 Task: Find connections with filter location Schwalmtal with filter topic #Indiawith filter profile language English with filter current company GRUNDFOS with filter school K.Ramakrishnan College of Technology with filter industry Fruit and Vegetable Preserves Manufacturing with filter service category Video Editing with filter keywords title Marketing Specialist
Action: Mouse moved to (209, 269)
Screenshot: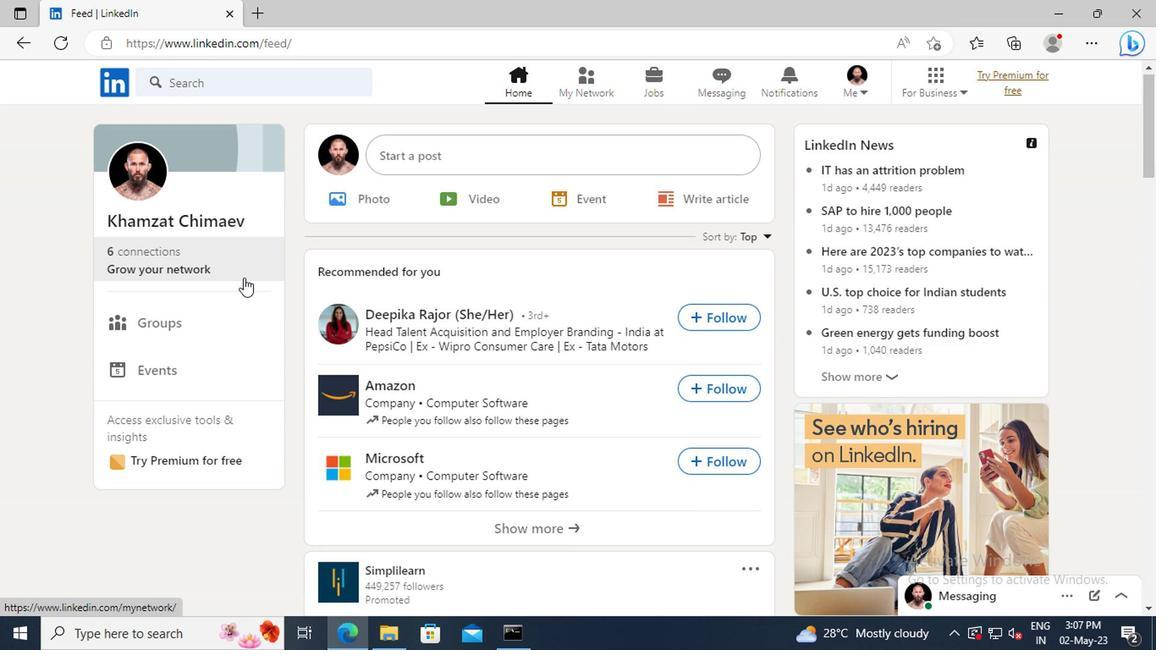 
Action: Mouse pressed left at (209, 269)
Screenshot: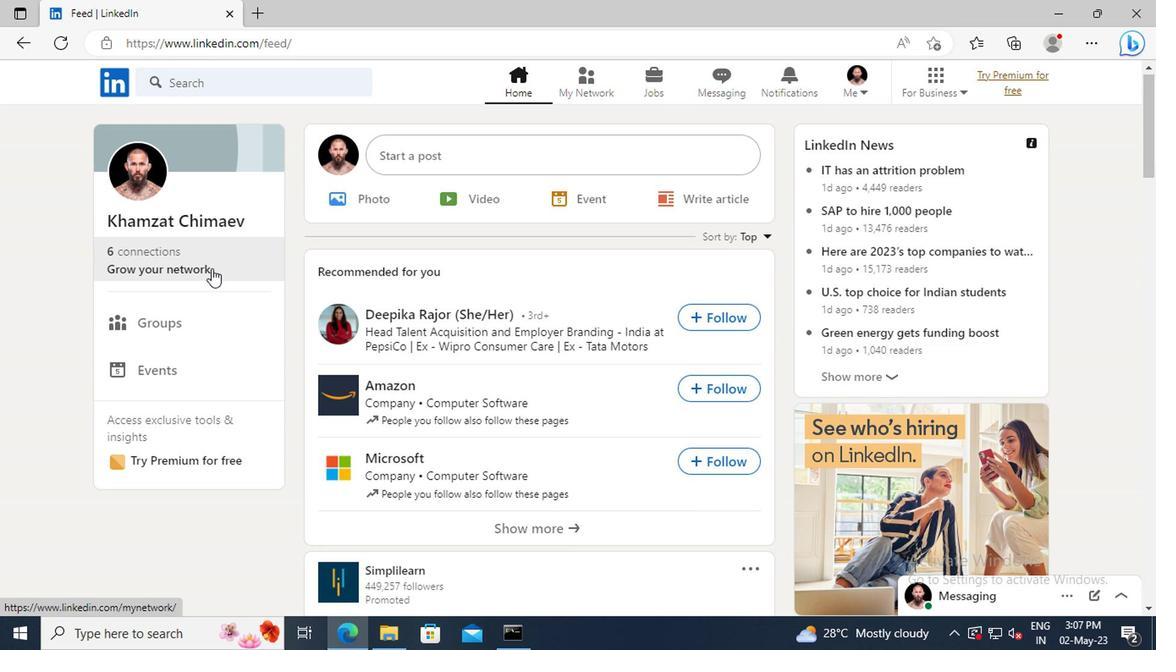 
Action: Mouse moved to (193, 183)
Screenshot: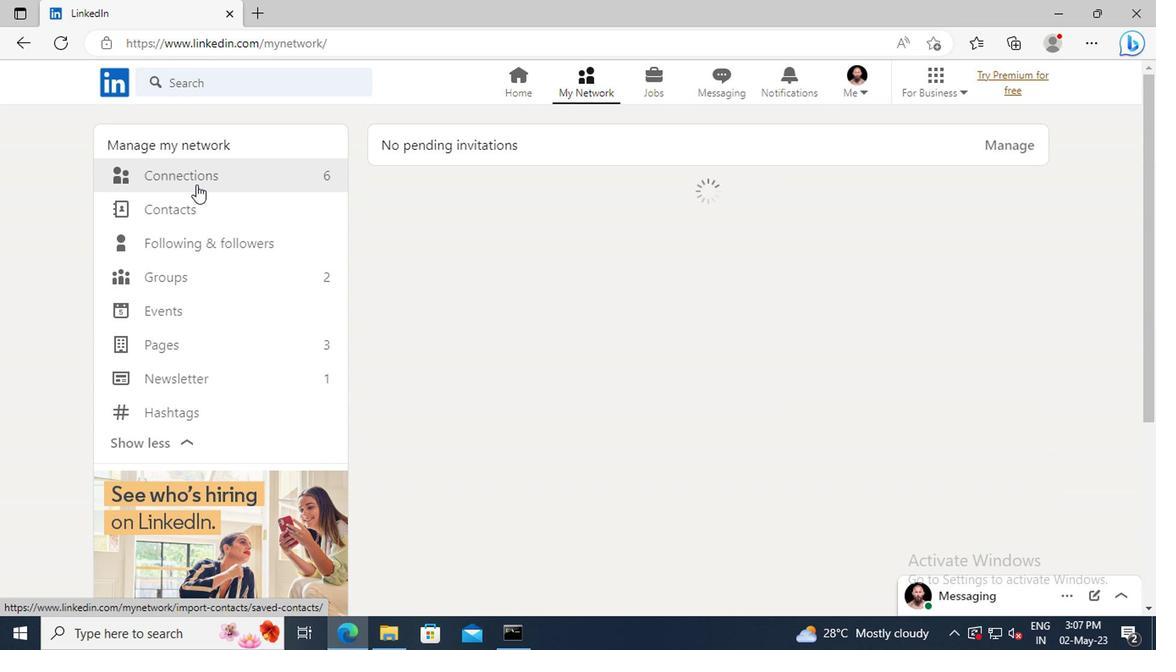 
Action: Mouse pressed left at (193, 183)
Screenshot: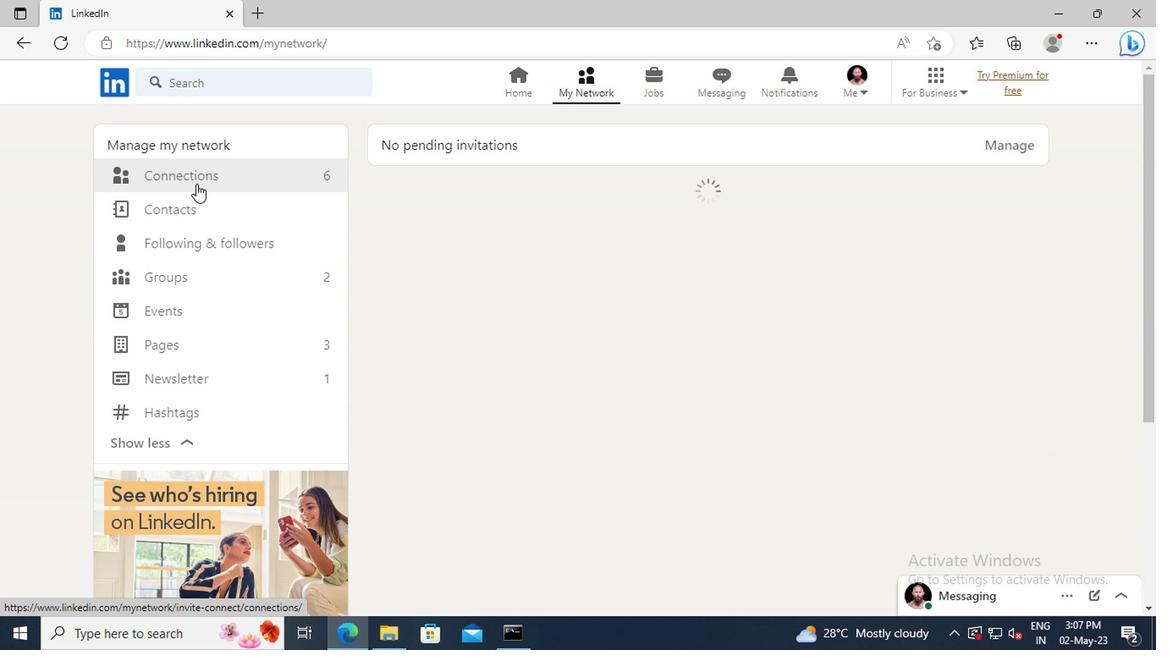 
Action: Mouse moved to (671, 183)
Screenshot: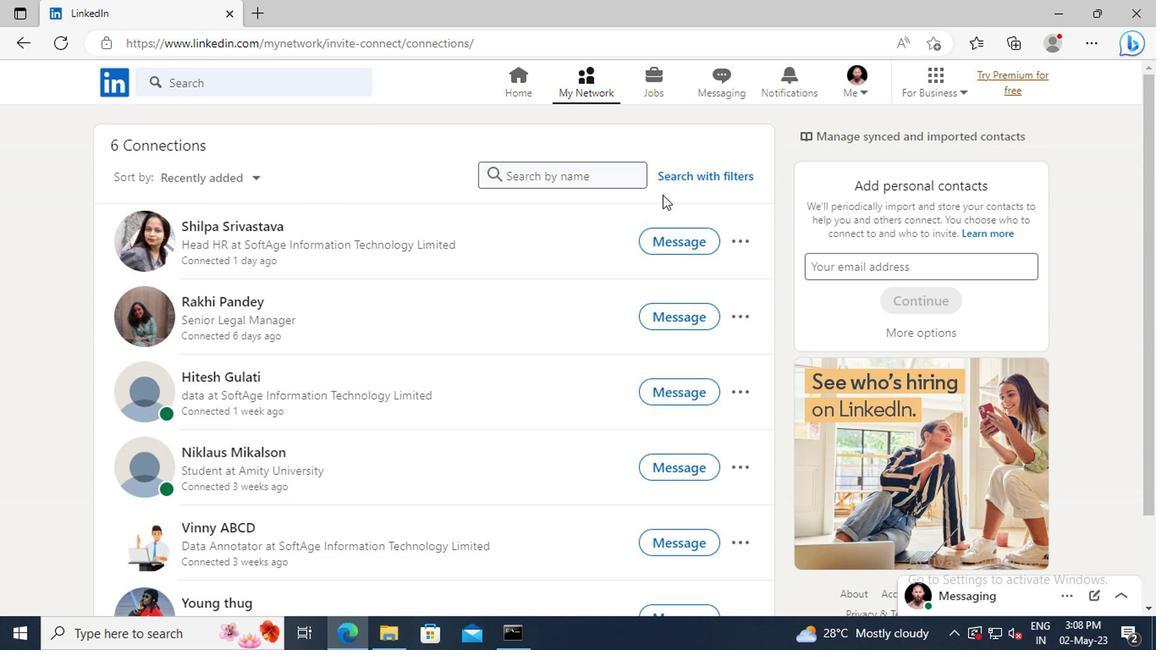 
Action: Mouse pressed left at (671, 183)
Screenshot: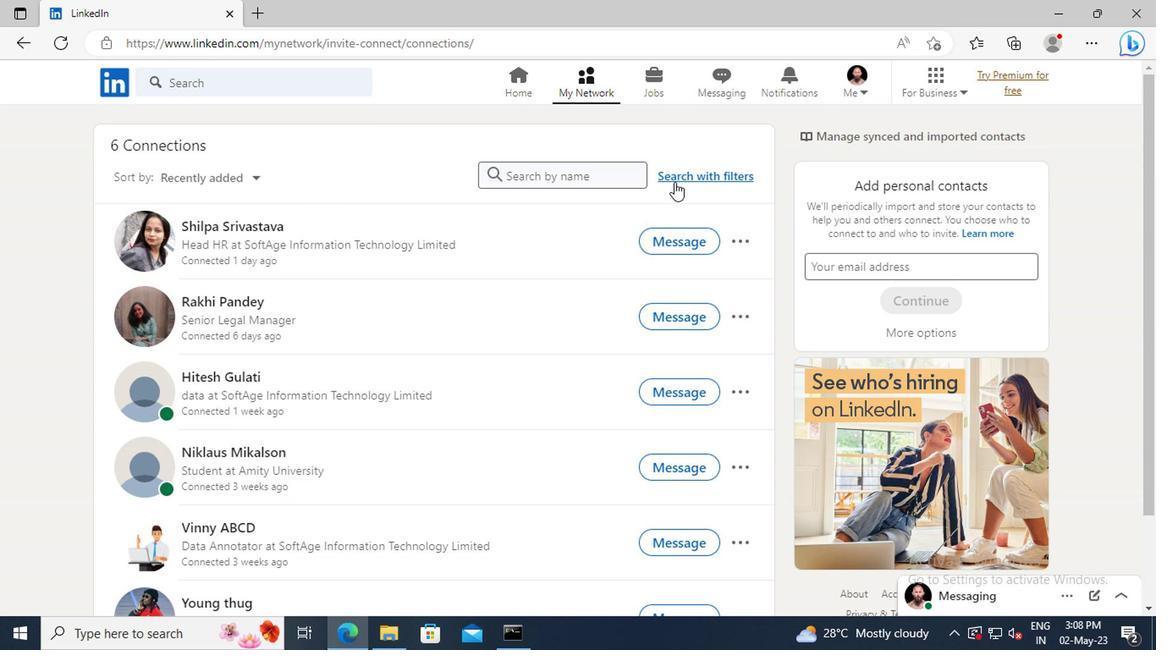 
Action: Mouse moved to (643, 137)
Screenshot: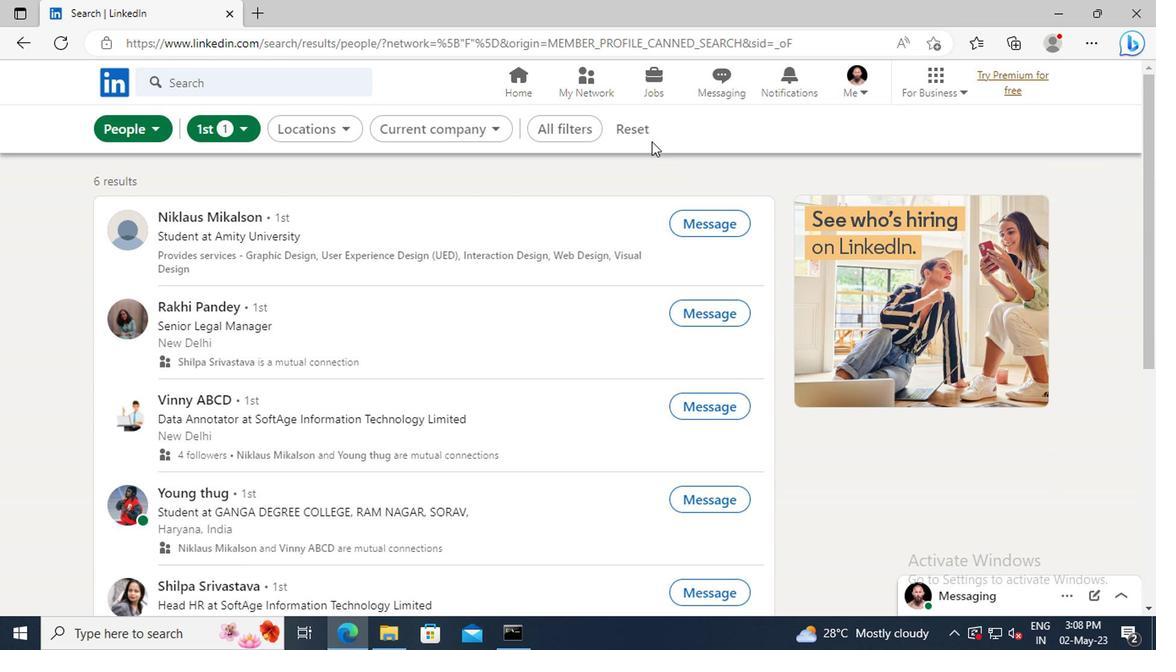
Action: Mouse pressed left at (643, 137)
Screenshot: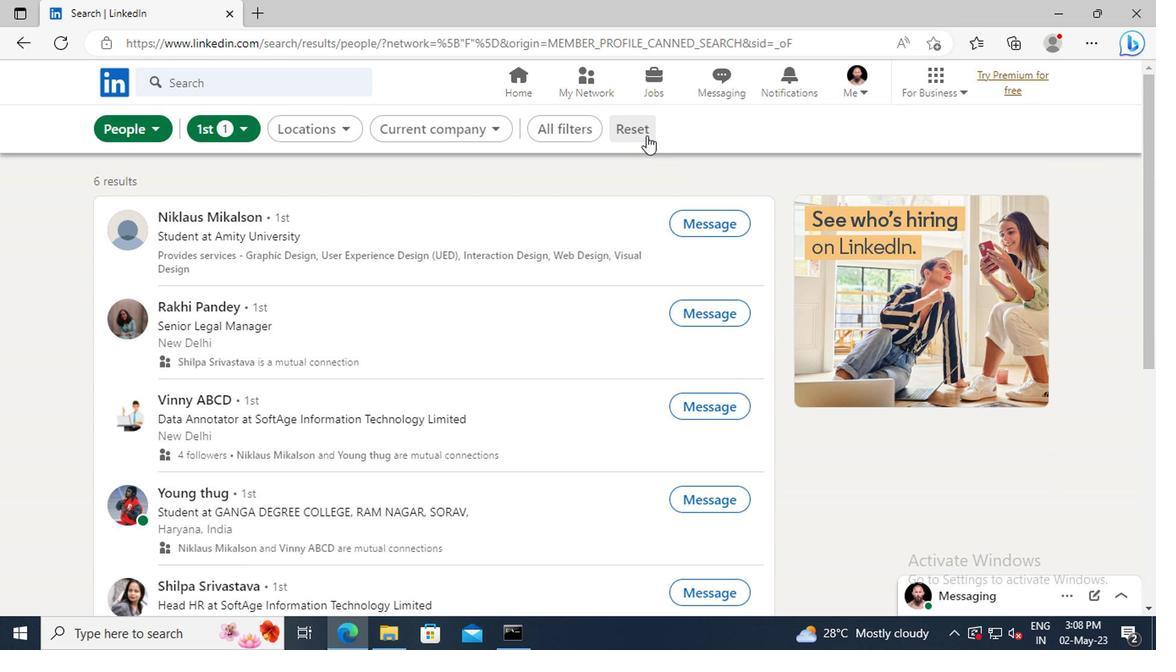 
Action: Mouse moved to (613, 135)
Screenshot: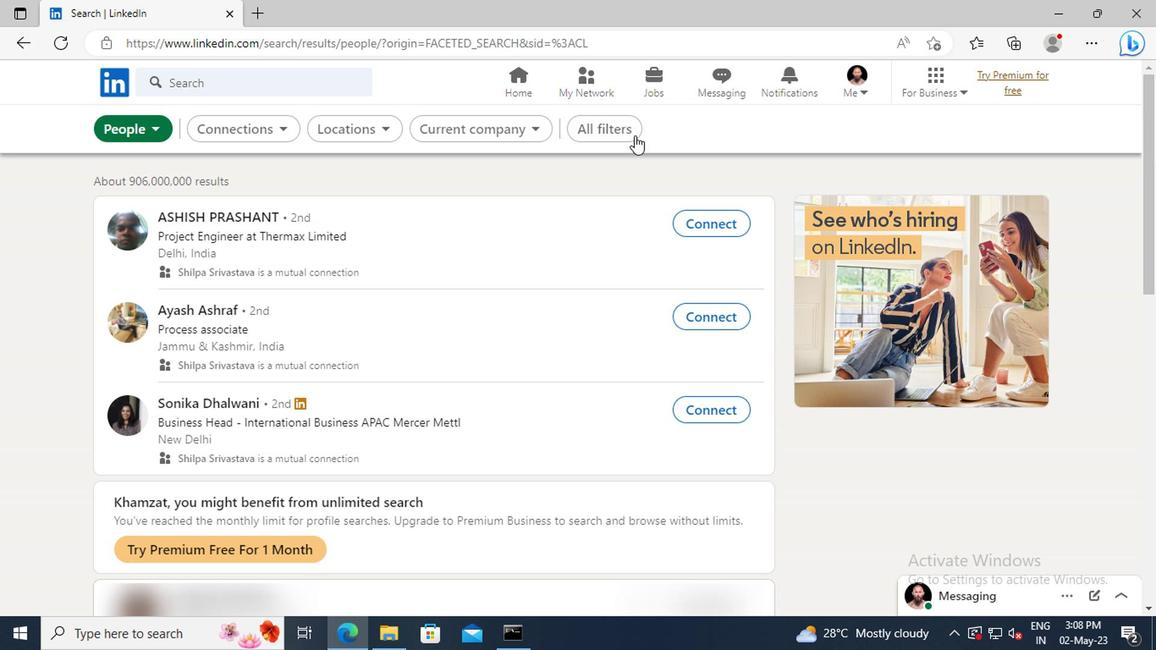 
Action: Mouse pressed left at (613, 135)
Screenshot: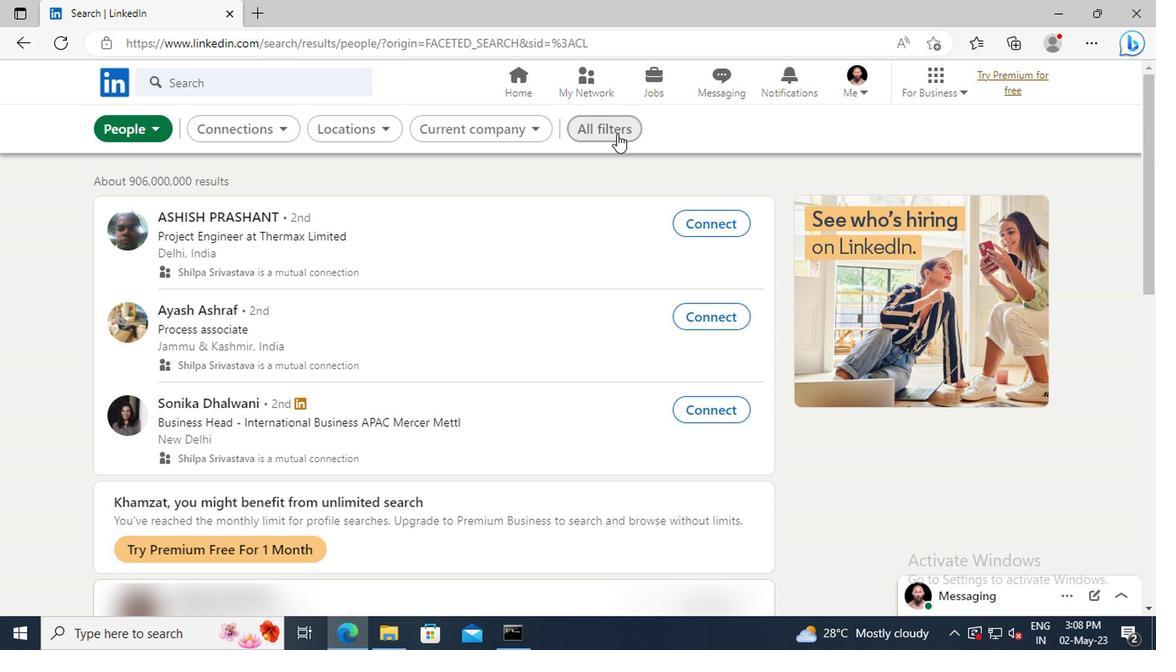 
Action: Mouse moved to (891, 279)
Screenshot: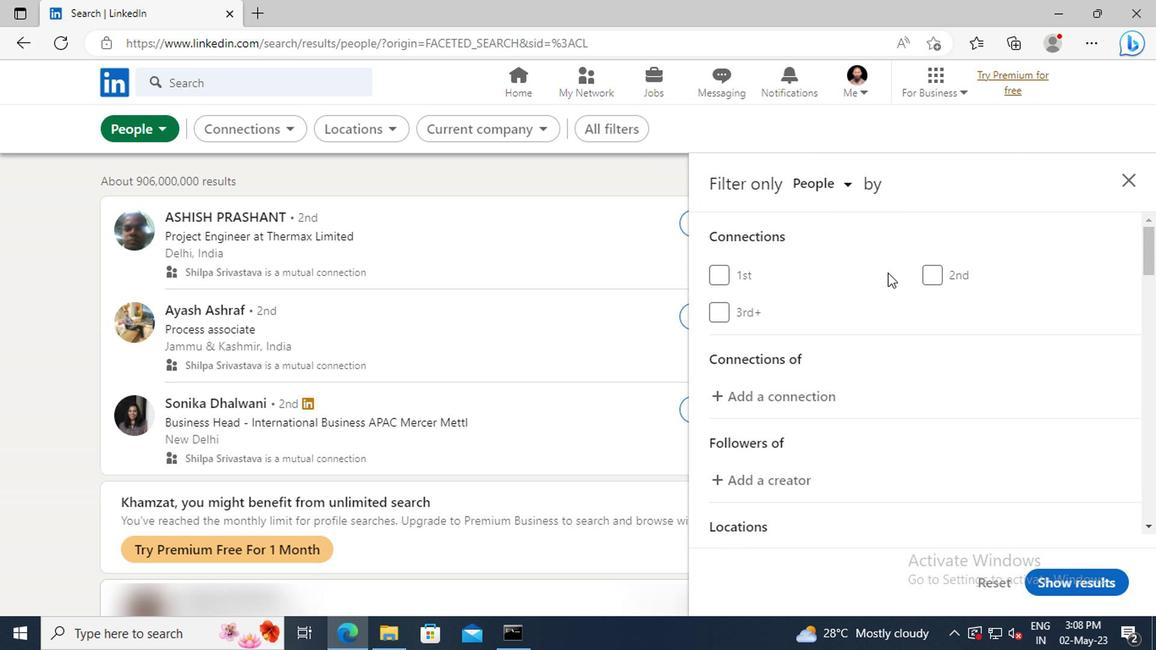 
Action: Mouse scrolled (891, 278) with delta (0, -1)
Screenshot: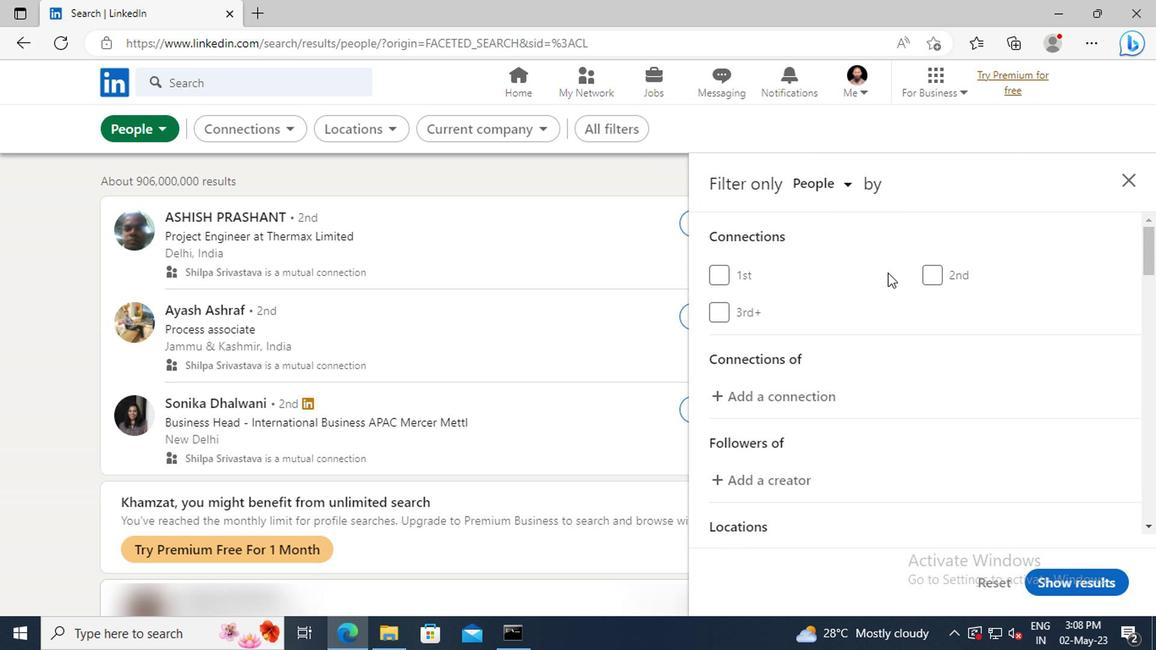
Action: Mouse scrolled (891, 278) with delta (0, -1)
Screenshot: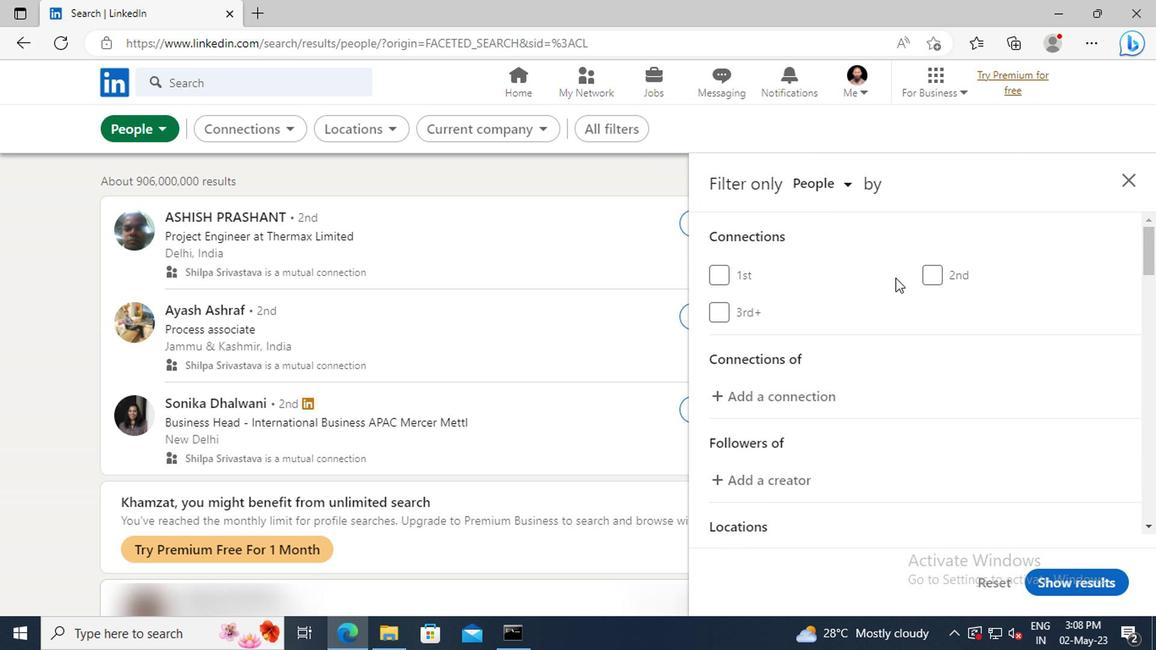 
Action: Mouse moved to (892, 280)
Screenshot: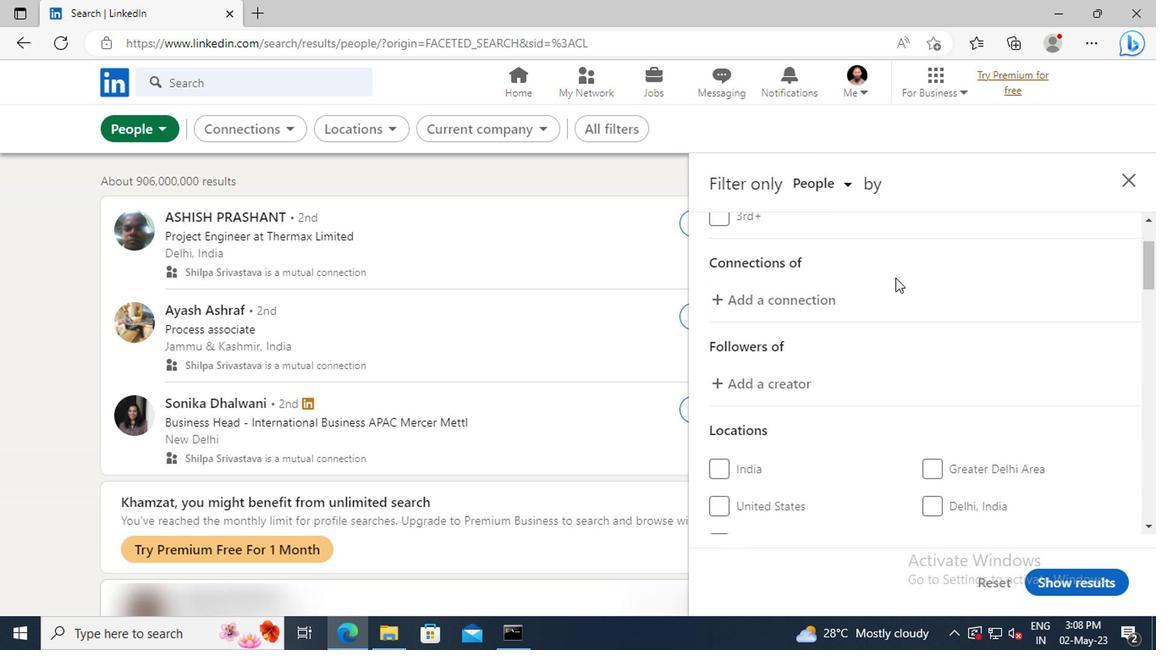 
Action: Mouse scrolled (892, 279) with delta (0, 0)
Screenshot: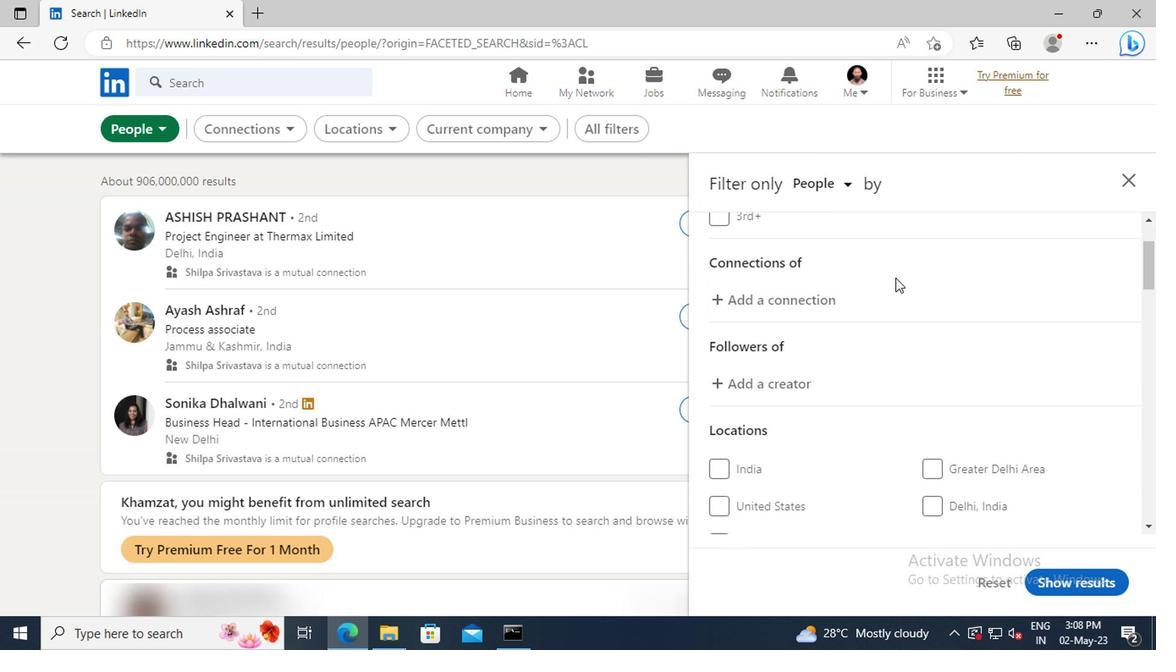 
Action: Mouse scrolled (892, 279) with delta (0, 0)
Screenshot: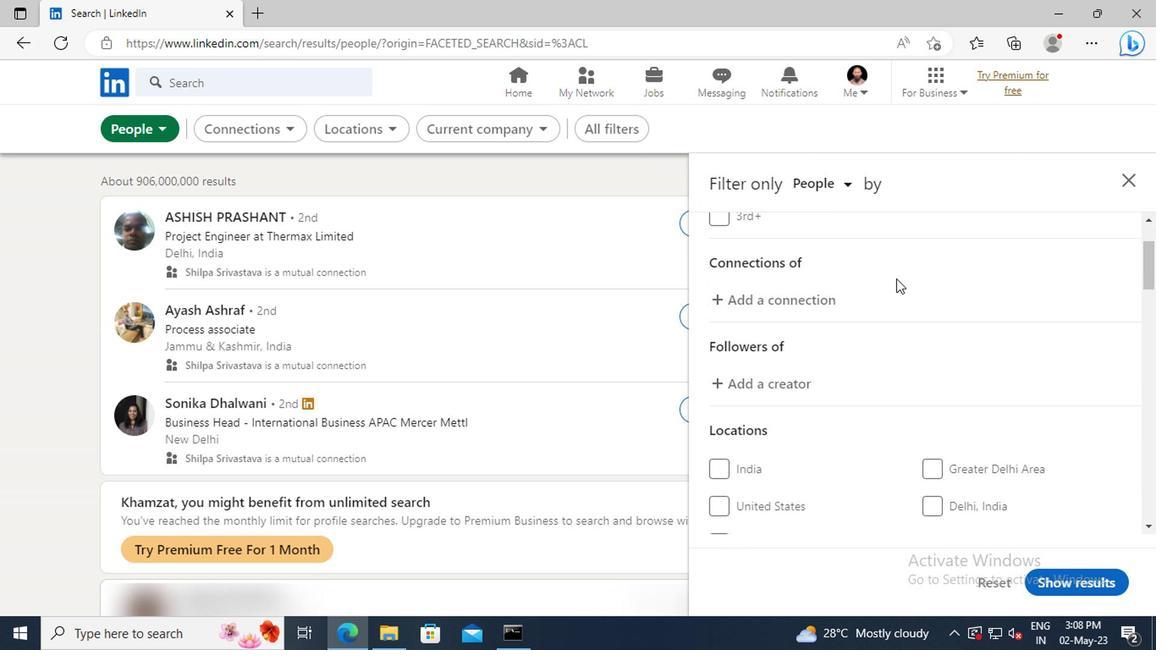 
Action: Mouse moved to (893, 280)
Screenshot: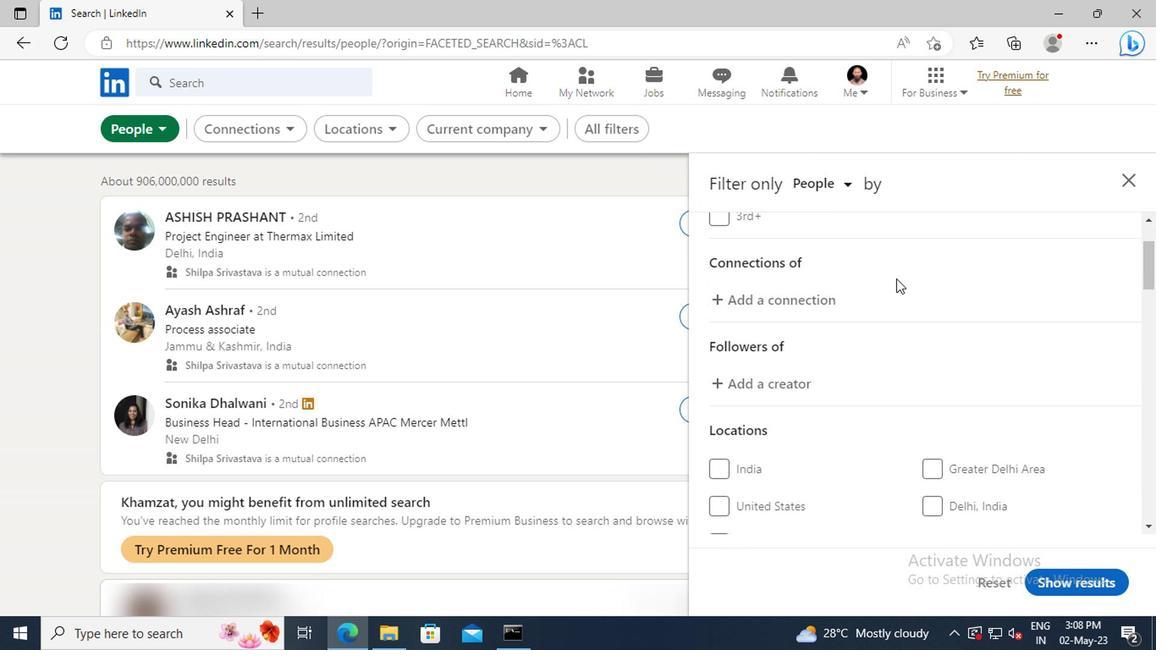 
Action: Mouse scrolled (893, 280) with delta (0, 0)
Screenshot: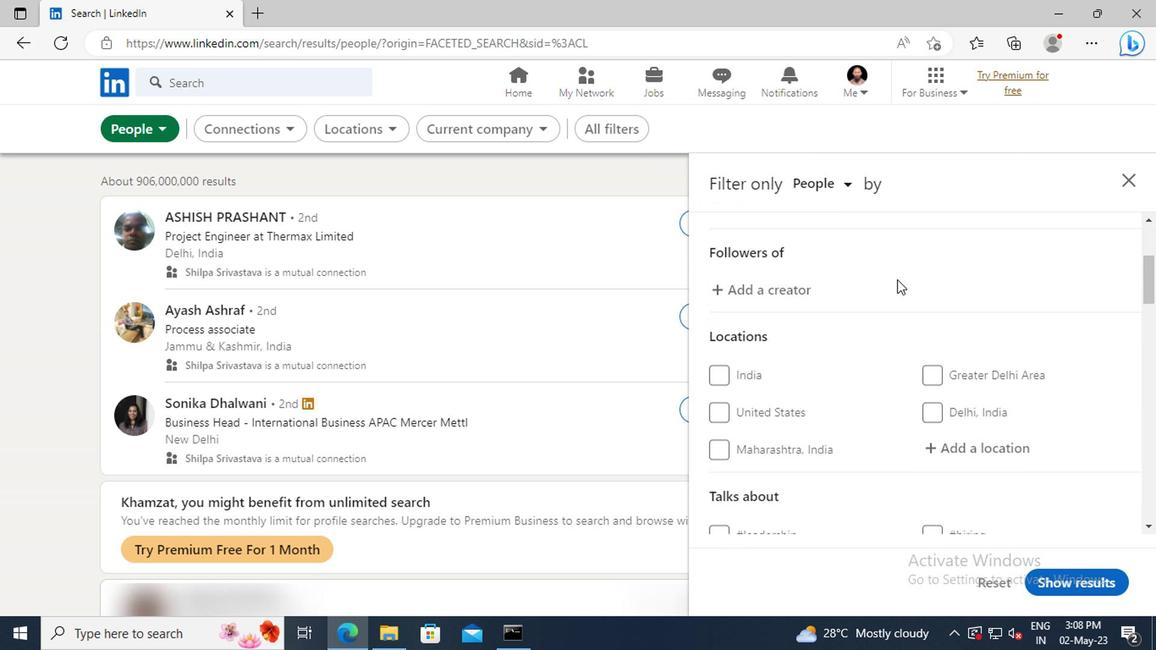 
Action: Mouse scrolled (893, 280) with delta (0, 0)
Screenshot: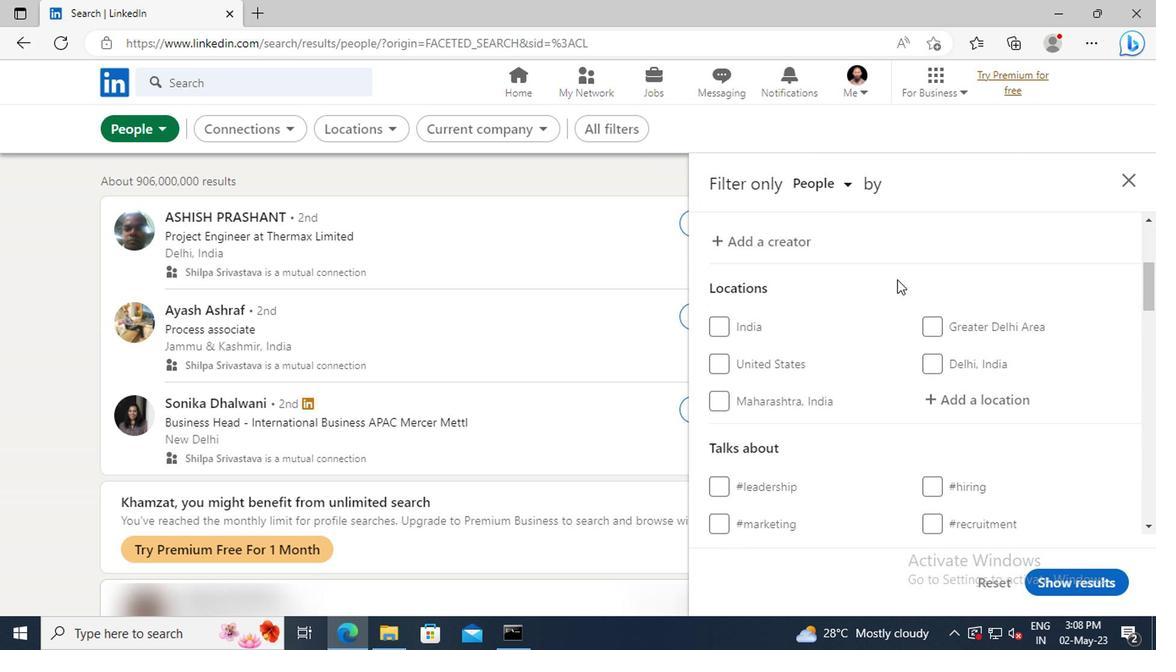 
Action: Mouse moved to (938, 345)
Screenshot: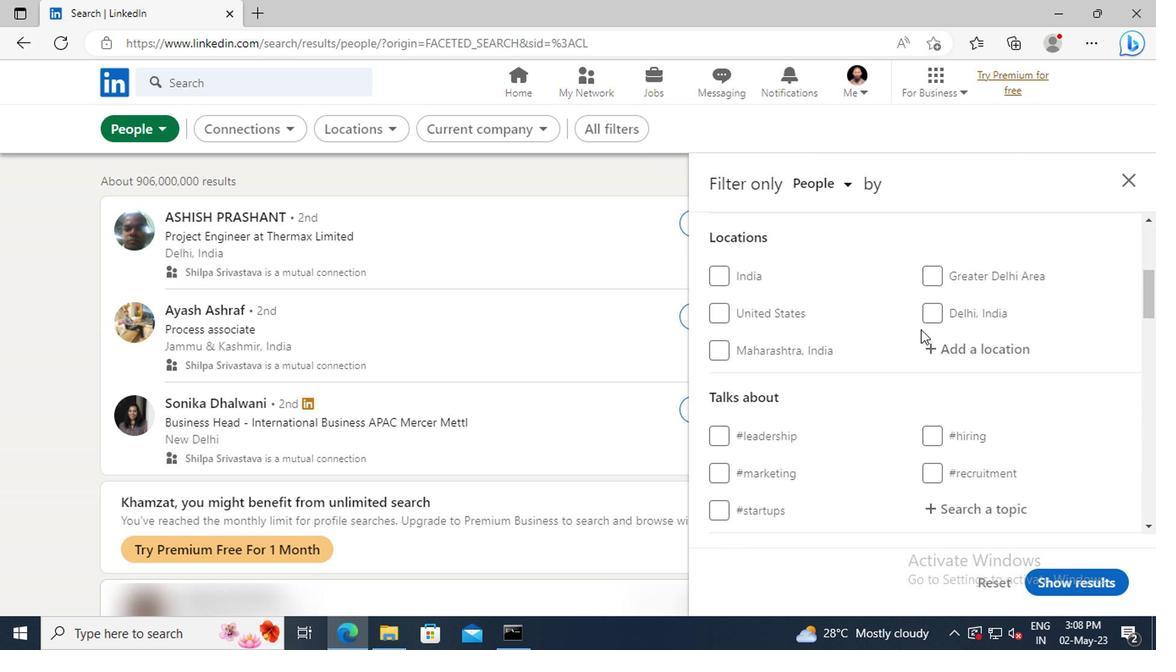 
Action: Mouse pressed left at (938, 345)
Screenshot: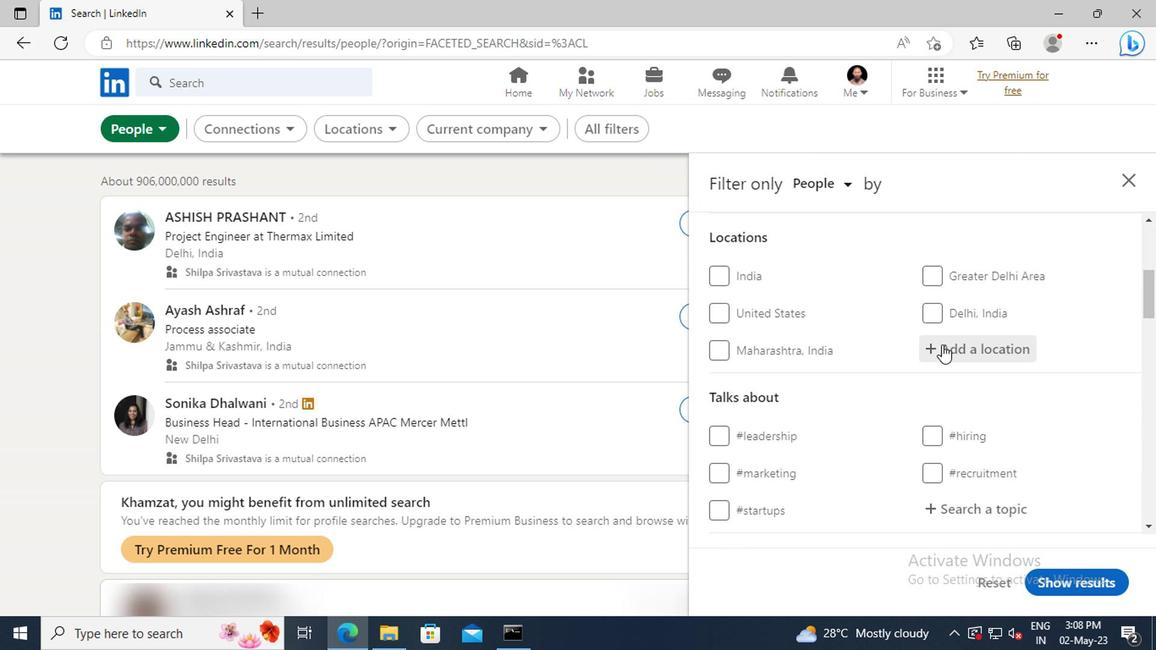 
Action: Key pressed <Key.shift>SCHWALMT
Screenshot: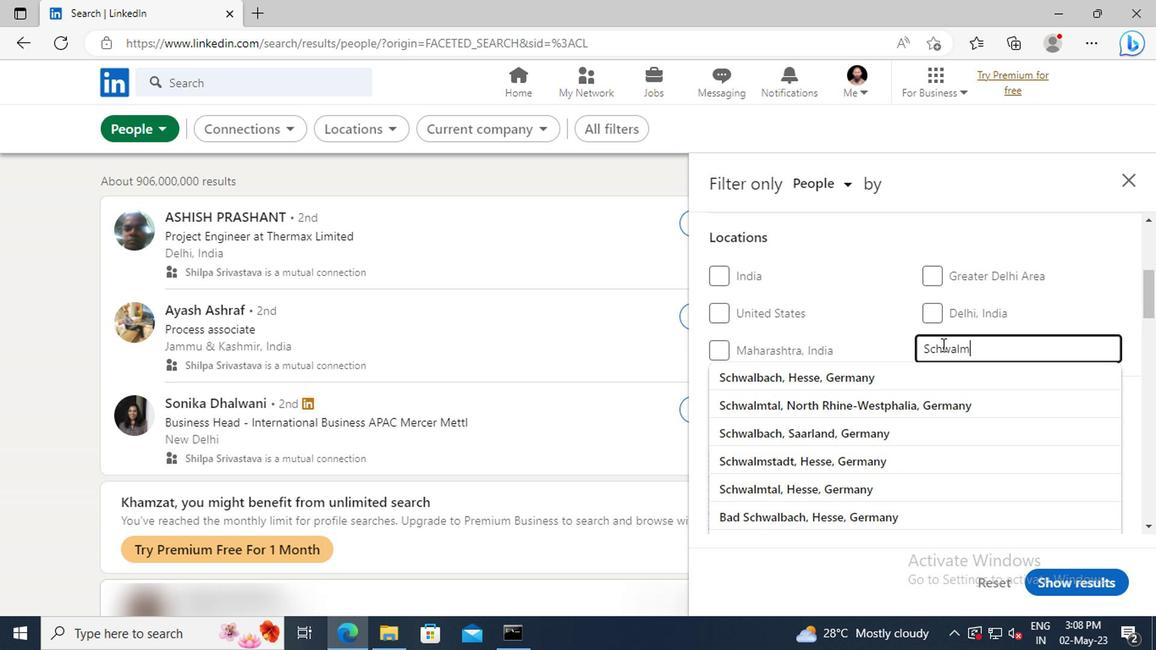 
Action: Mouse moved to (940, 375)
Screenshot: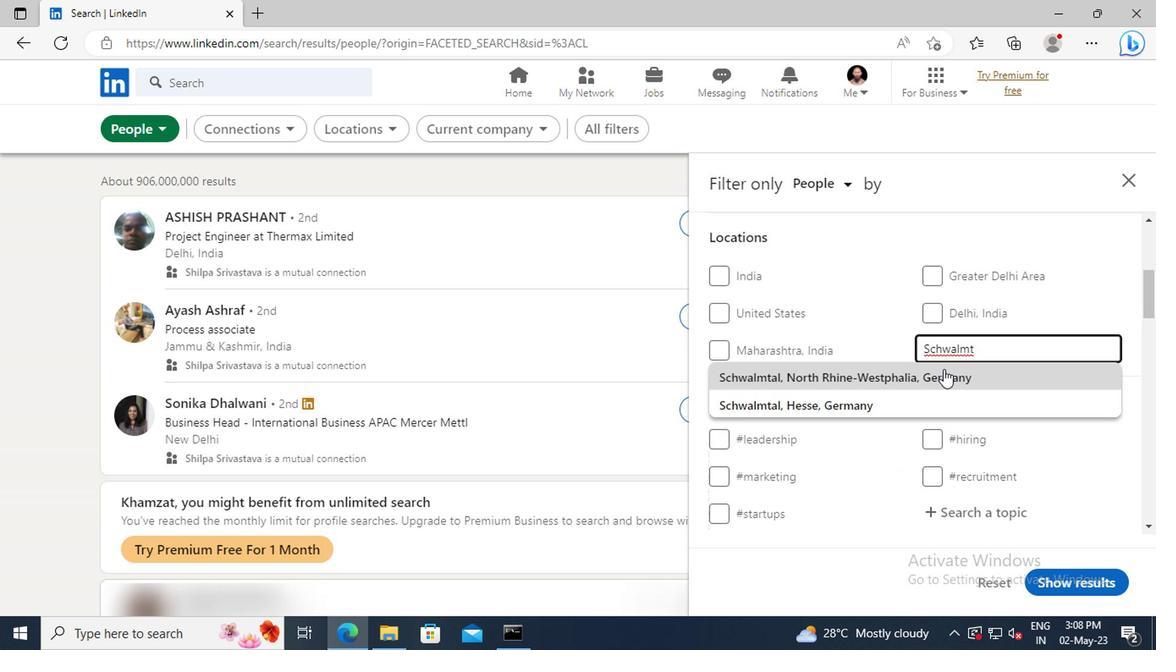 
Action: Mouse pressed left at (940, 375)
Screenshot: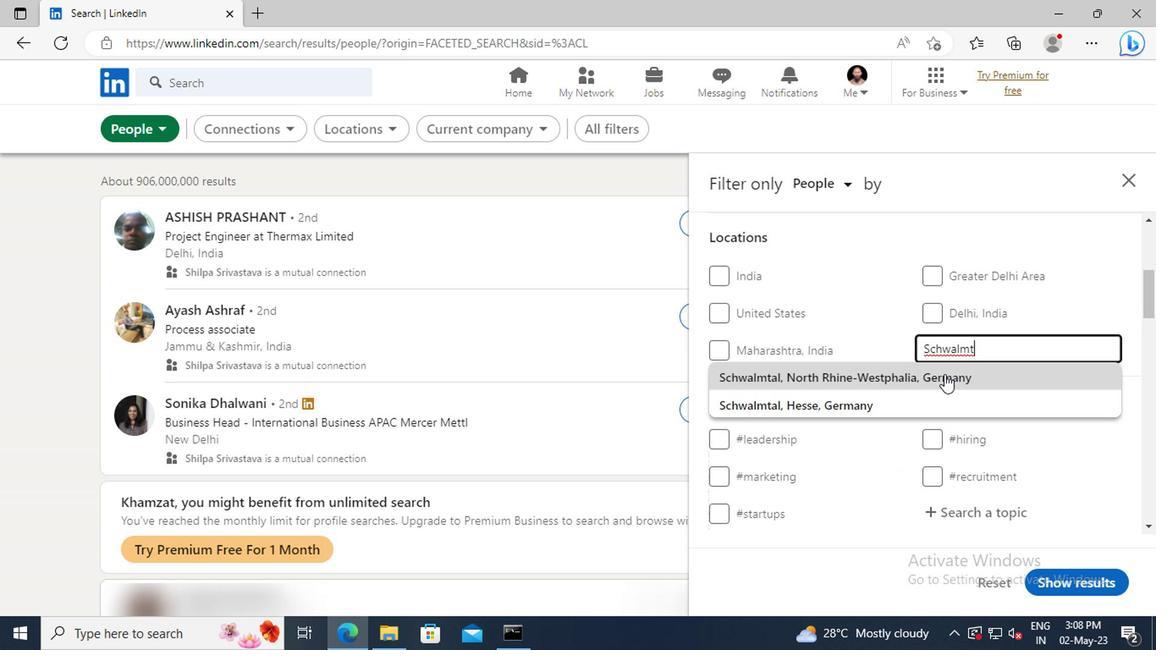
Action: Mouse scrolled (940, 374) with delta (0, -1)
Screenshot: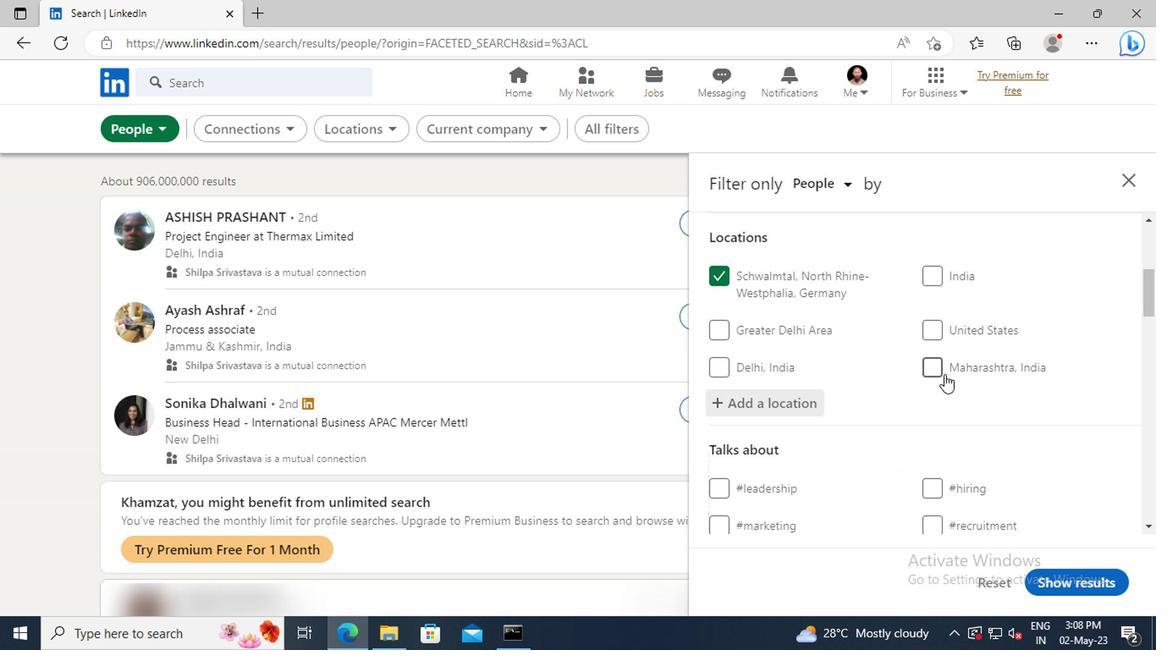 
Action: Mouse scrolled (940, 374) with delta (0, -1)
Screenshot: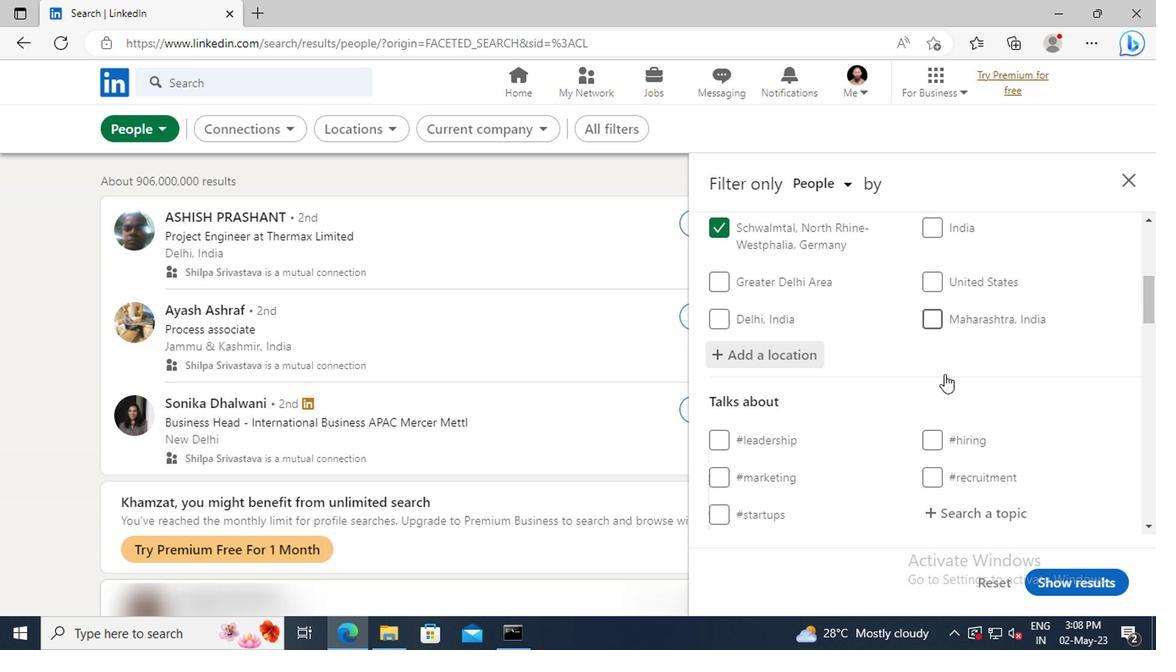 
Action: Mouse scrolled (940, 374) with delta (0, -1)
Screenshot: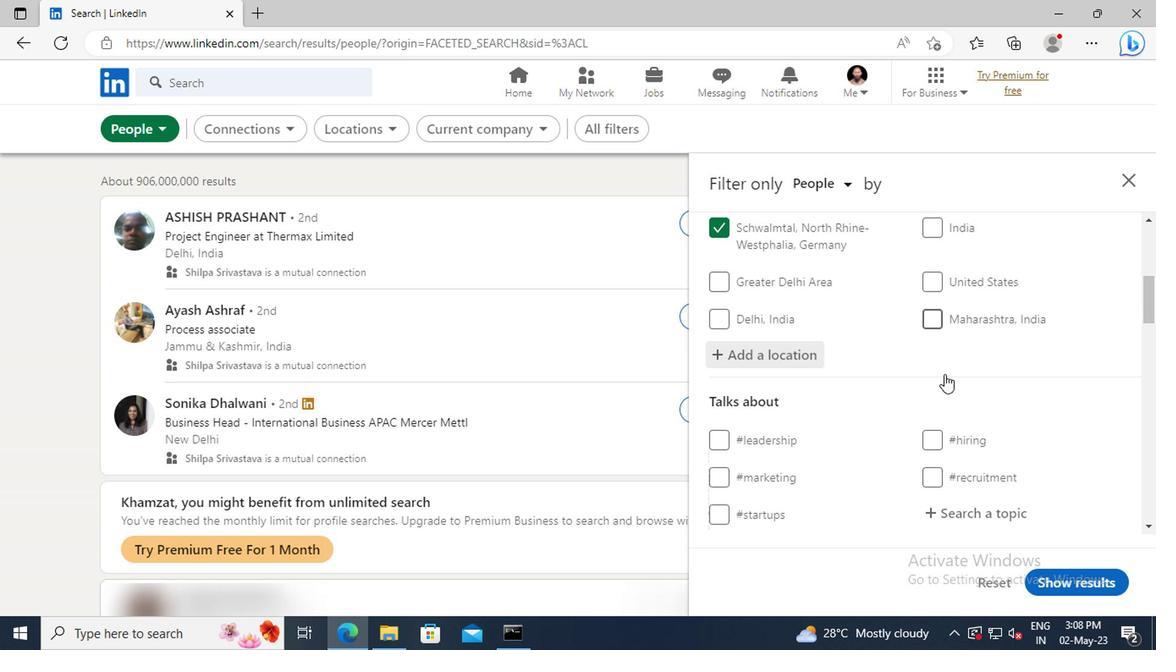 
Action: Mouse moved to (947, 418)
Screenshot: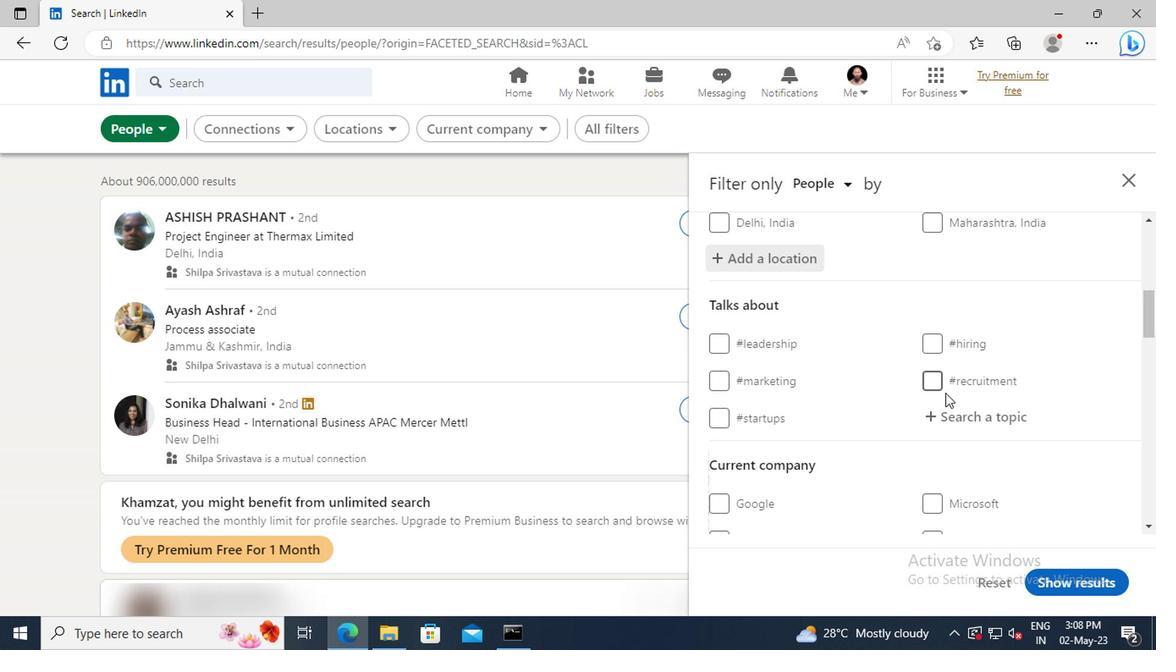 
Action: Mouse pressed left at (947, 418)
Screenshot: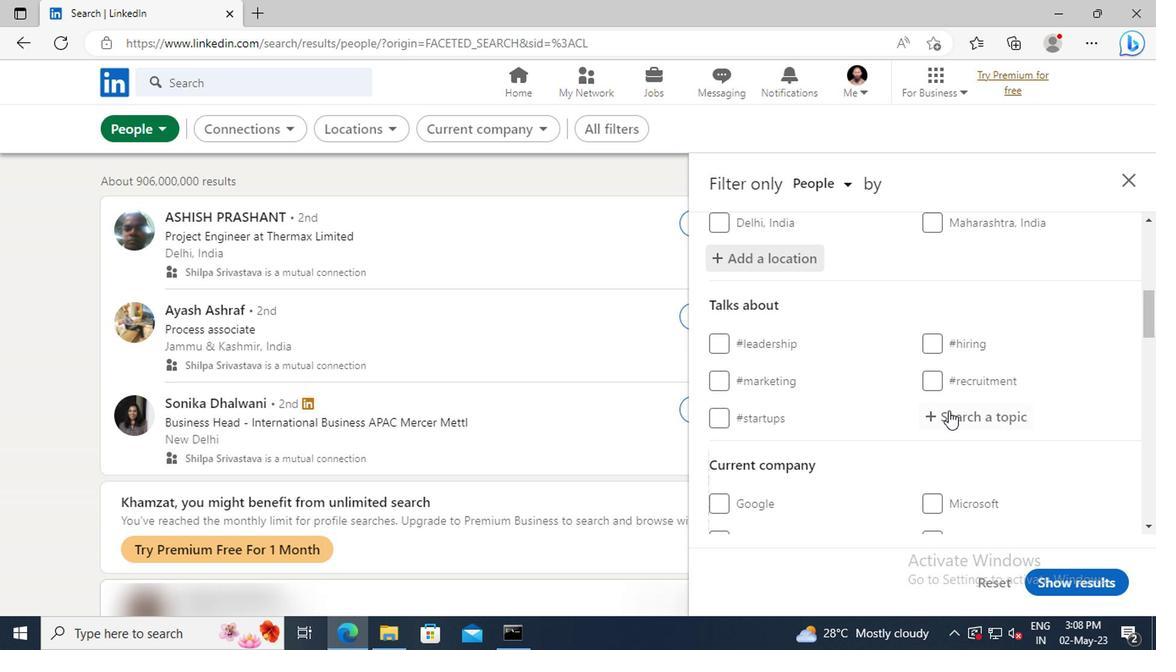 
Action: Key pressed <Key.shift>INDIA
Screenshot: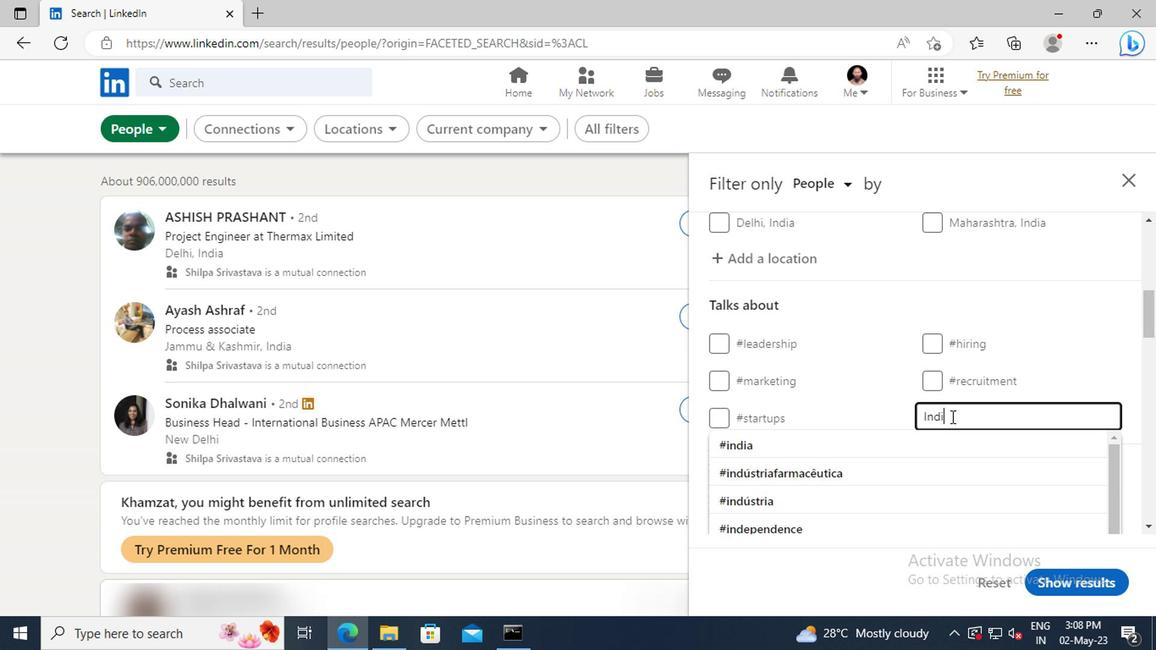 
Action: Mouse moved to (938, 441)
Screenshot: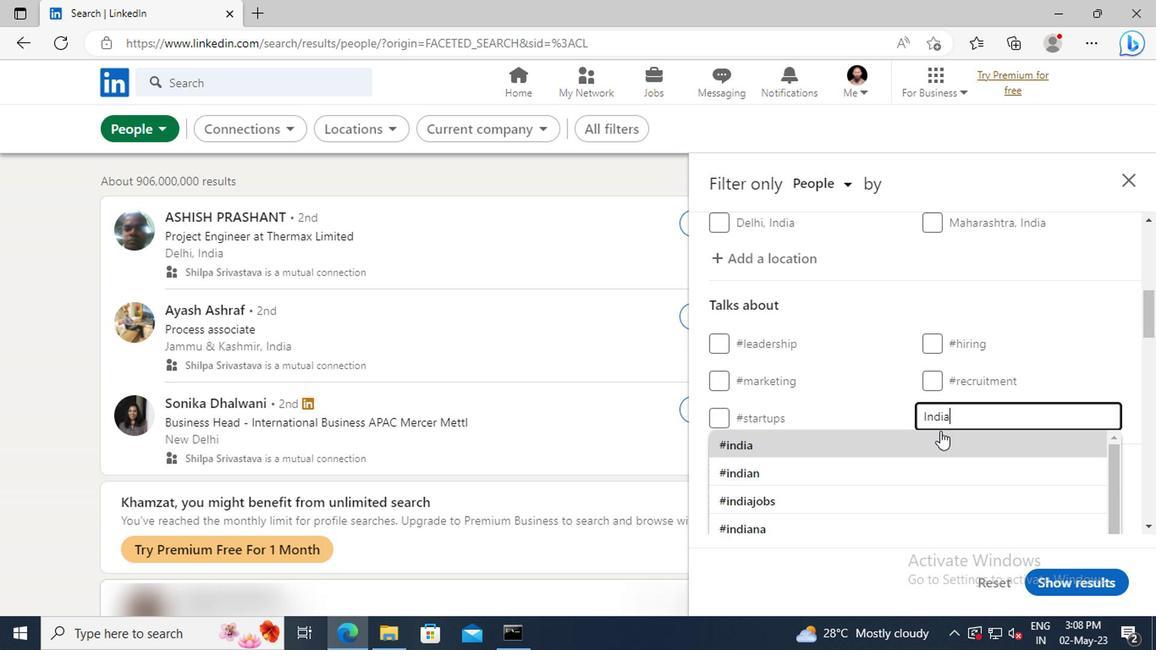 
Action: Mouse pressed left at (938, 441)
Screenshot: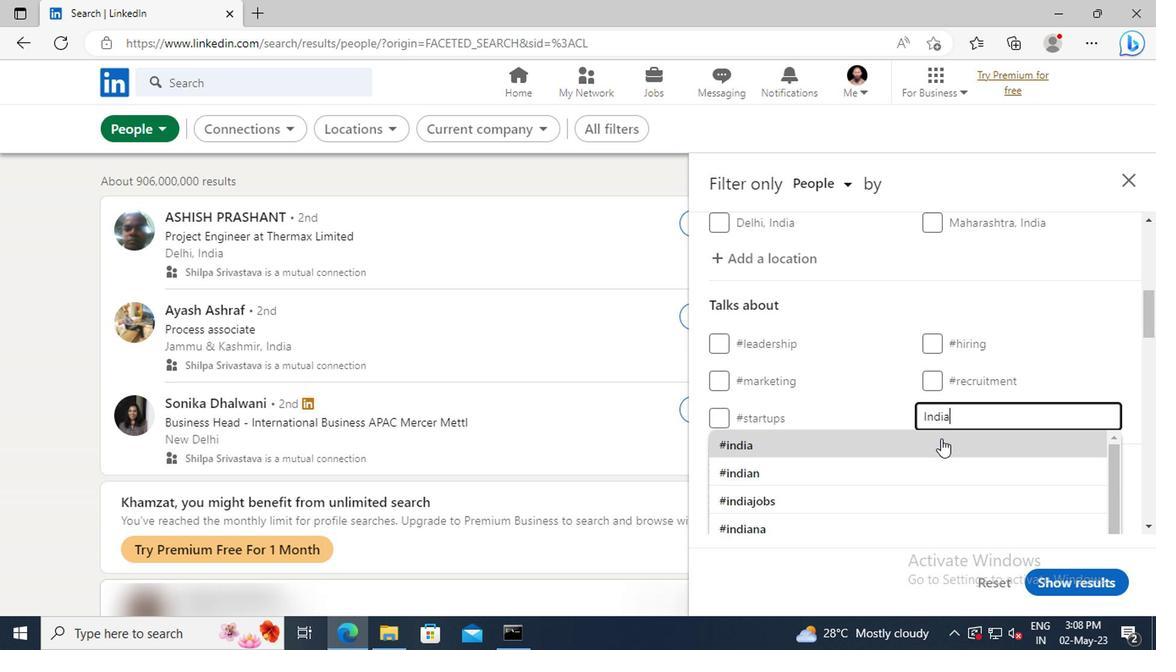 
Action: Mouse scrolled (938, 439) with delta (0, -1)
Screenshot: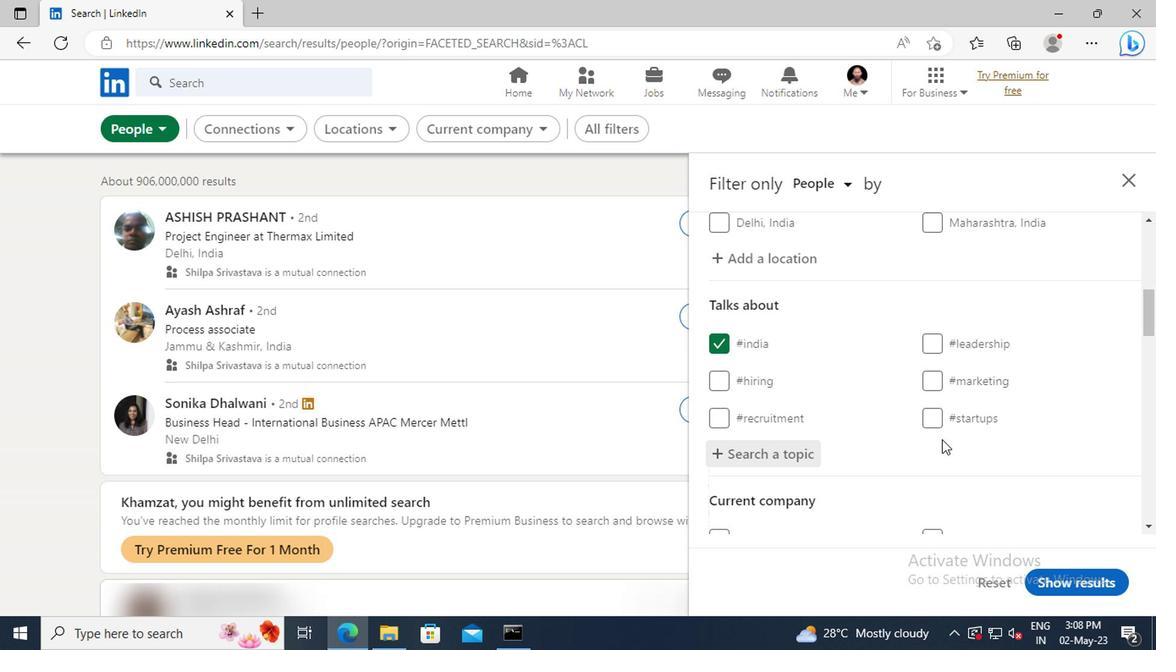 
Action: Mouse scrolled (938, 439) with delta (0, -1)
Screenshot: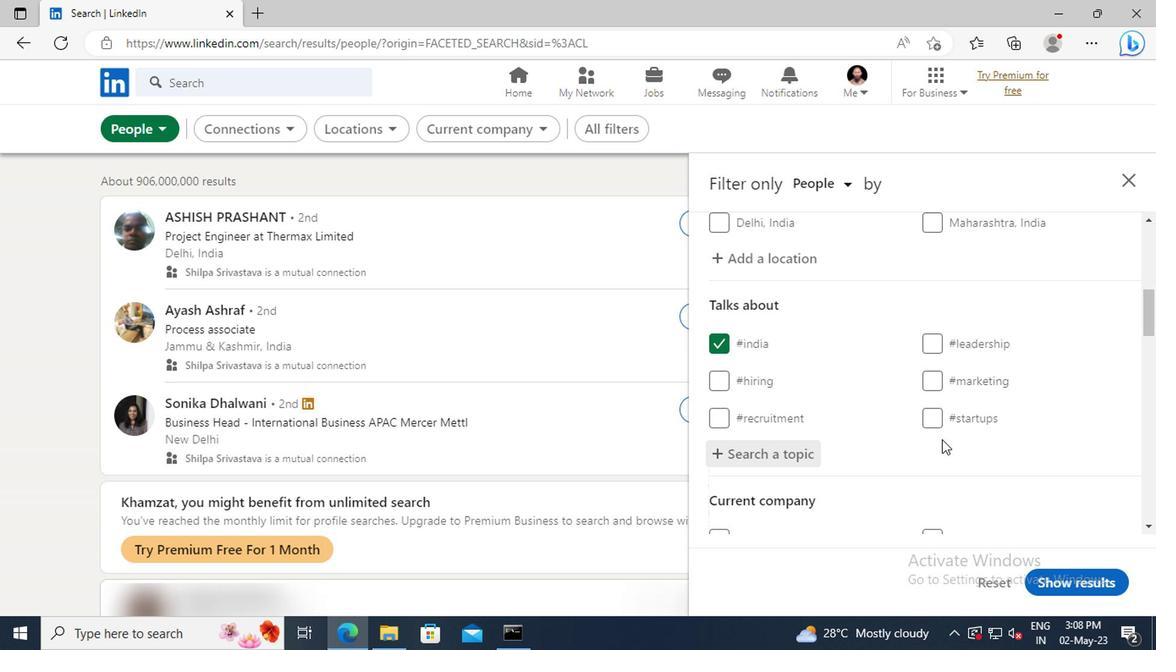 
Action: Mouse moved to (938, 441)
Screenshot: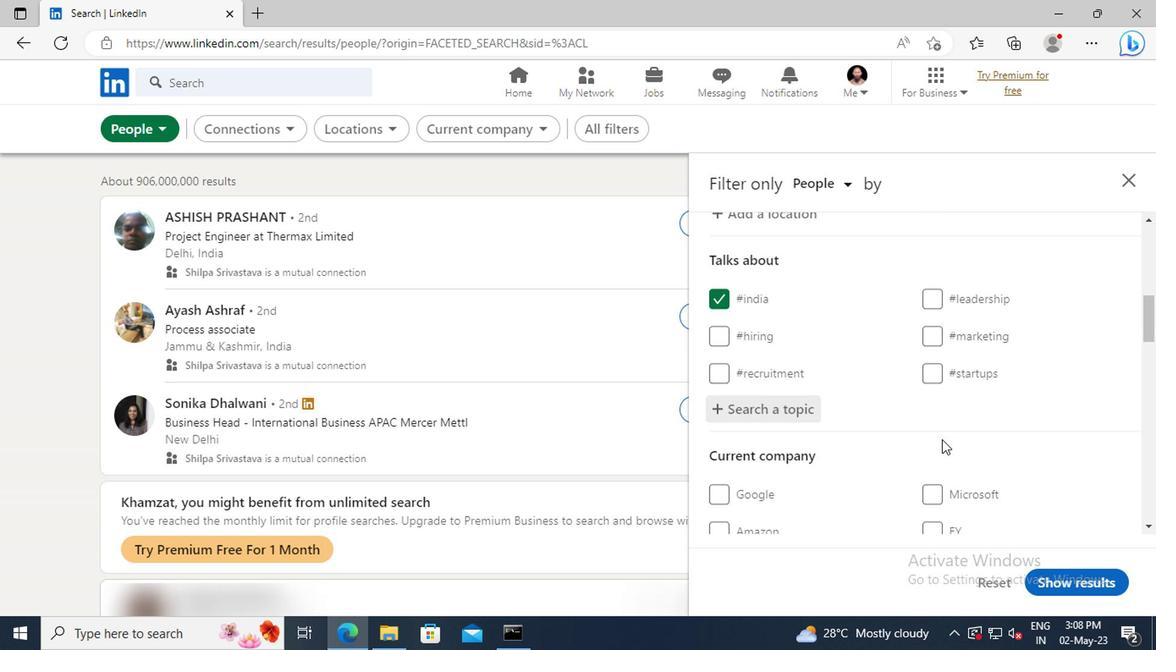 
Action: Mouse scrolled (938, 441) with delta (0, 0)
Screenshot: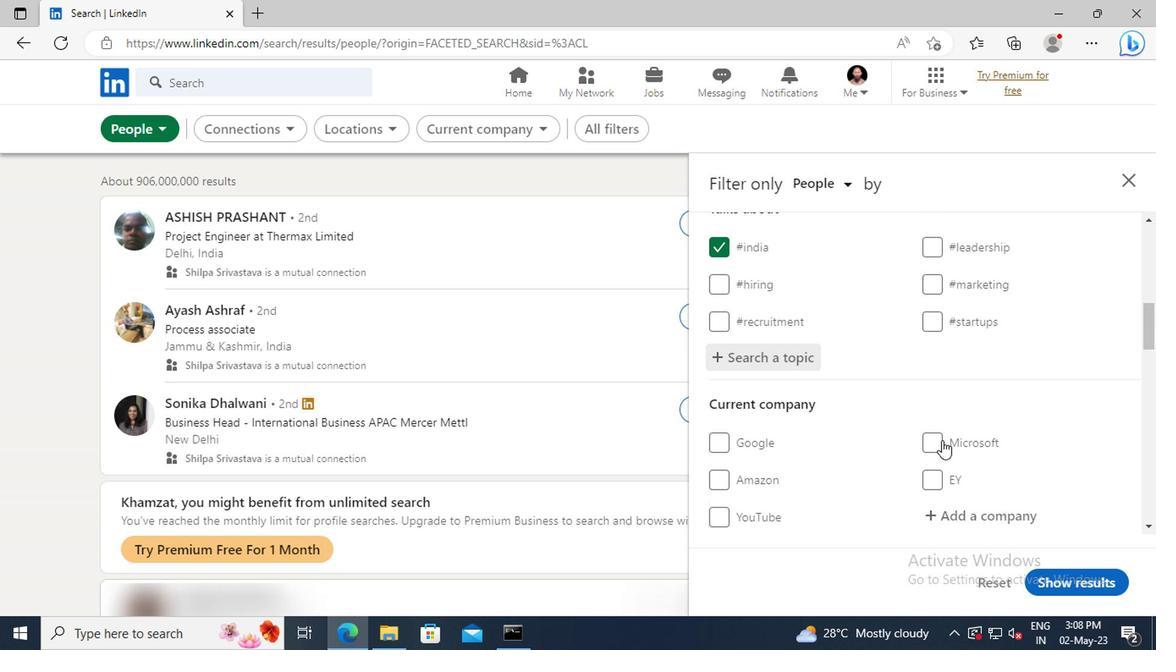 
Action: Mouse scrolled (938, 441) with delta (0, 0)
Screenshot: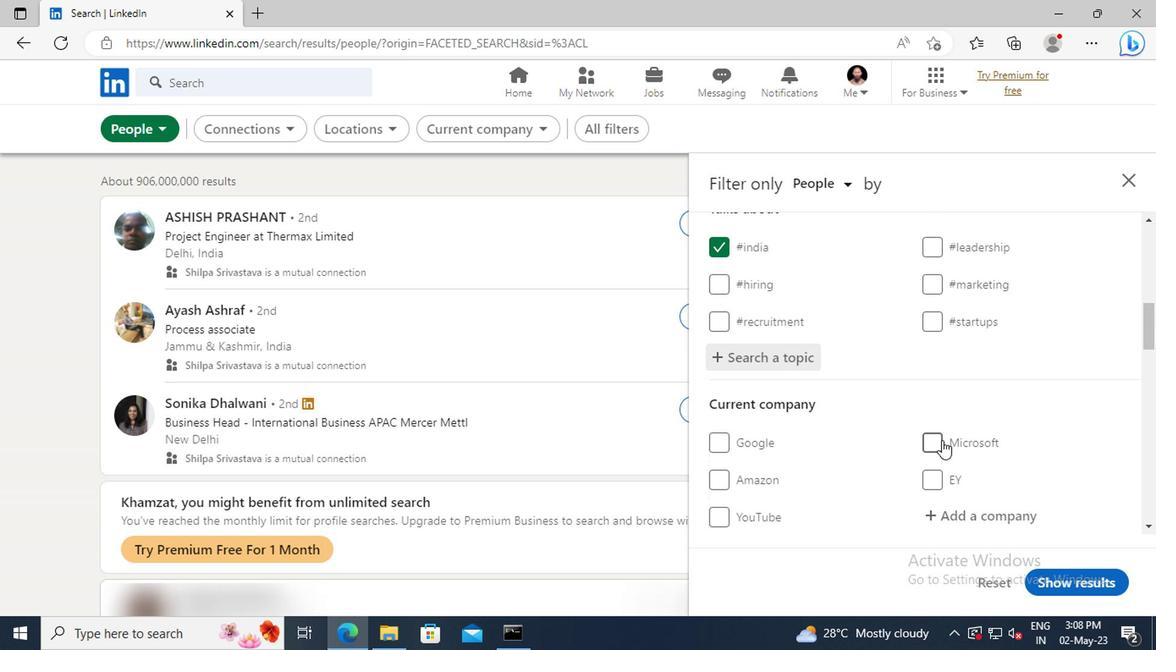 
Action: Mouse scrolled (938, 441) with delta (0, 0)
Screenshot: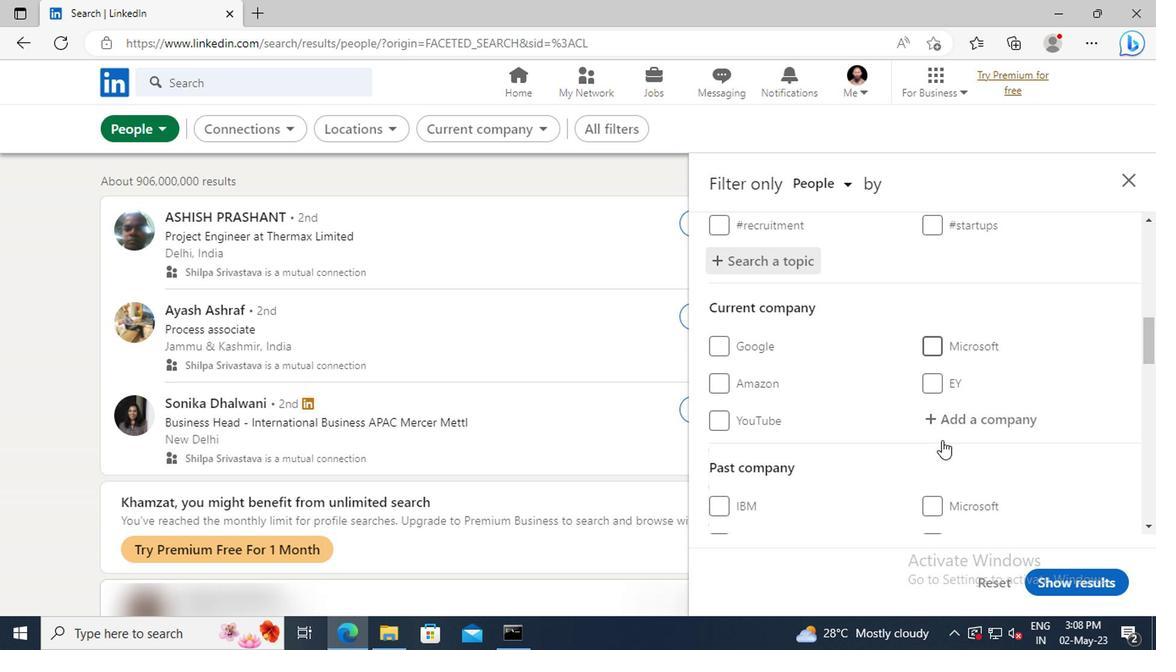 
Action: Mouse scrolled (938, 441) with delta (0, 0)
Screenshot: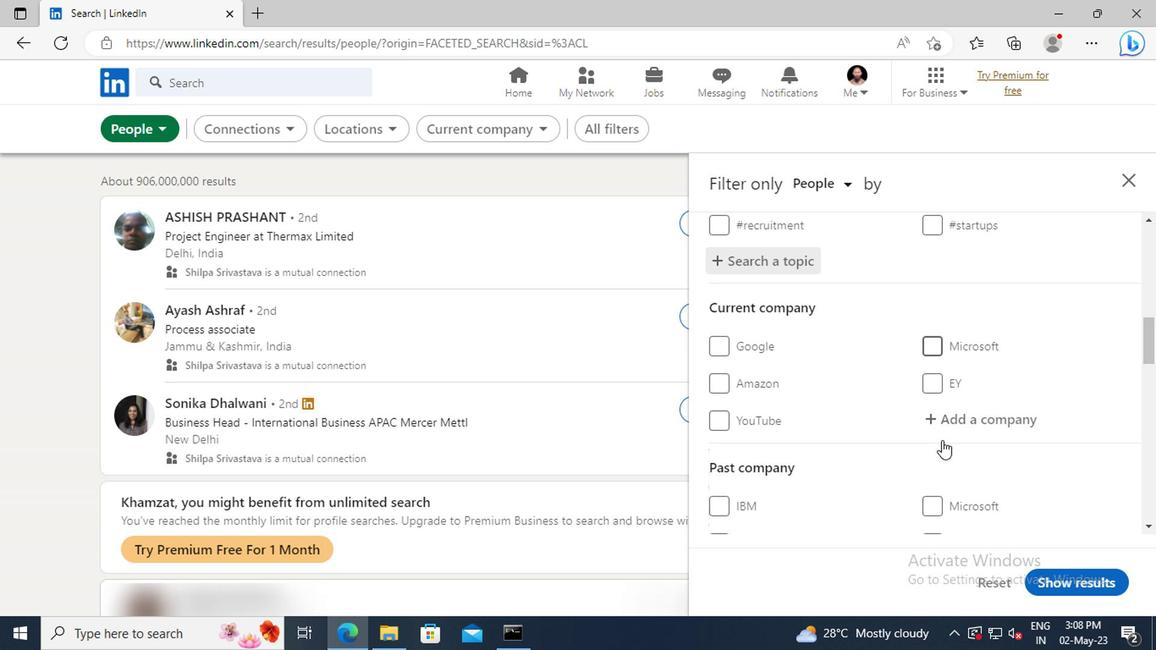 
Action: Mouse scrolled (938, 441) with delta (0, 0)
Screenshot: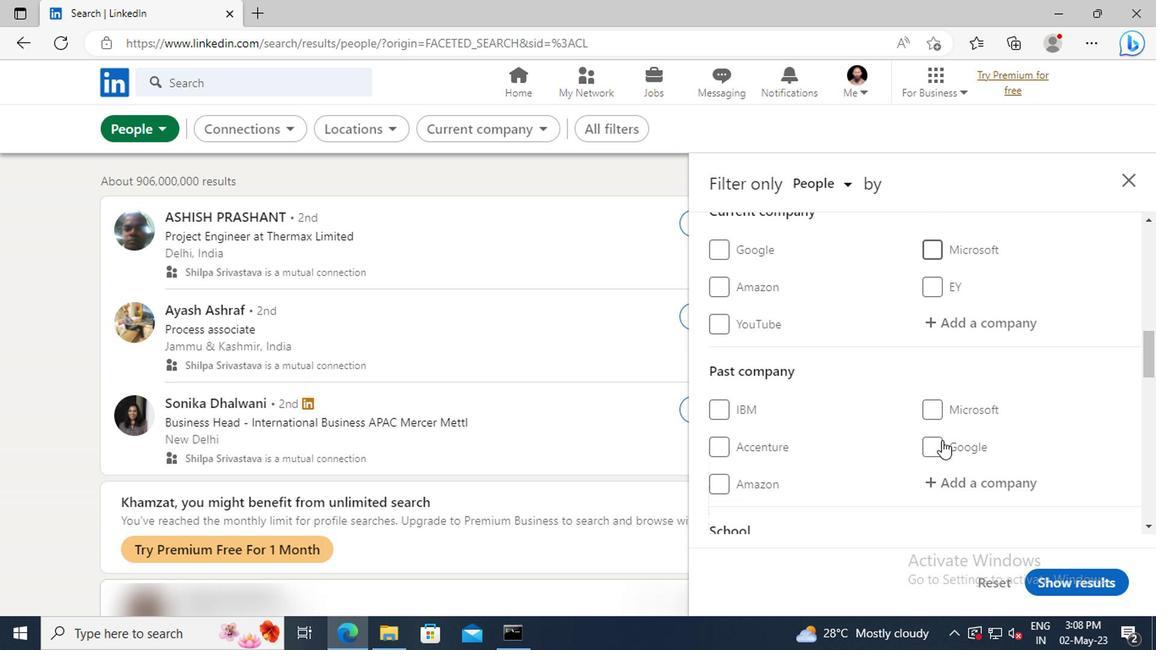 
Action: Mouse scrolled (938, 441) with delta (0, 0)
Screenshot: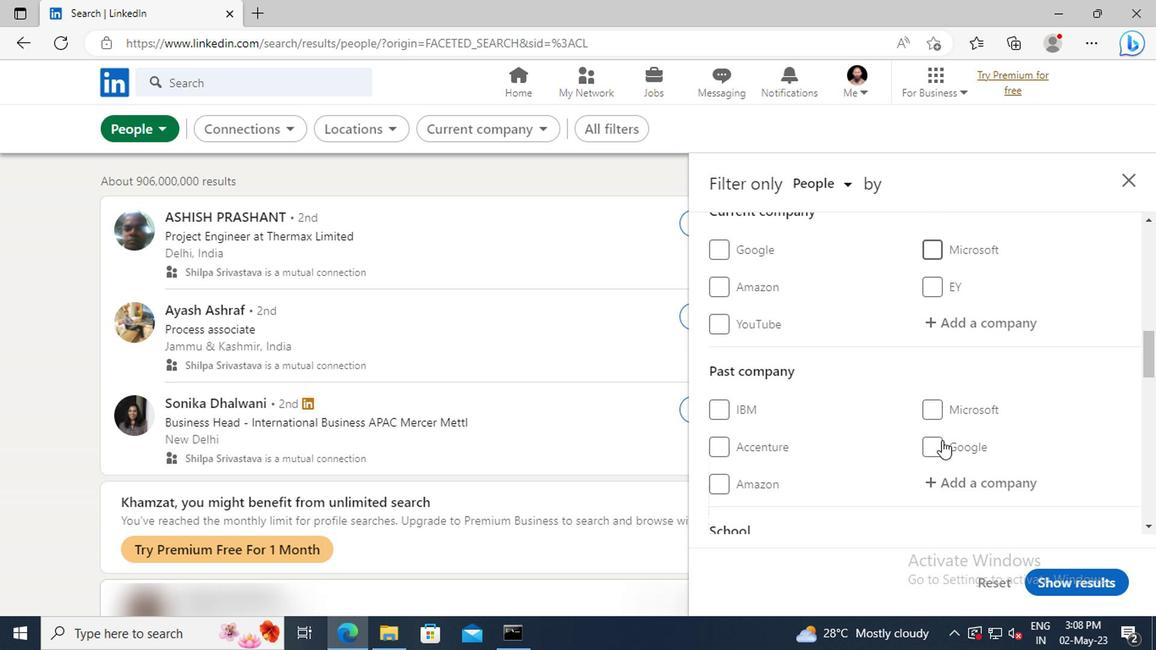 
Action: Mouse scrolled (938, 441) with delta (0, 0)
Screenshot: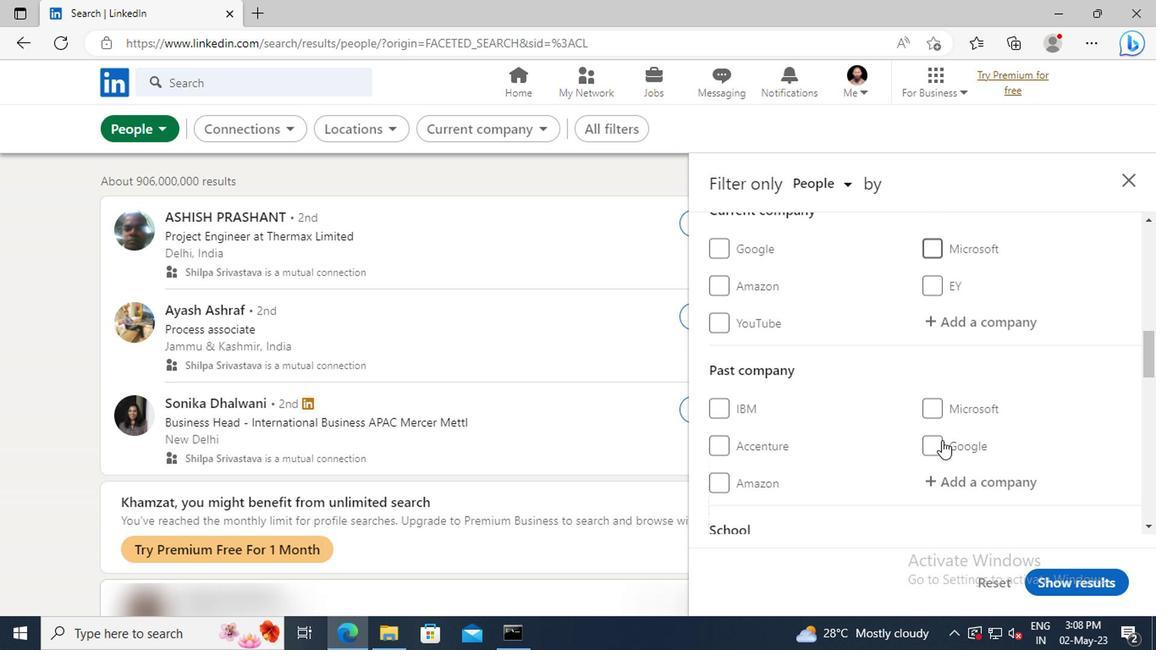 
Action: Mouse scrolled (938, 441) with delta (0, 0)
Screenshot: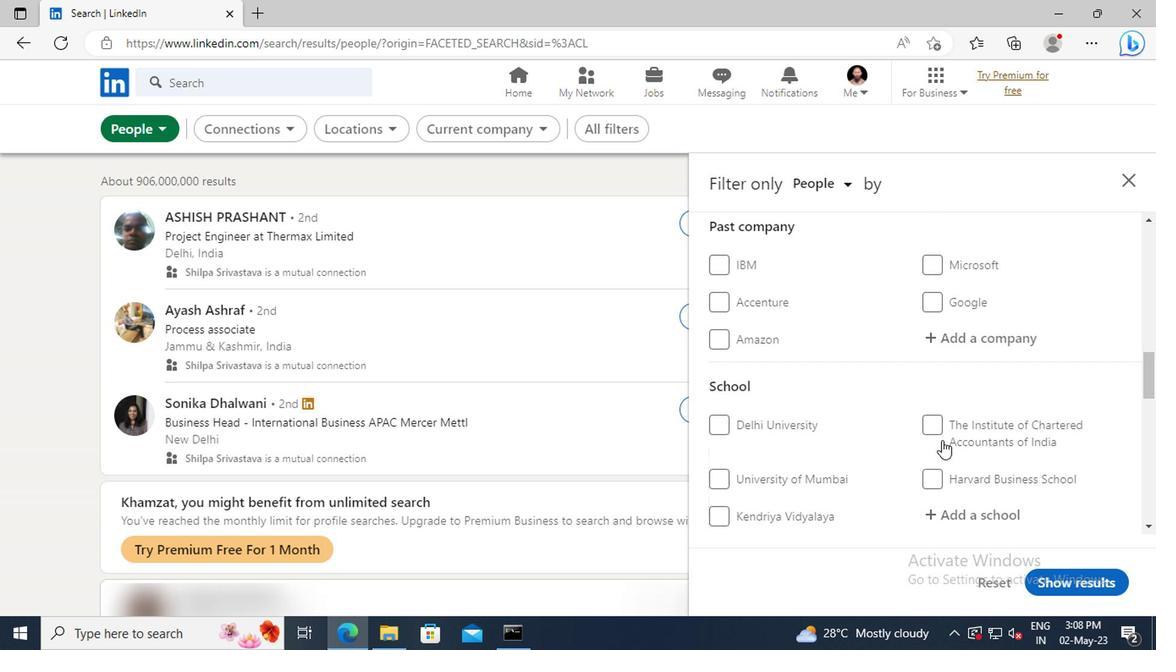 
Action: Mouse scrolled (938, 441) with delta (0, 0)
Screenshot: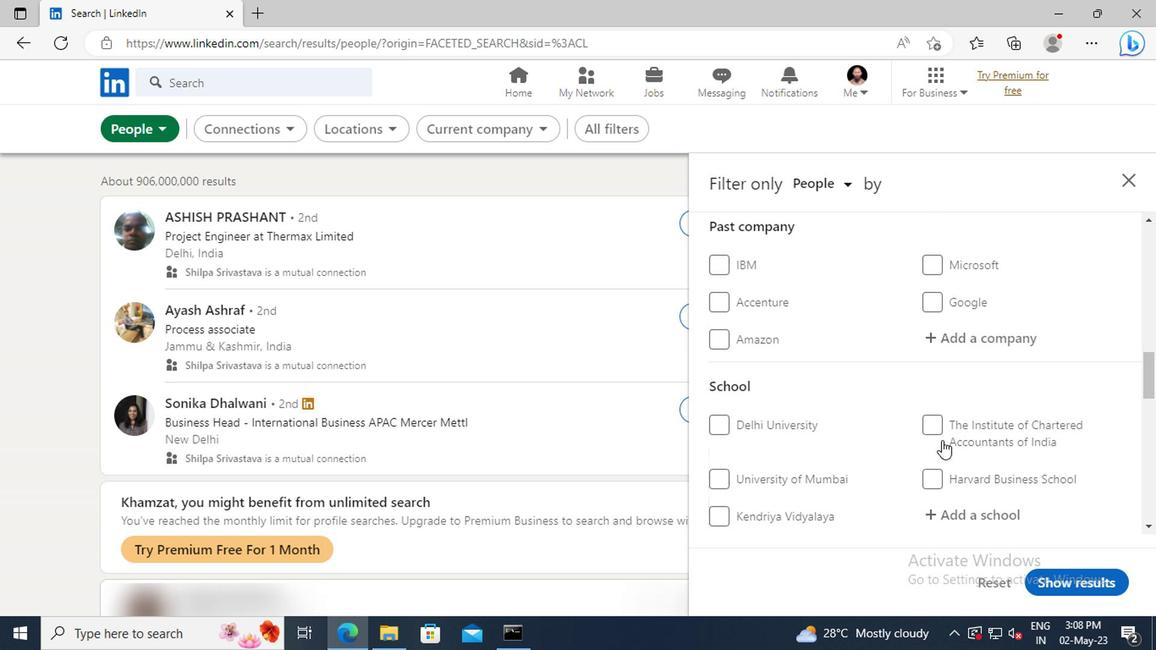 
Action: Mouse scrolled (938, 441) with delta (0, 0)
Screenshot: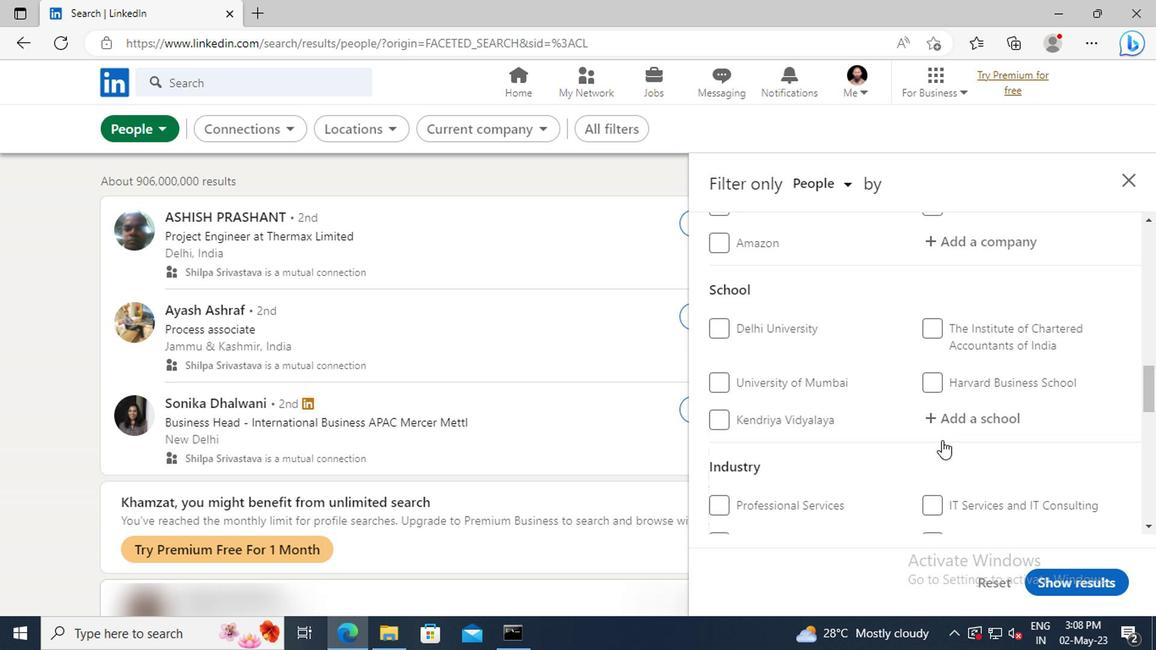 
Action: Mouse scrolled (938, 441) with delta (0, 0)
Screenshot: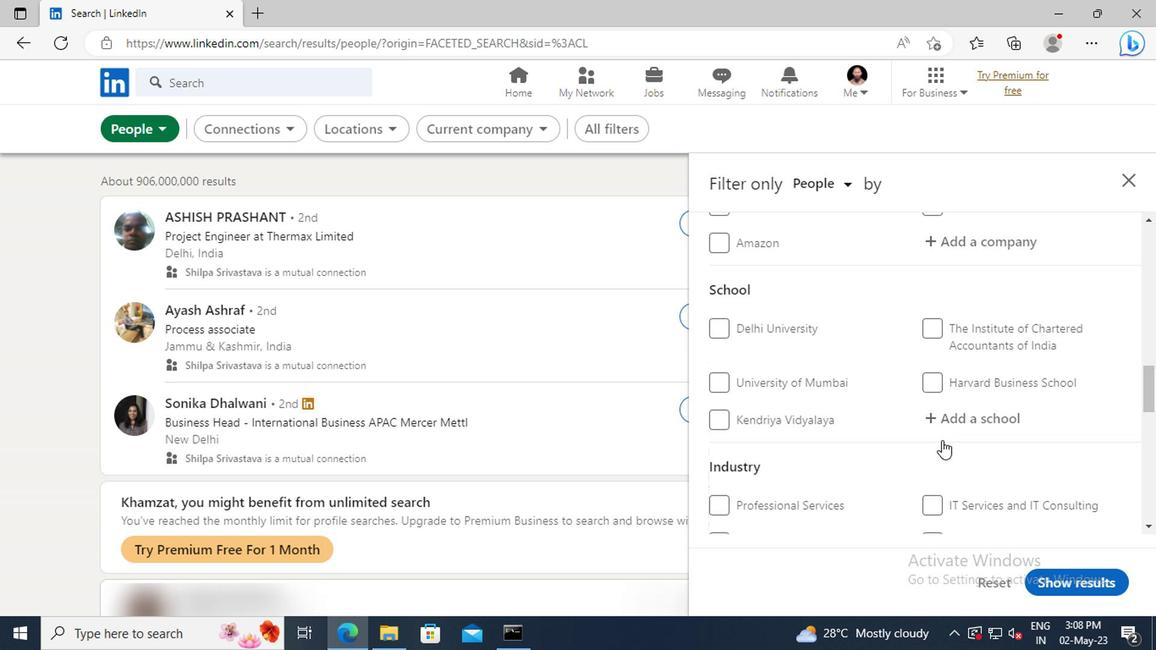 
Action: Mouse scrolled (938, 441) with delta (0, 0)
Screenshot: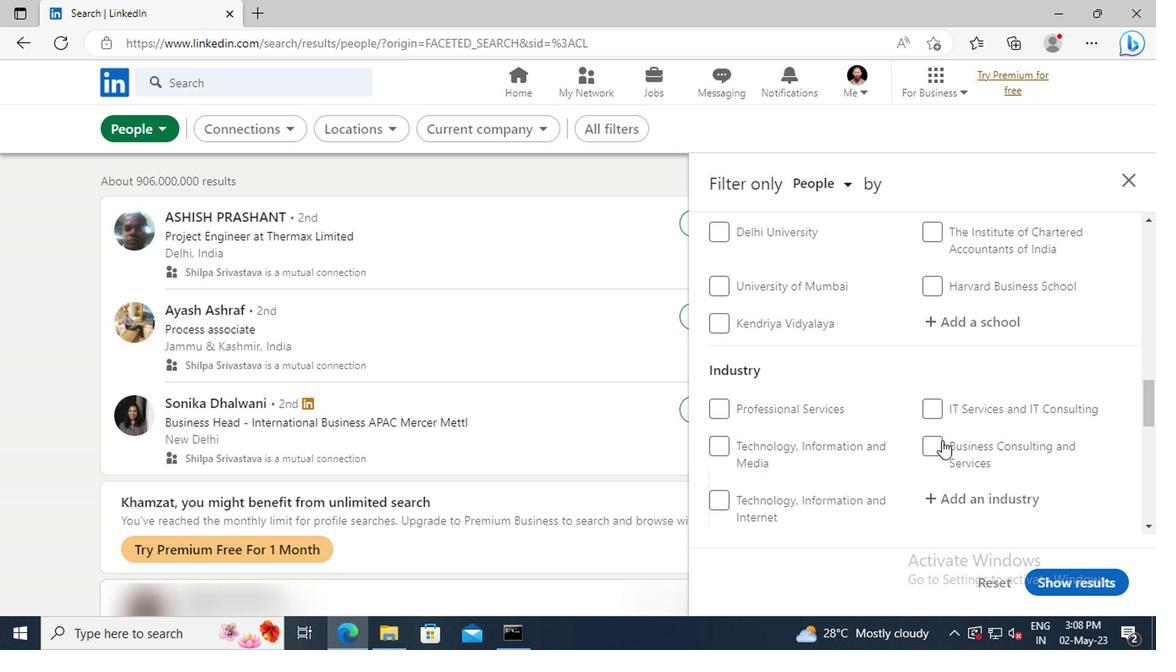
Action: Mouse scrolled (938, 441) with delta (0, 0)
Screenshot: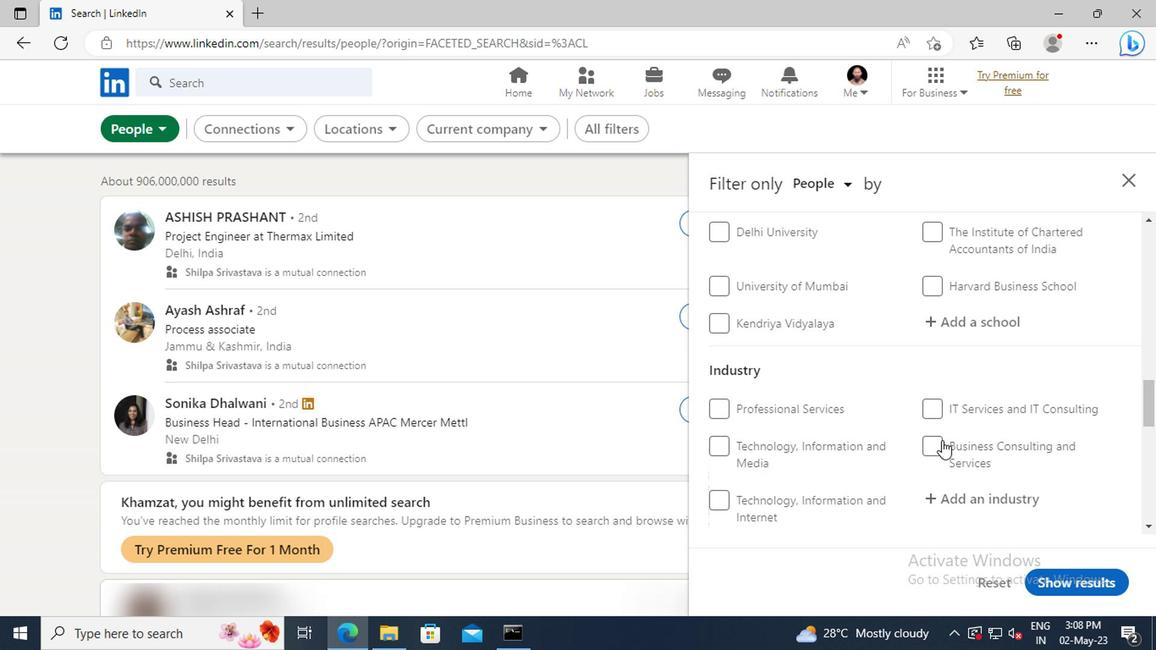 
Action: Mouse scrolled (938, 441) with delta (0, 0)
Screenshot: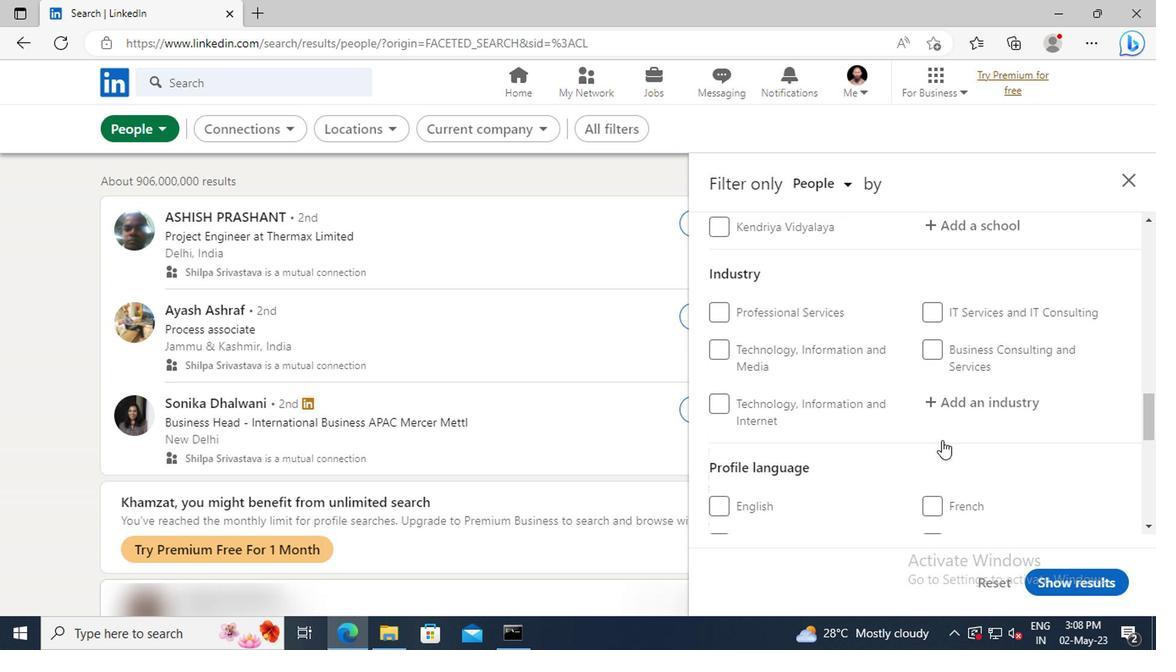 
Action: Mouse scrolled (938, 441) with delta (0, 0)
Screenshot: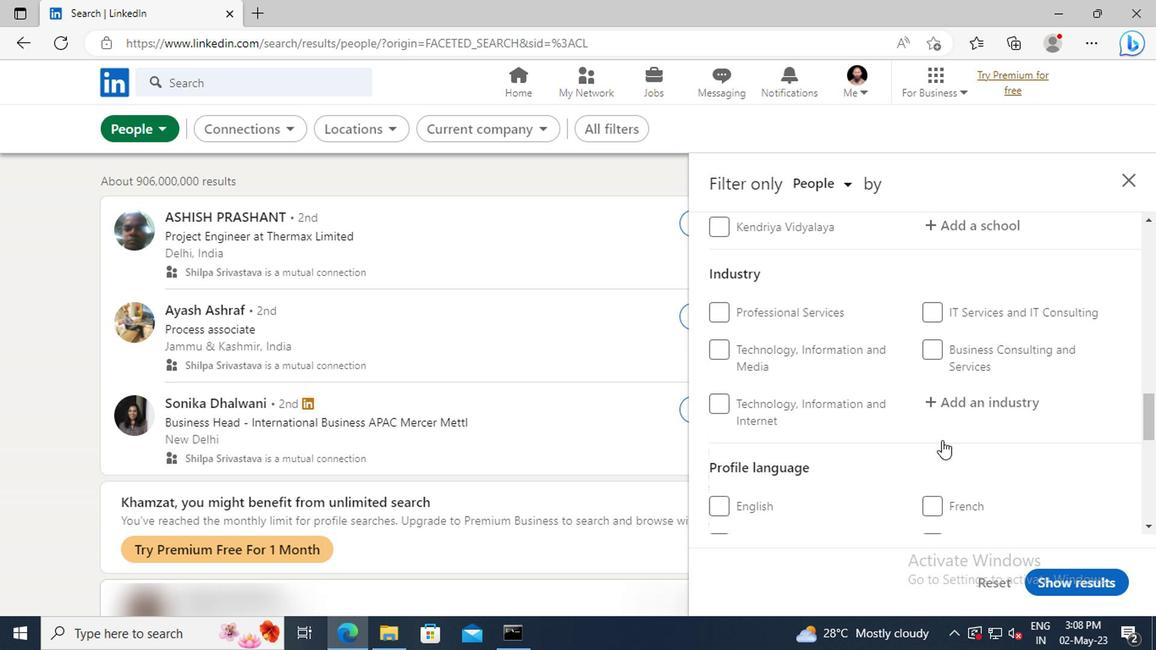 
Action: Mouse moved to (719, 416)
Screenshot: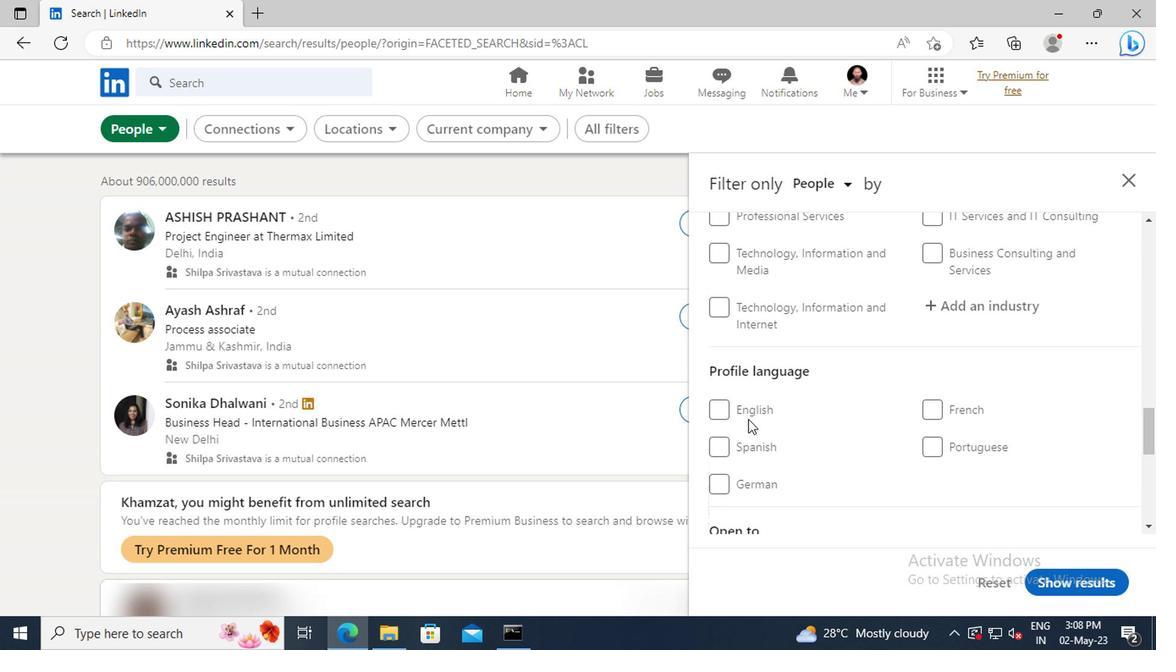 
Action: Mouse pressed left at (719, 416)
Screenshot: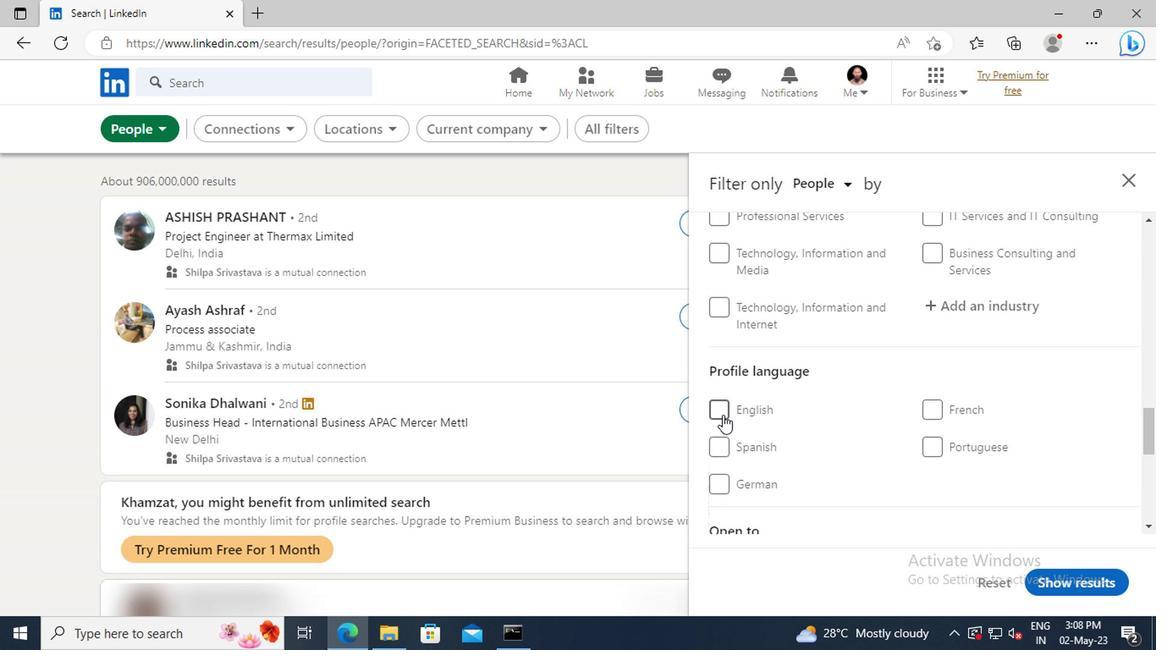 
Action: Mouse moved to (968, 387)
Screenshot: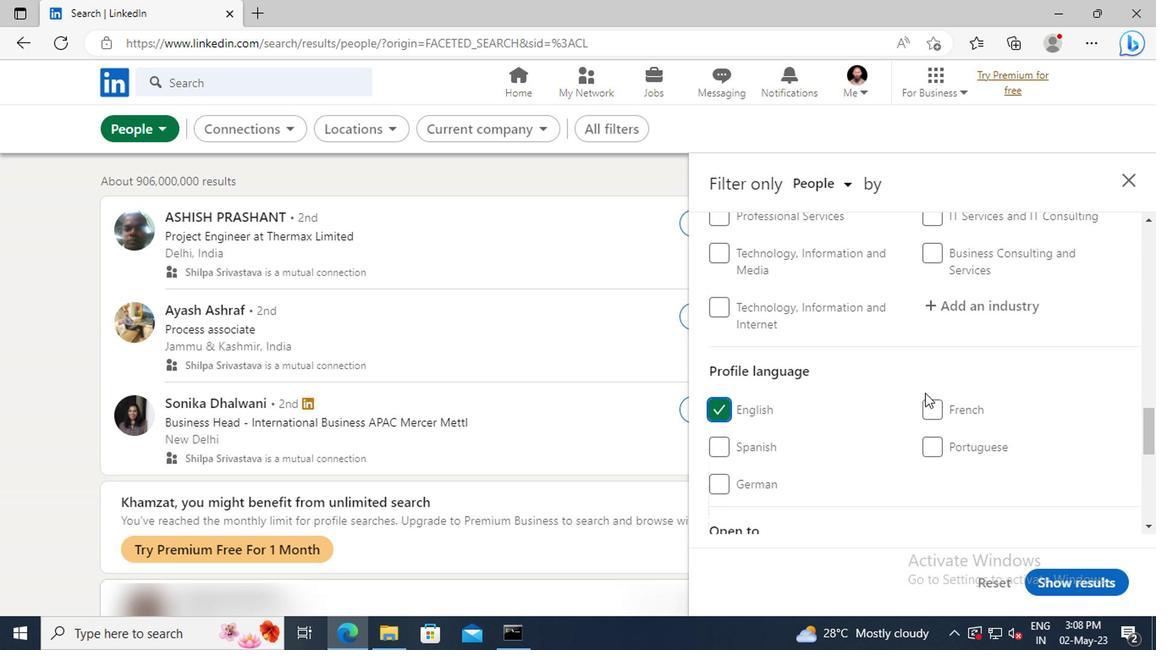 
Action: Mouse scrolled (968, 388) with delta (0, 1)
Screenshot: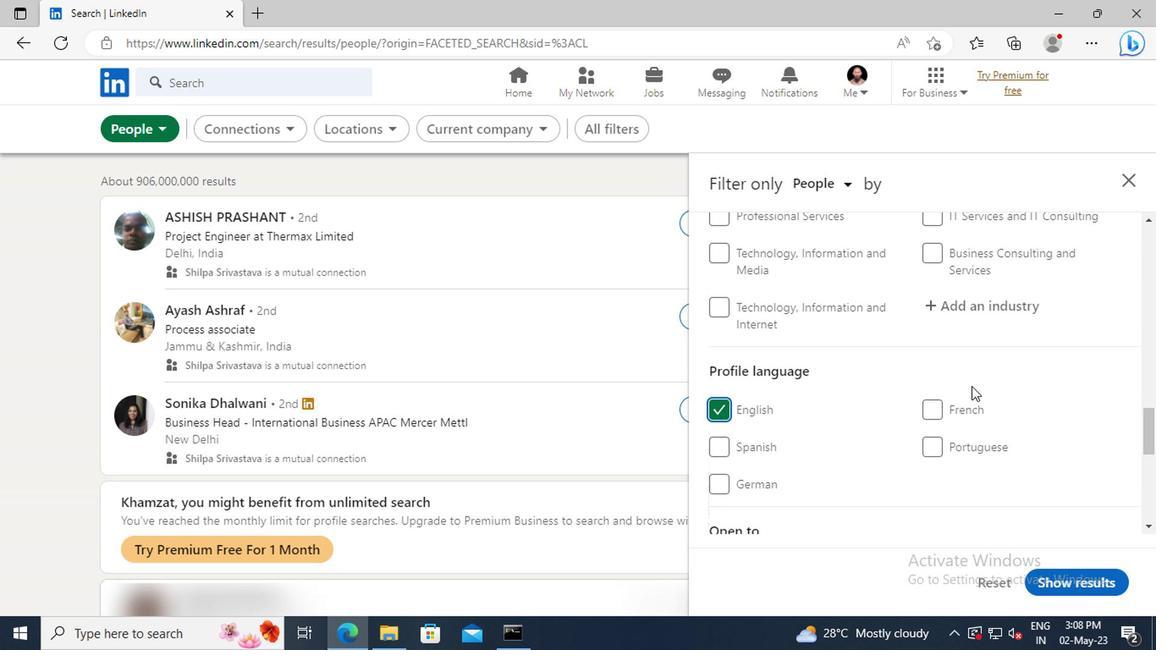 
Action: Mouse scrolled (968, 388) with delta (0, 1)
Screenshot: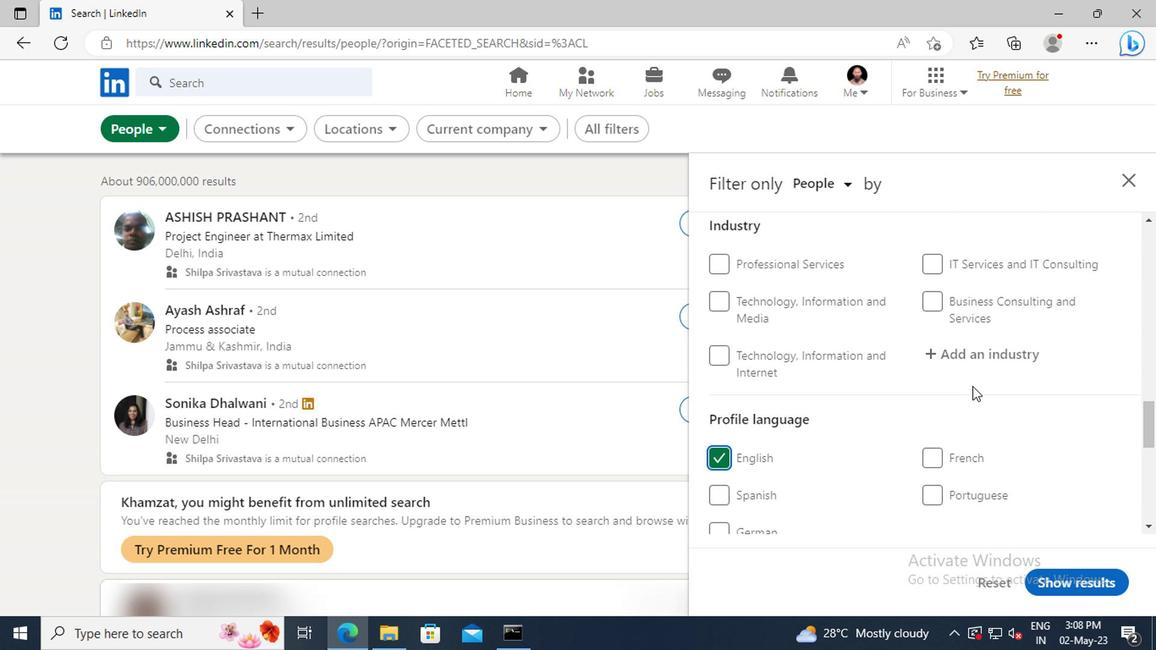 
Action: Mouse scrolled (968, 388) with delta (0, 1)
Screenshot: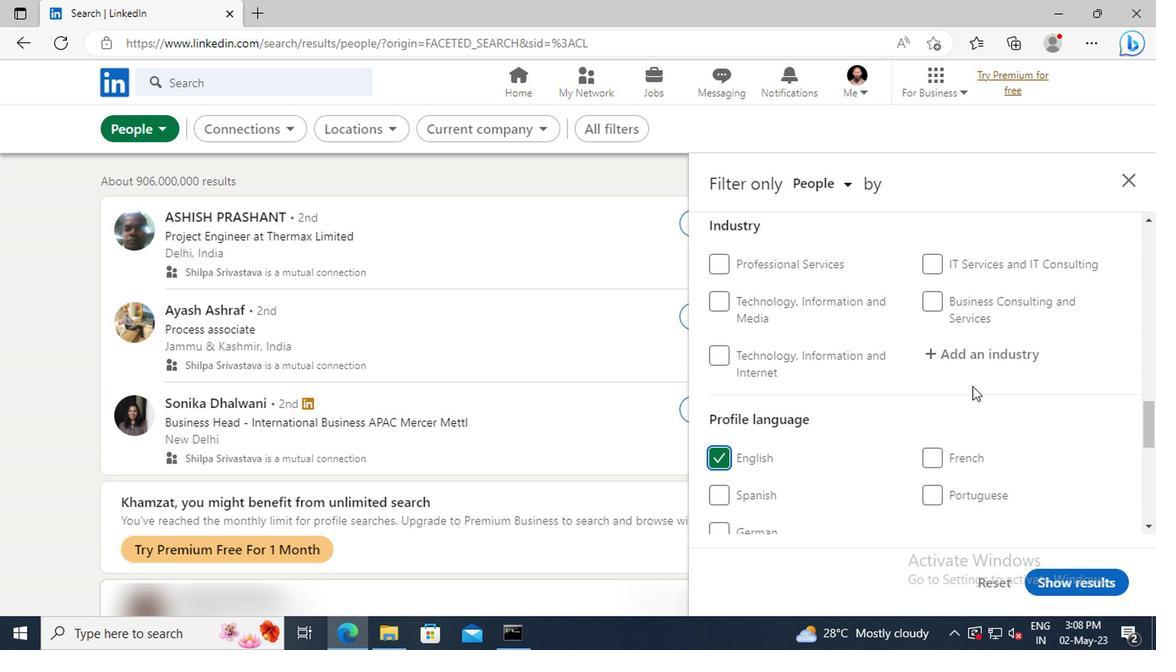 
Action: Mouse scrolled (968, 388) with delta (0, 1)
Screenshot: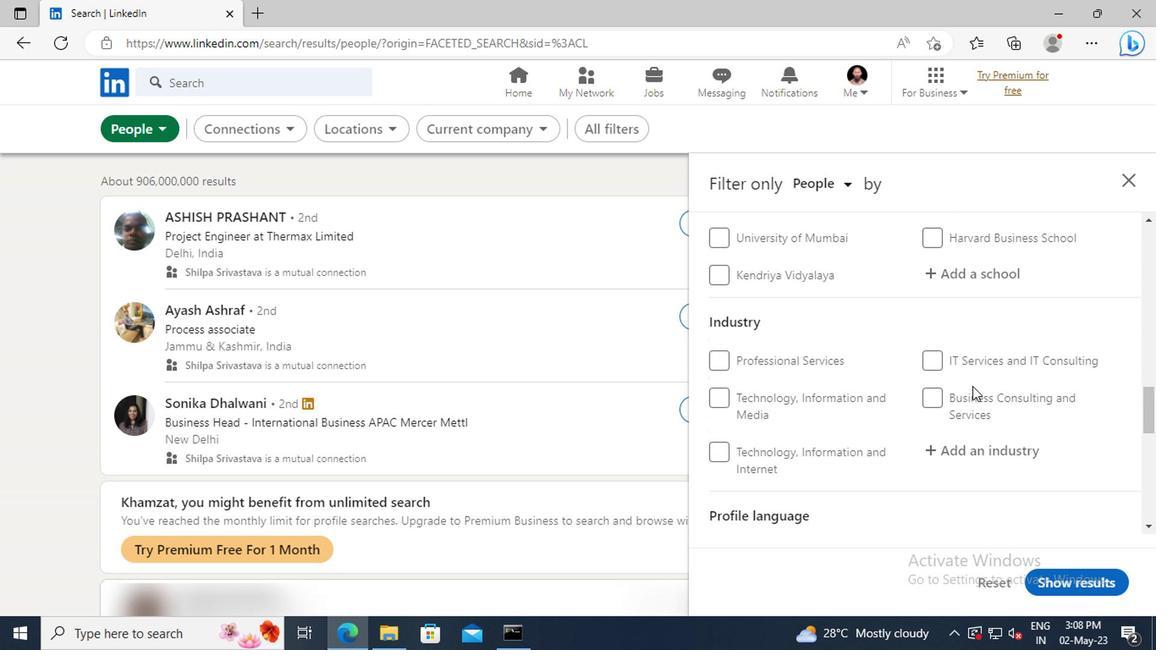 
Action: Mouse scrolled (968, 388) with delta (0, 1)
Screenshot: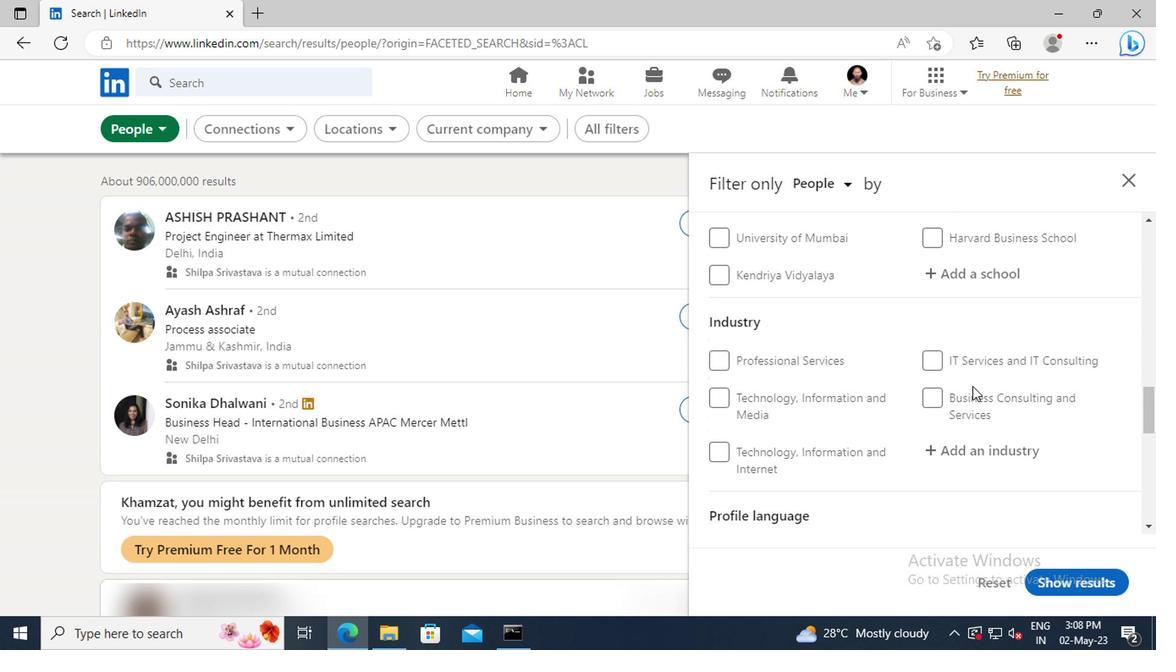 
Action: Mouse scrolled (968, 388) with delta (0, 1)
Screenshot: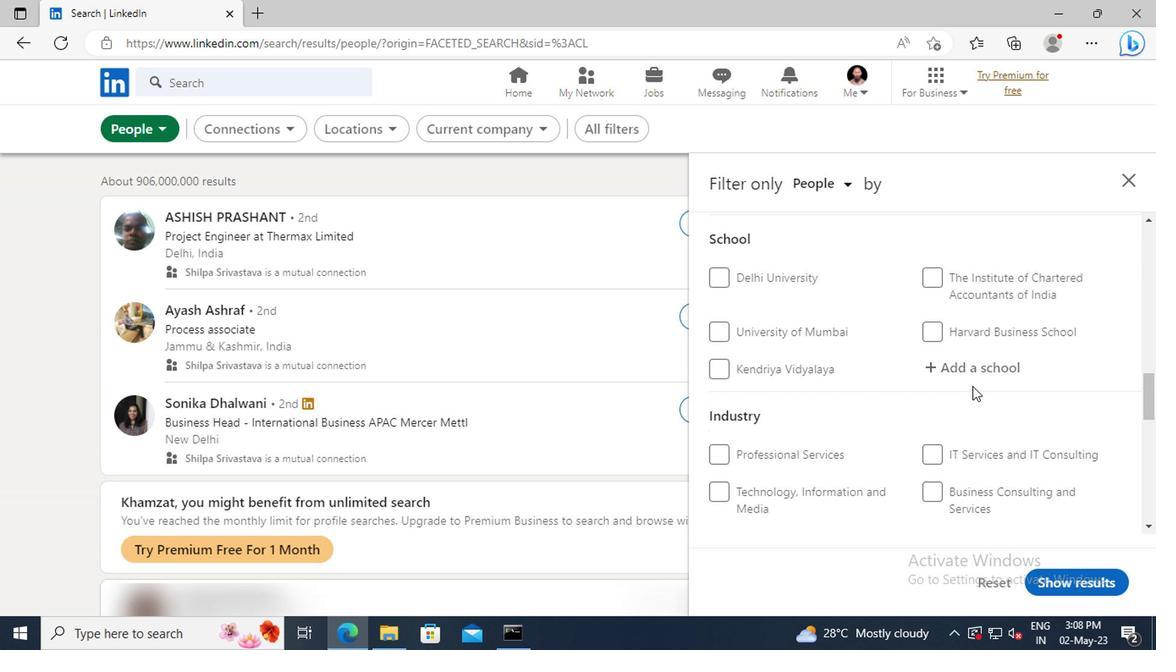 
Action: Mouse scrolled (968, 388) with delta (0, 1)
Screenshot: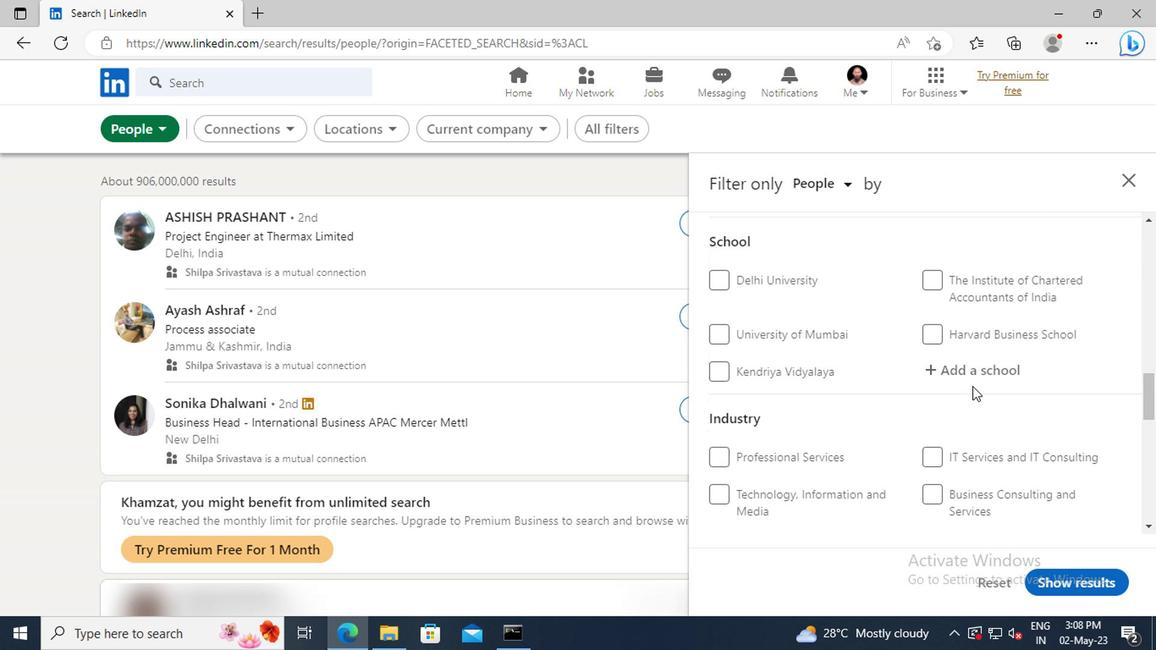 
Action: Mouse scrolled (968, 388) with delta (0, 1)
Screenshot: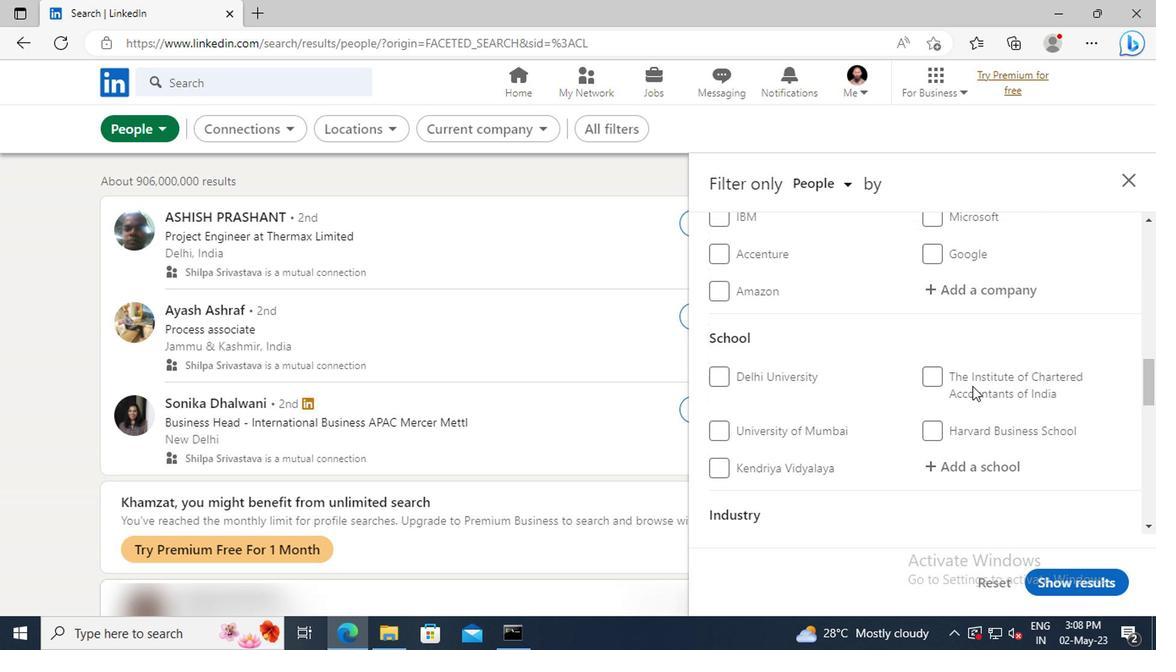 
Action: Mouse scrolled (968, 388) with delta (0, 1)
Screenshot: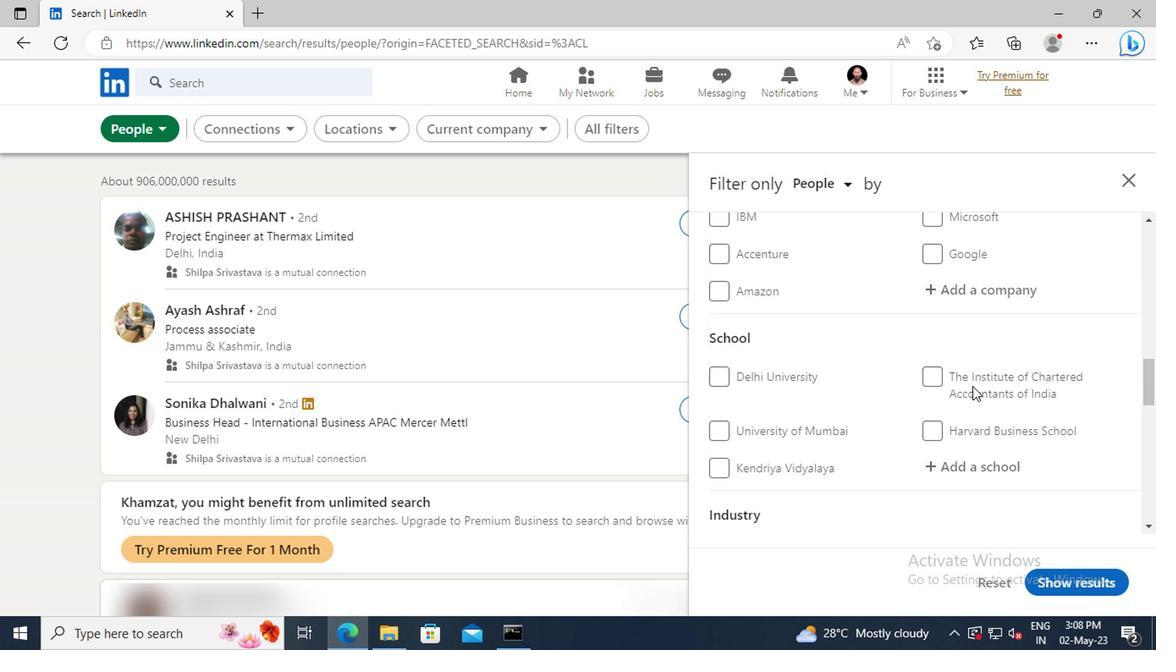 
Action: Mouse scrolled (968, 388) with delta (0, 1)
Screenshot: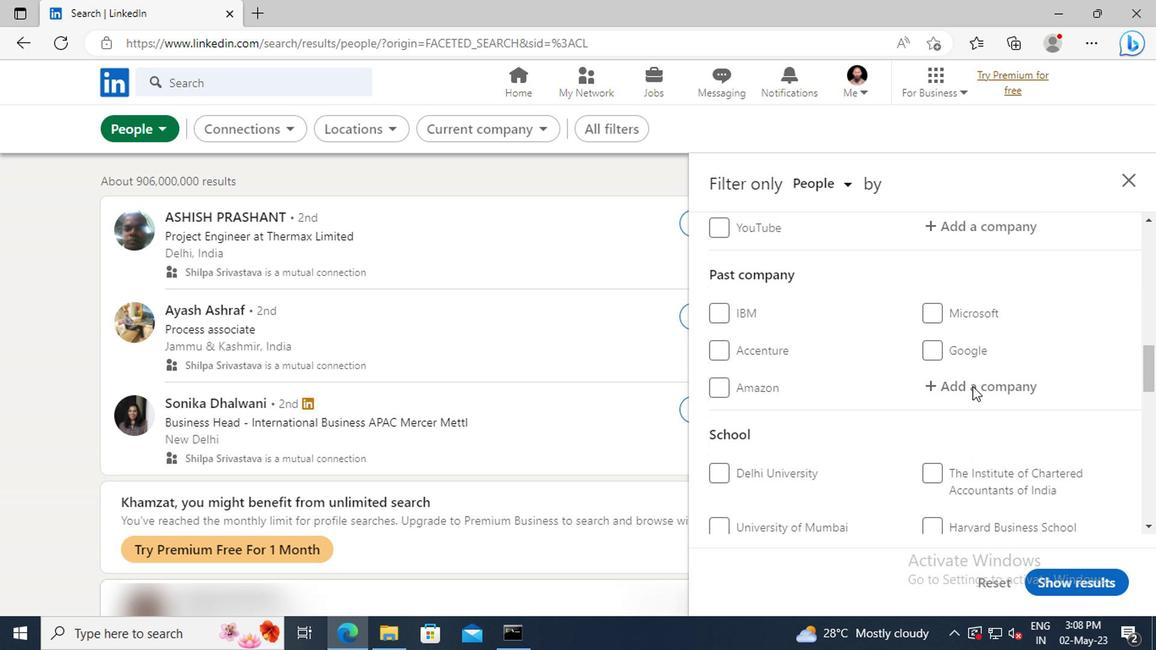 
Action: Mouse scrolled (968, 388) with delta (0, 1)
Screenshot: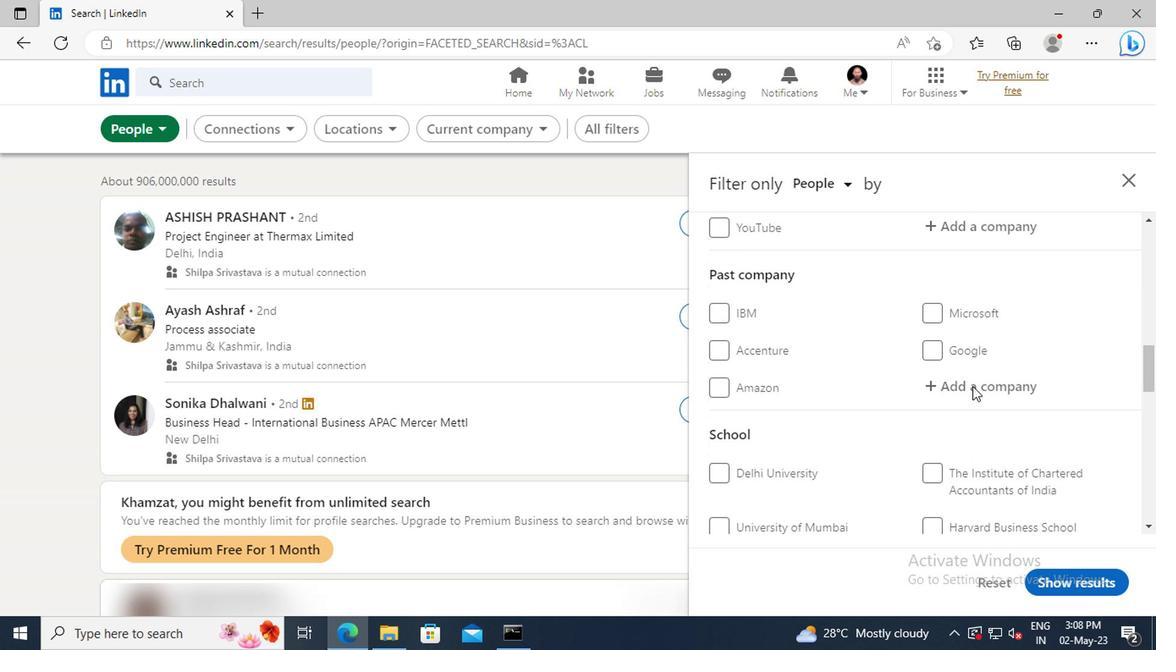 
Action: Mouse scrolled (968, 388) with delta (0, 1)
Screenshot: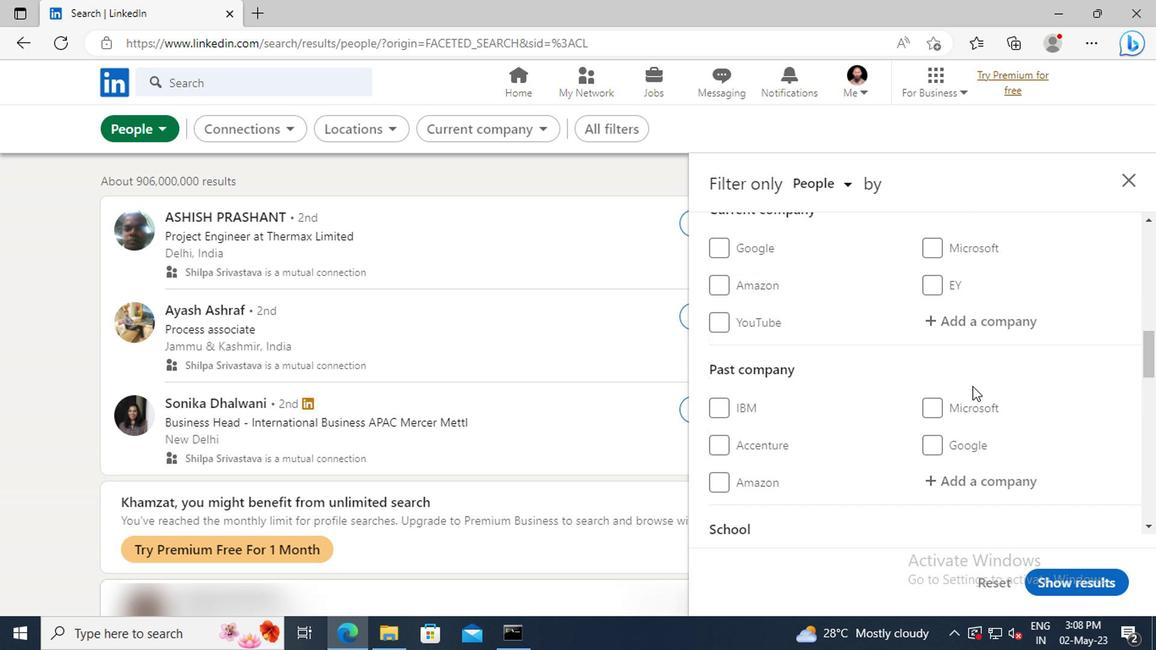 
Action: Mouse moved to (948, 378)
Screenshot: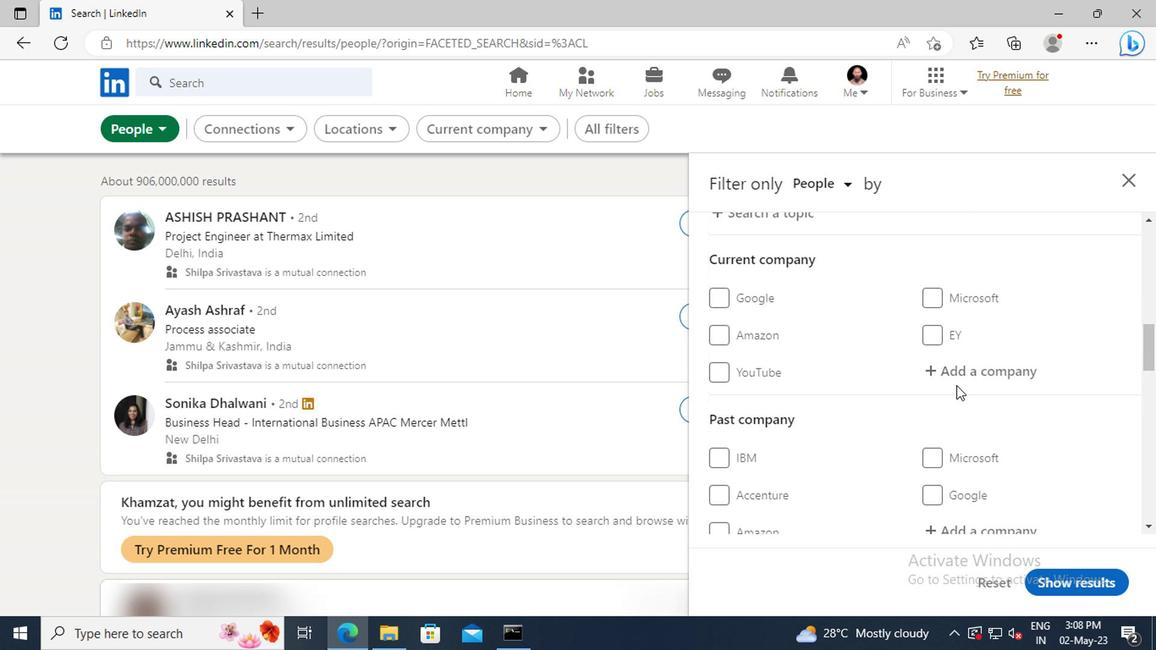 
Action: Mouse pressed left at (948, 378)
Screenshot: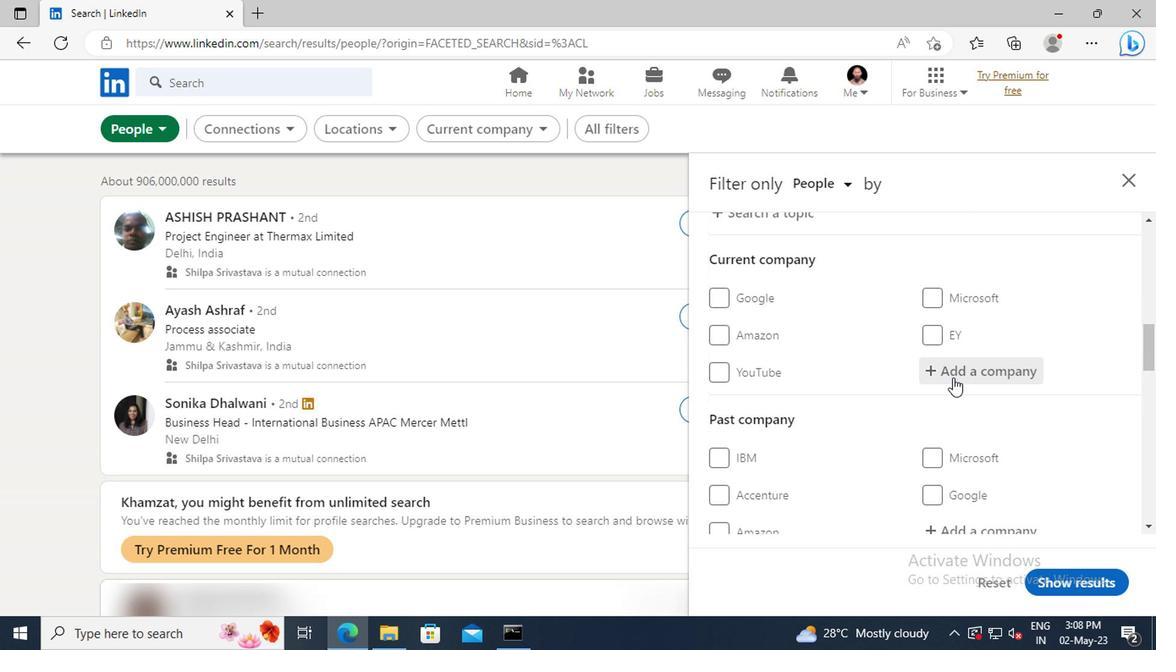 
Action: Key pressed <Key.shift>GRUNDFOS
Screenshot: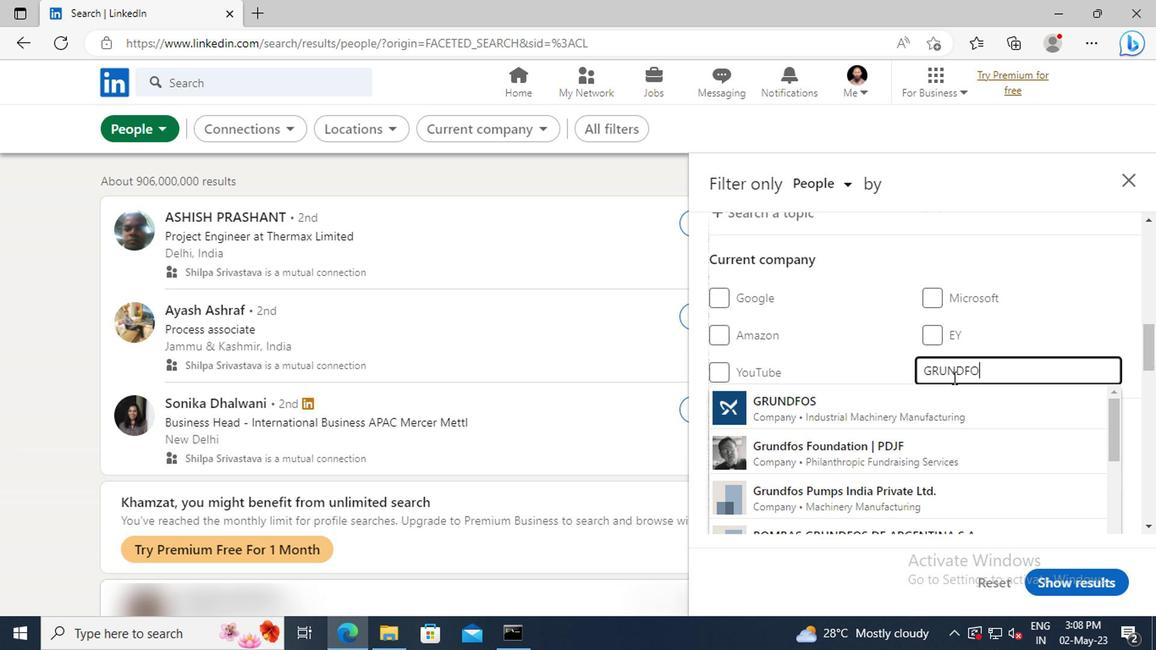 
Action: Mouse moved to (948, 406)
Screenshot: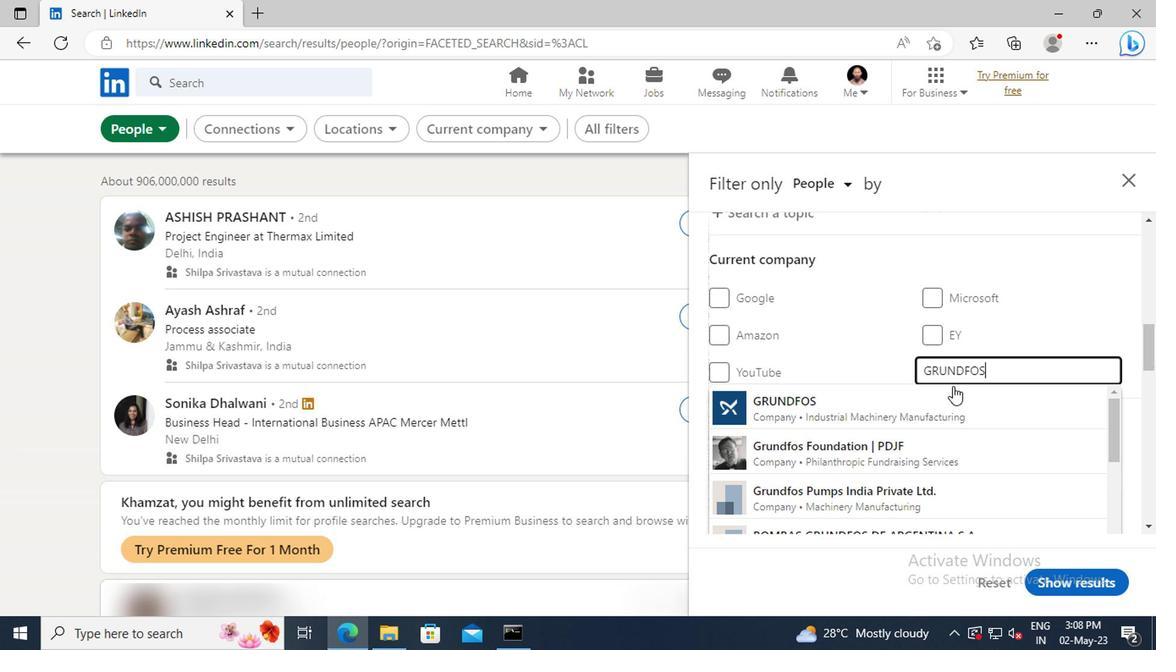 
Action: Mouse pressed left at (948, 406)
Screenshot: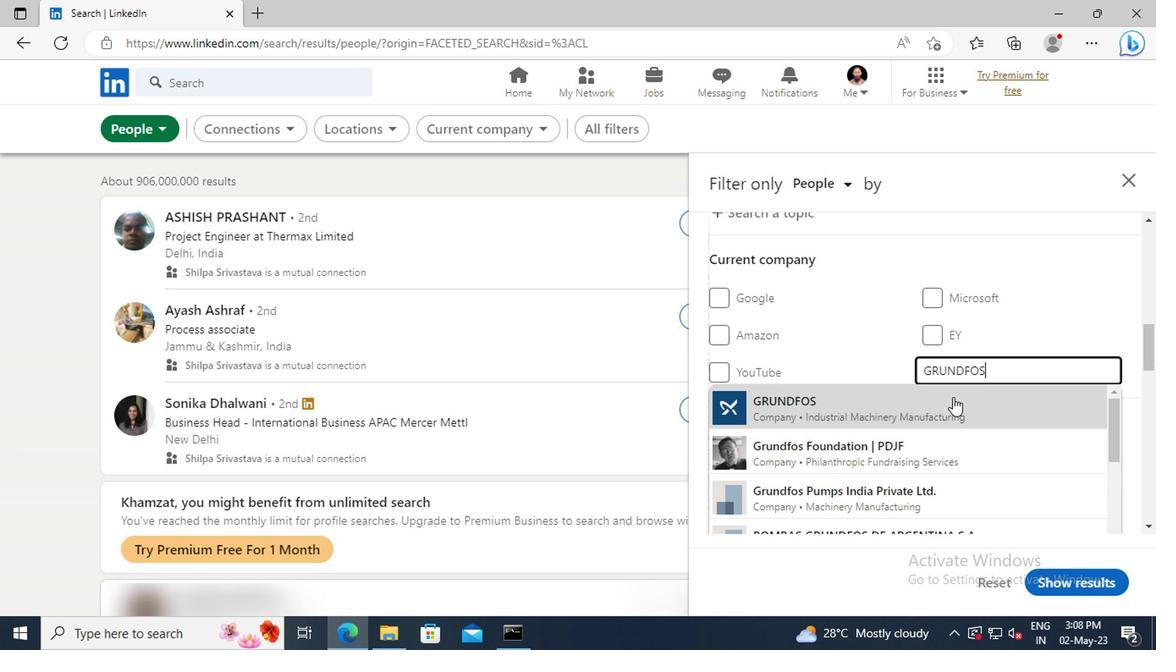 
Action: Mouse scrolled (948, 405) with delta (0, 0)
Screenshot: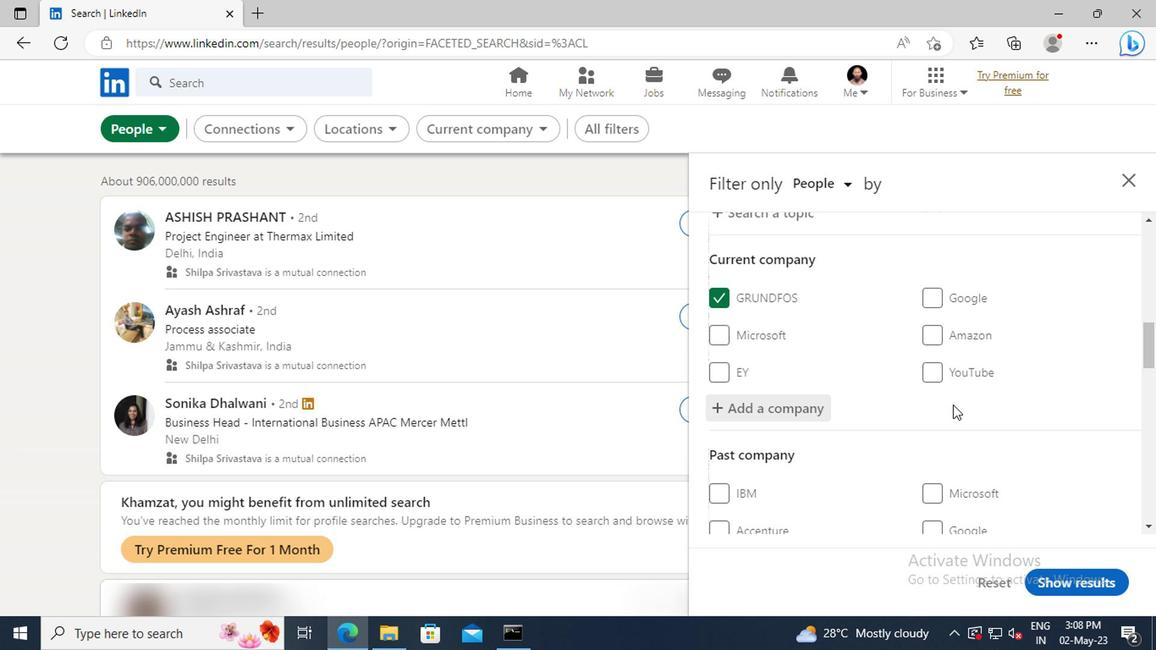 
Action: Mouse scrolled (948, 405) with delta (0, 0)
Screenshot: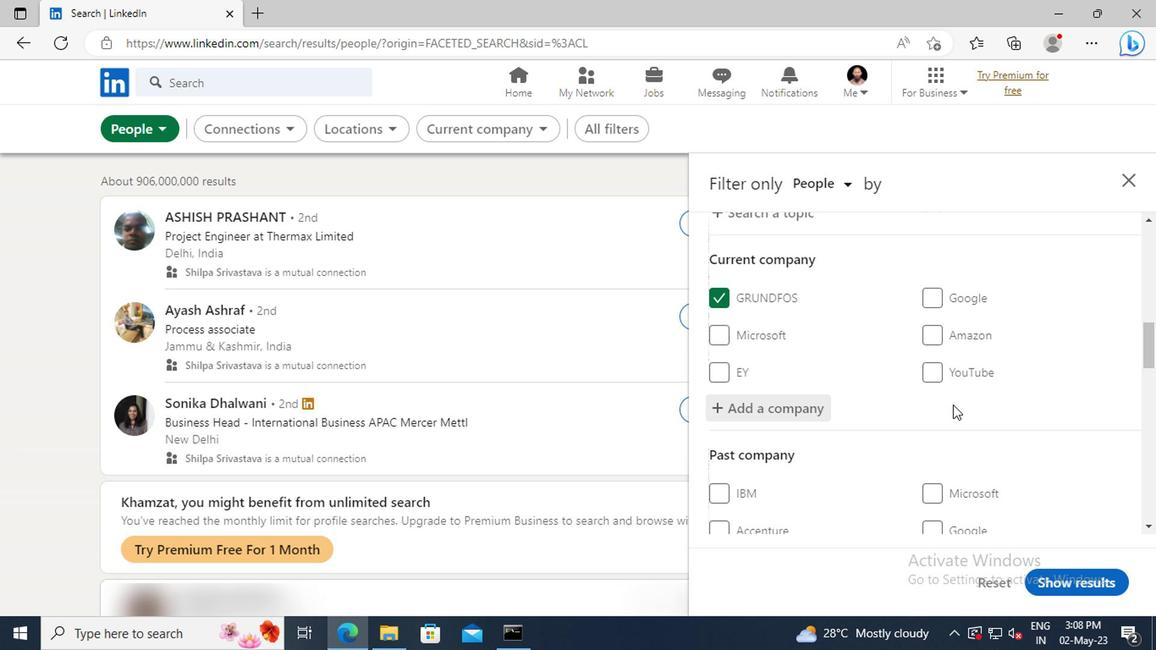 
Action: Mouse scrolled (948, 405) with delta (0, 0)
Screenshot: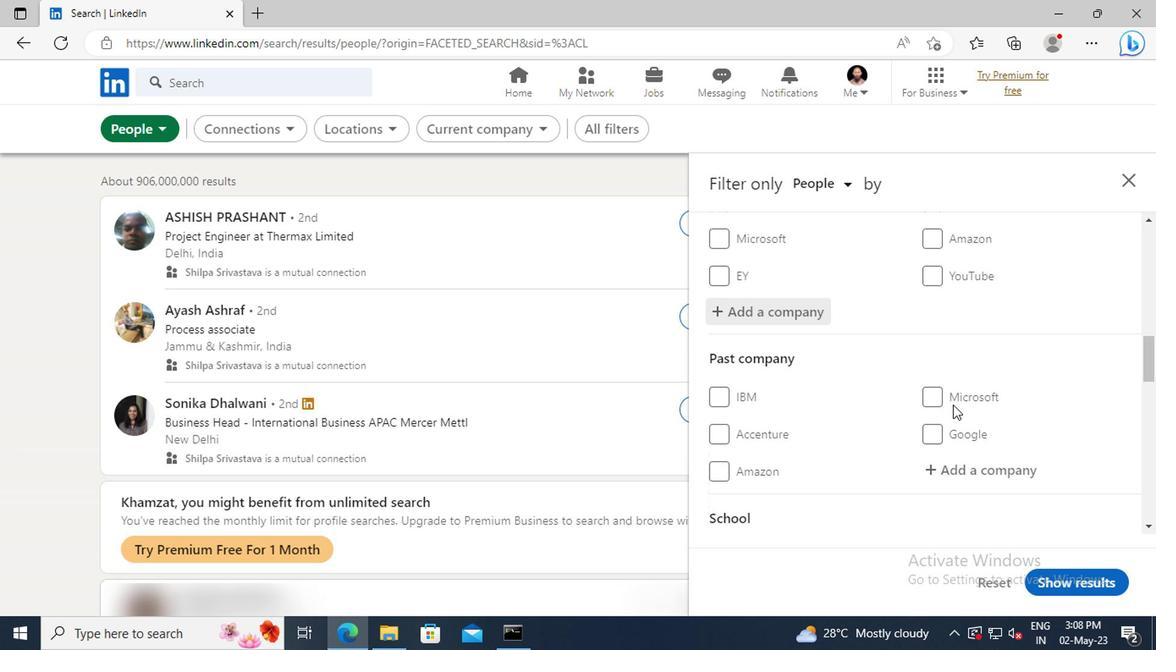 
Action: Mouse scrolled (948, 405) with delta (0, 0)
Screenshot: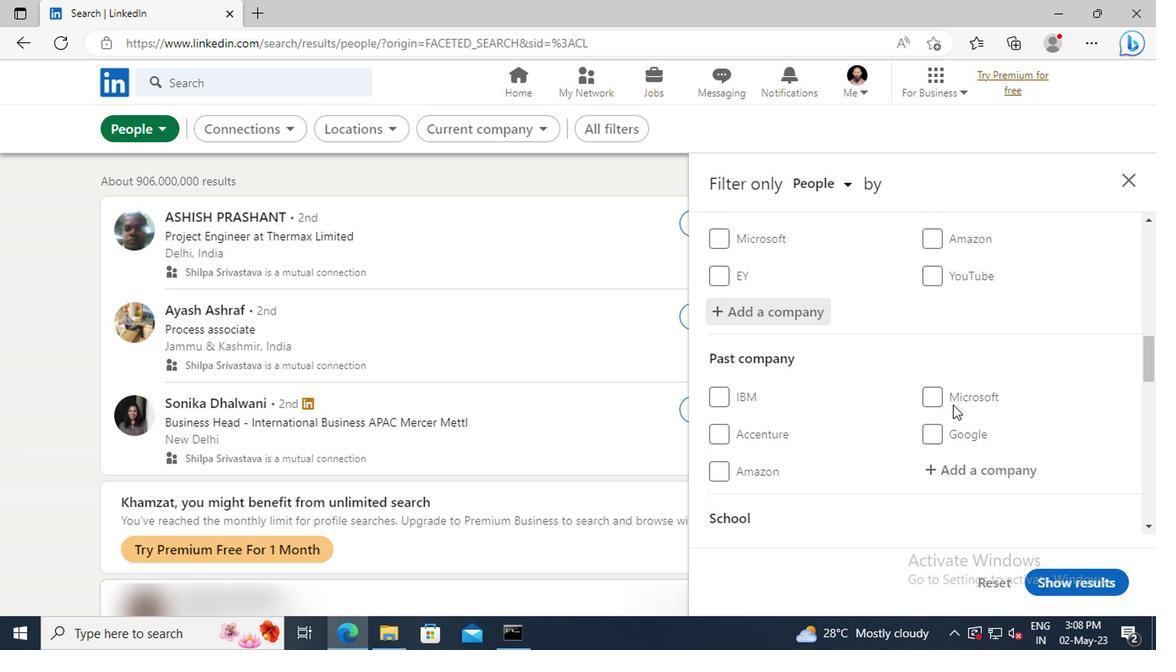 
Action: Mouse moved to (946, 388)
Screenshot: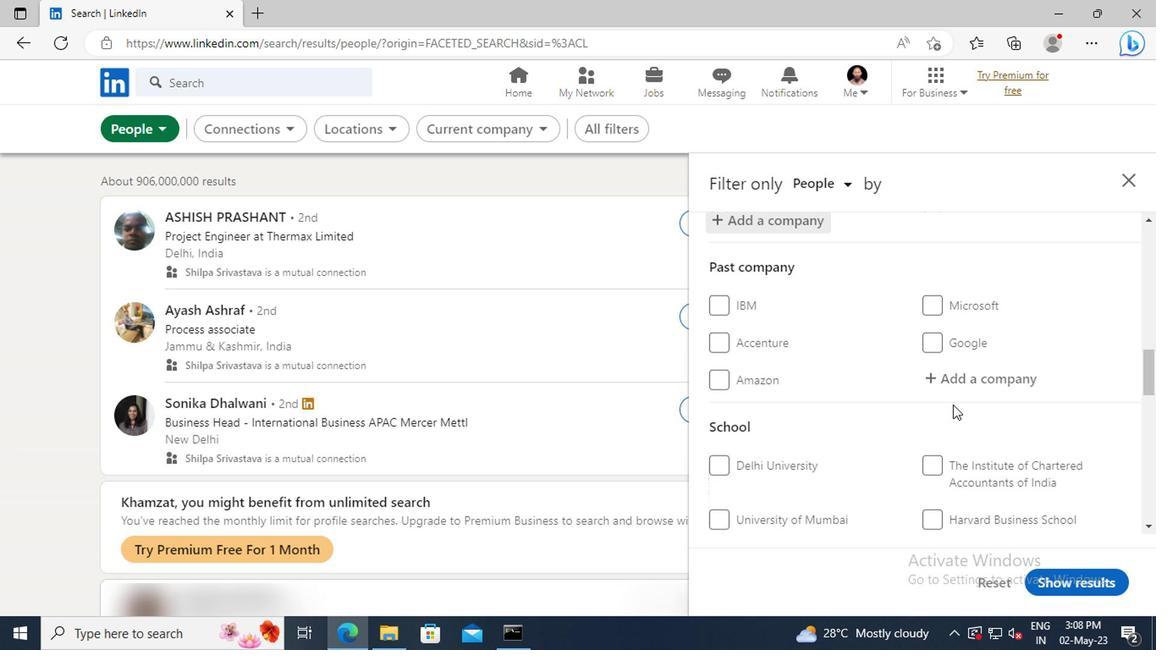 
Action: Mouse scrolled (946, 387) with delta (0, -1)
Screenshot: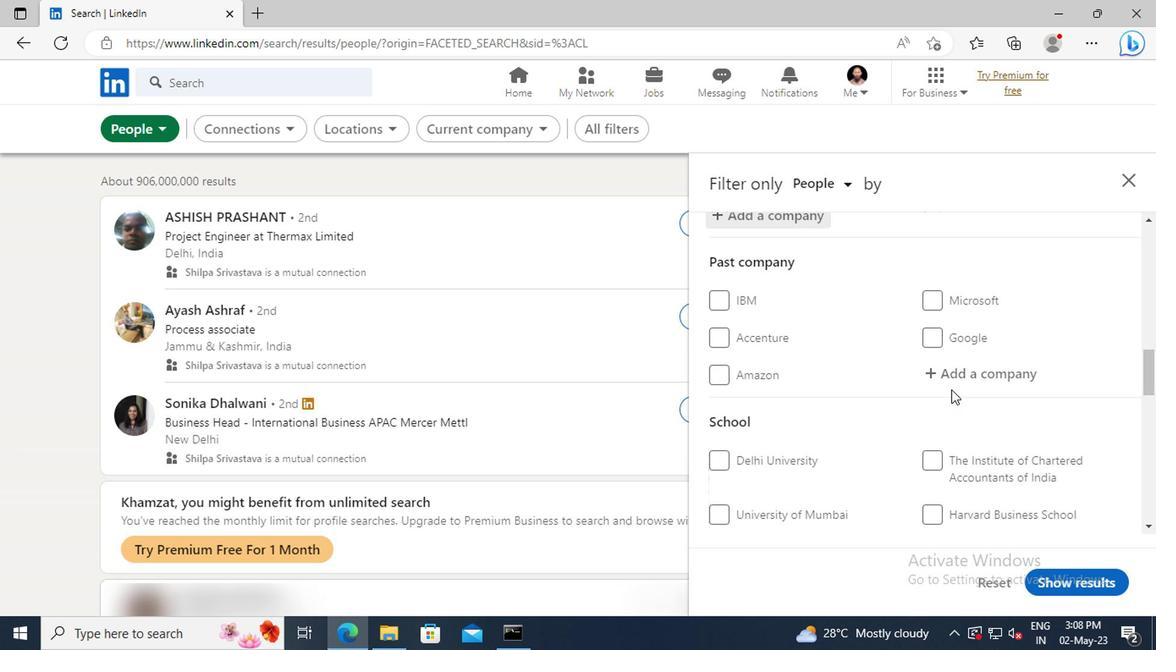 
Action: Mouse scrolled (946, 387) with delta (0, -1)
Screenshot: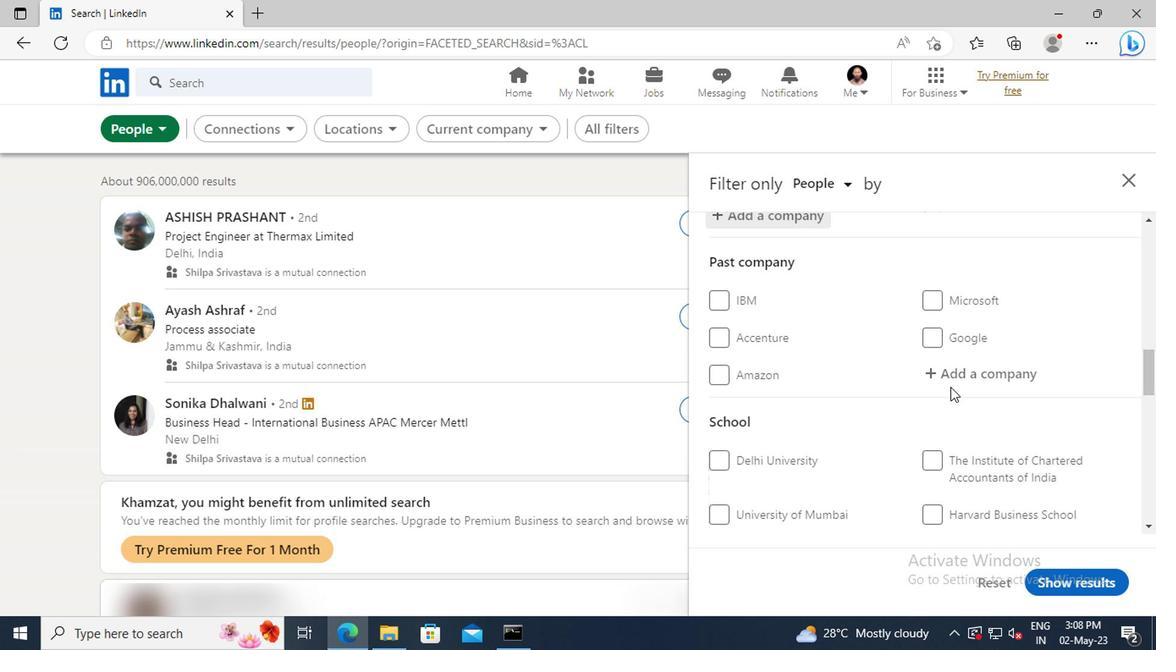 
Action: Mouse moved to (942, 375)
Screenshot: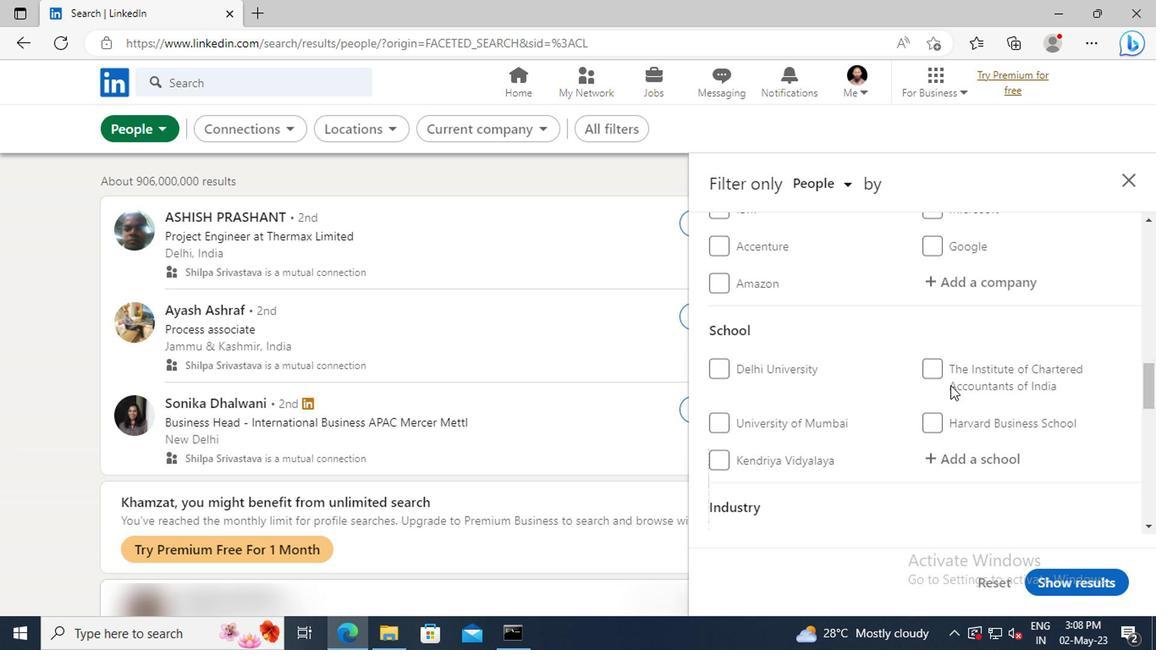 
Action: Mouse scrolled (942, 374) with delta (0, -1)
Screenshot: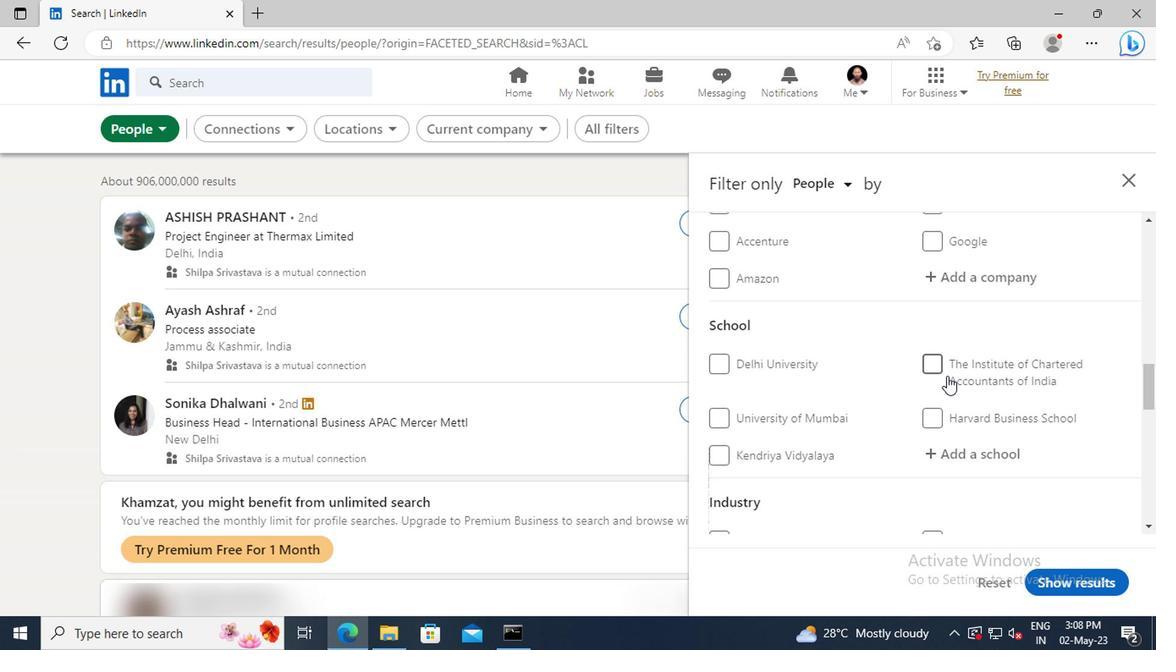 
Action: Mouse scrolled (942, 374) with delta (0, -1)
Screenshot: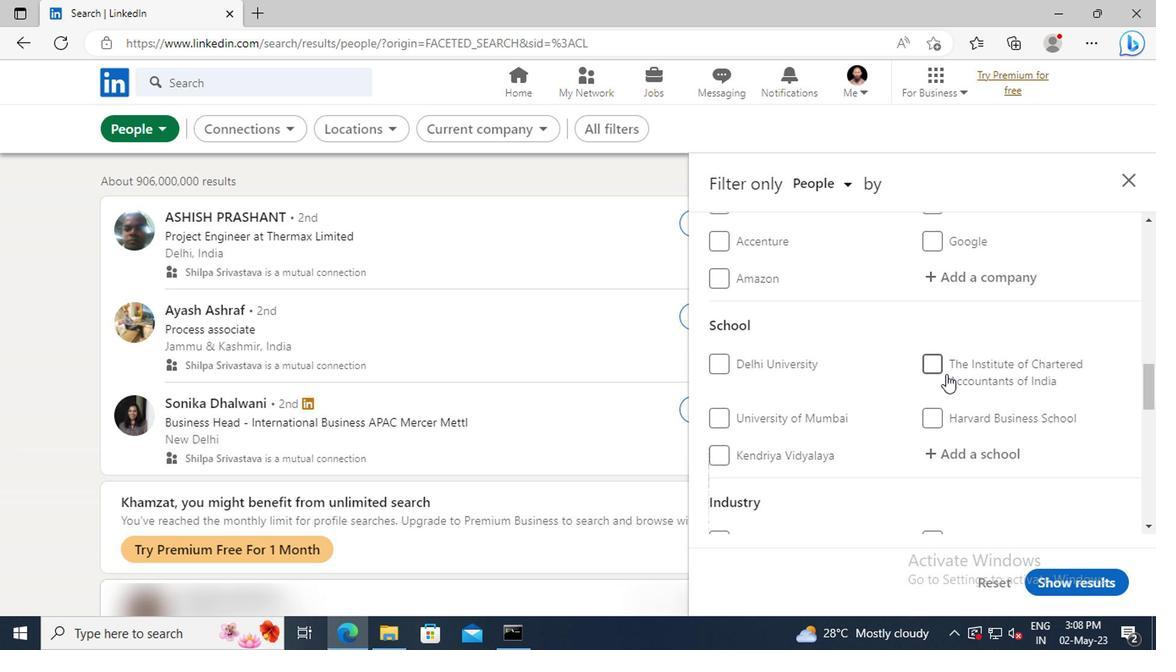 
Action: Mouse moved to (944, 365)
Screenshot: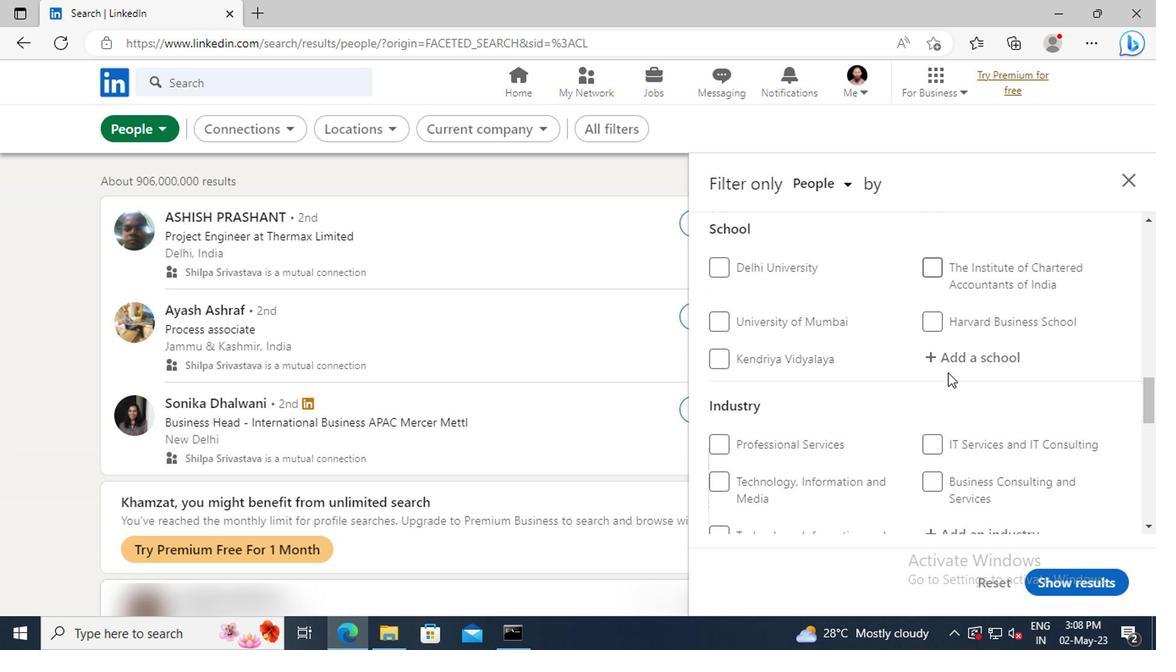 
Action: Mouse pressed left at (944, 365)
Screenshot: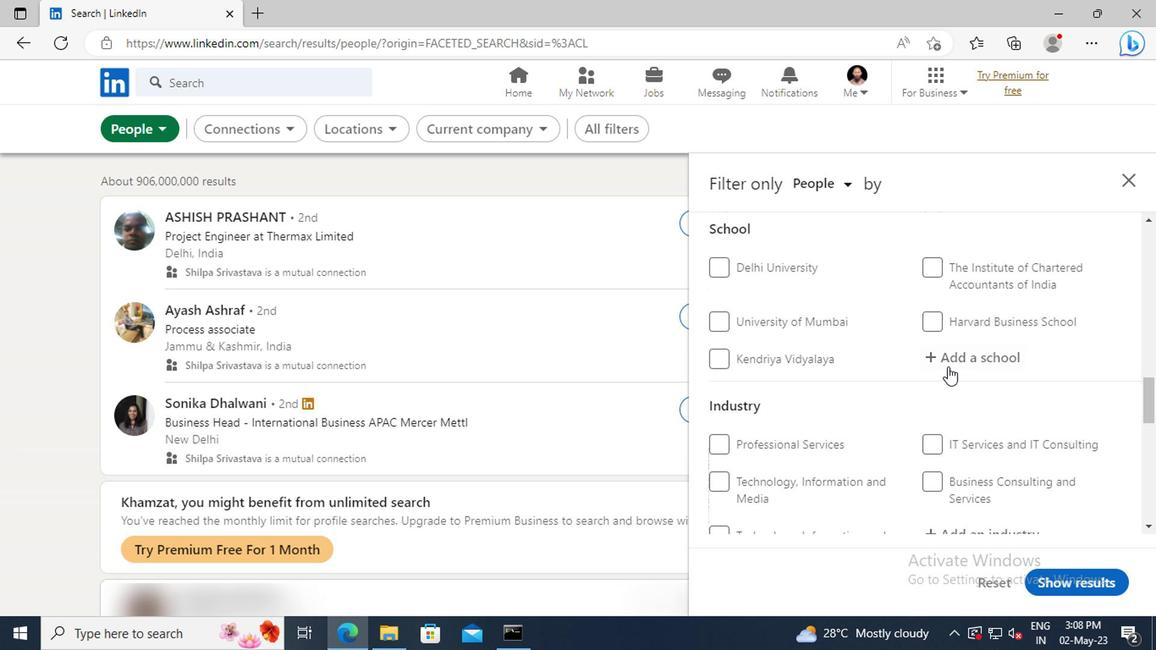 
Action: Key pressed <Key.shift>K.<Key.shift>RAMAKRISHNAN<Key.space><Key.shift>COLL
Screenshot: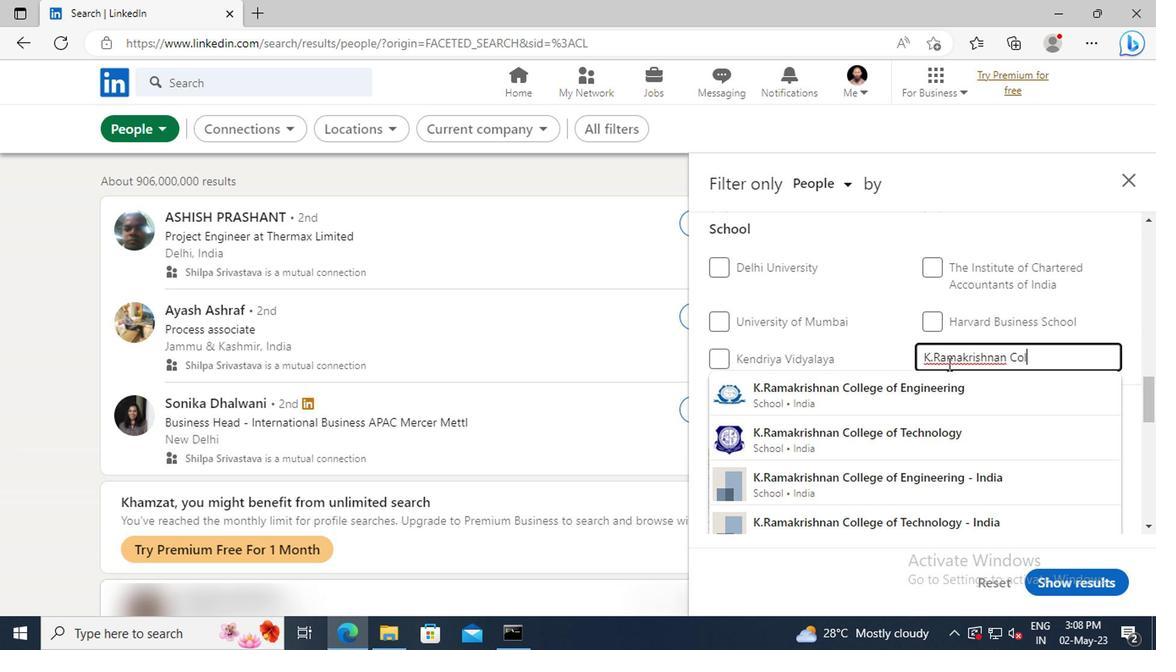 
Action: Mouse moved to (944, 391)
Screenshot: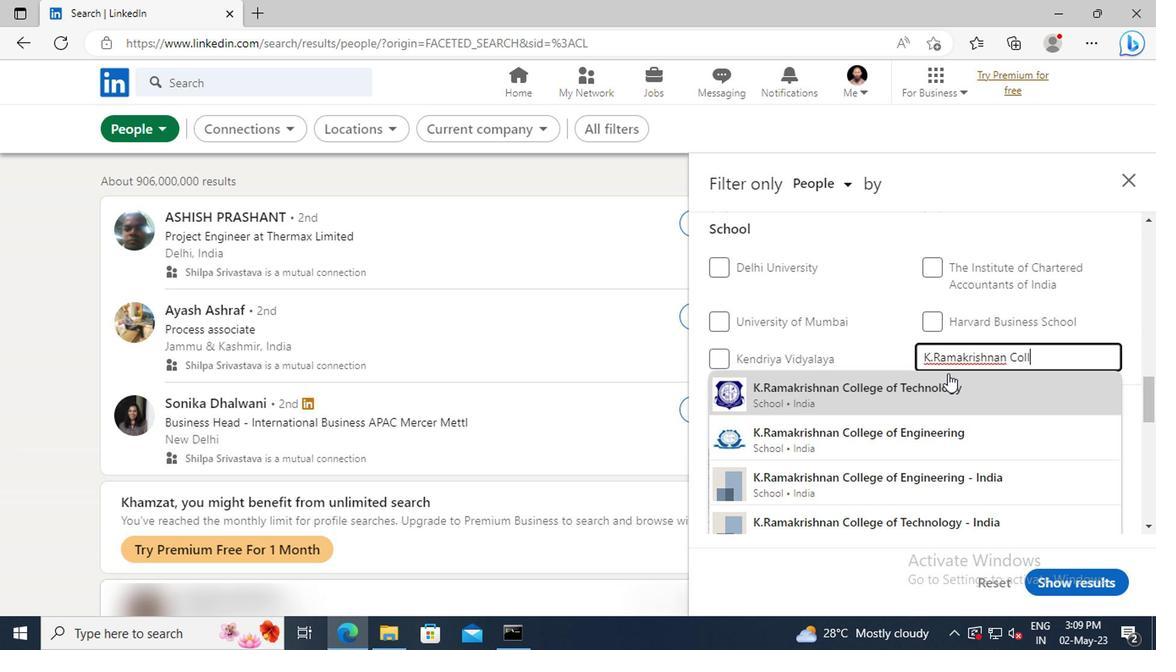 
Action: Mouse pressed left at (944, 391)
Screenshot: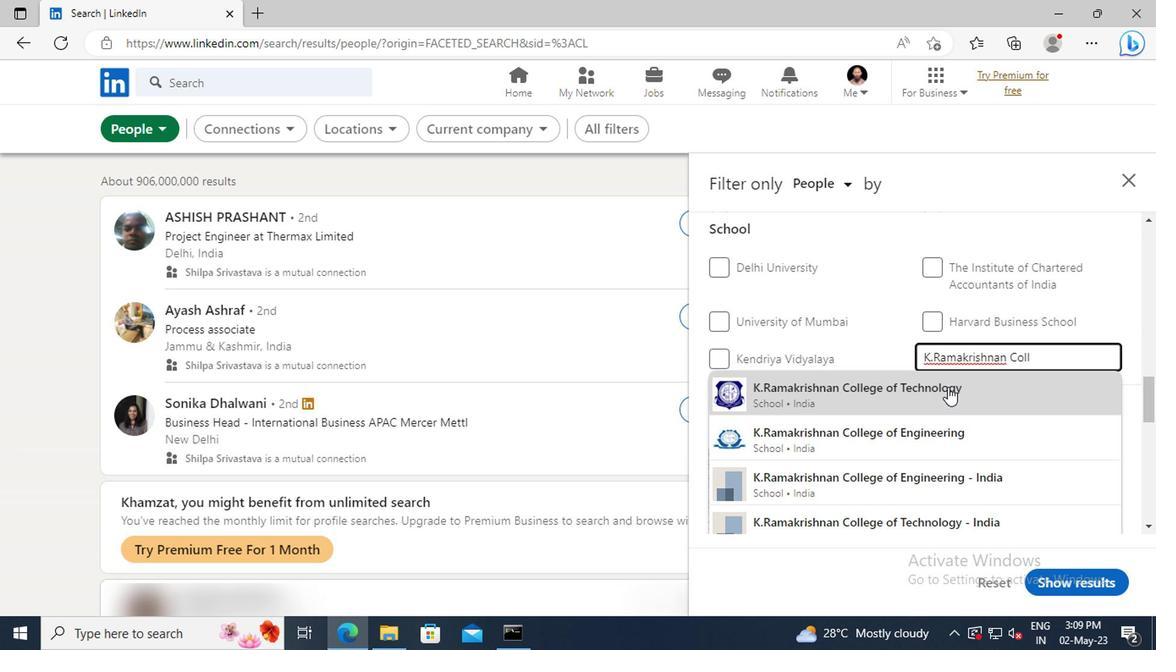 
Action: Mouse scrolled (944, 391) with delta (0, 0)
Screenshot: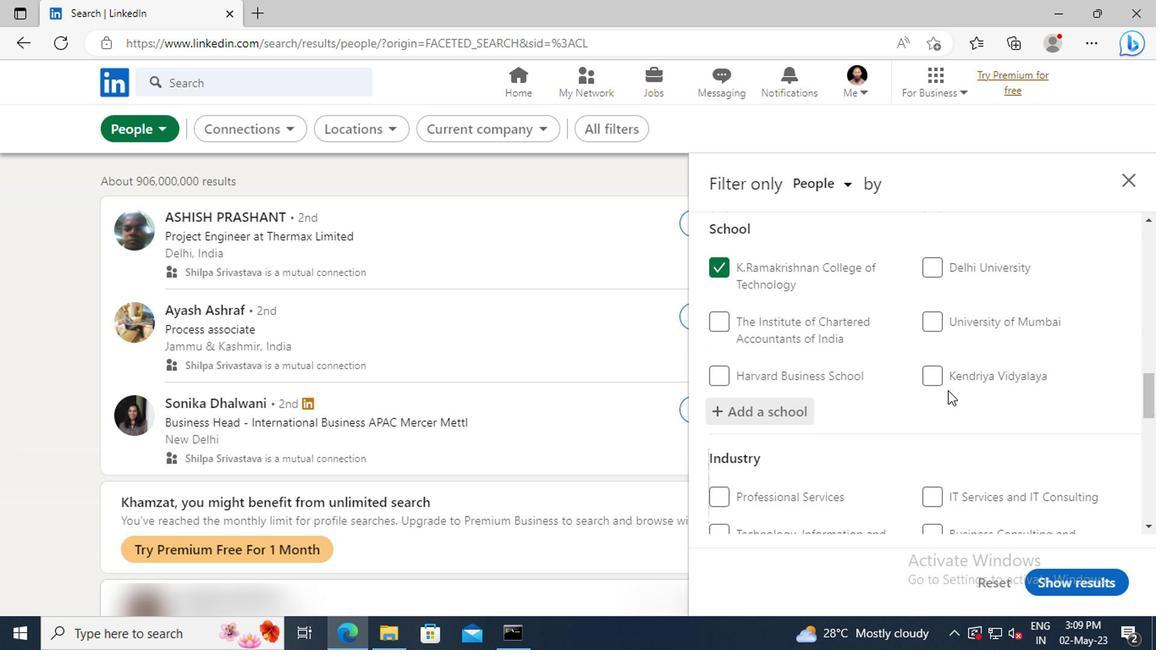 
Action: Mouse scrolled (944, 391) with delta (0, 0)
Screenshot: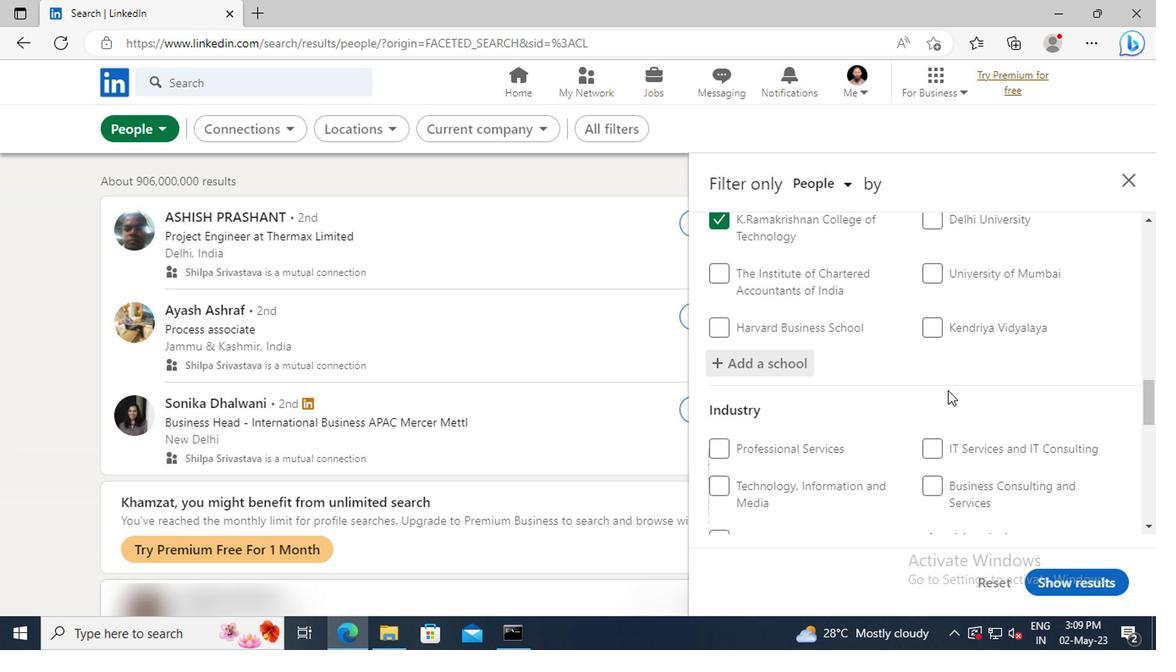 
Action: Mouse scrolled (944, 391) with delta (0, 0)
Screenshot: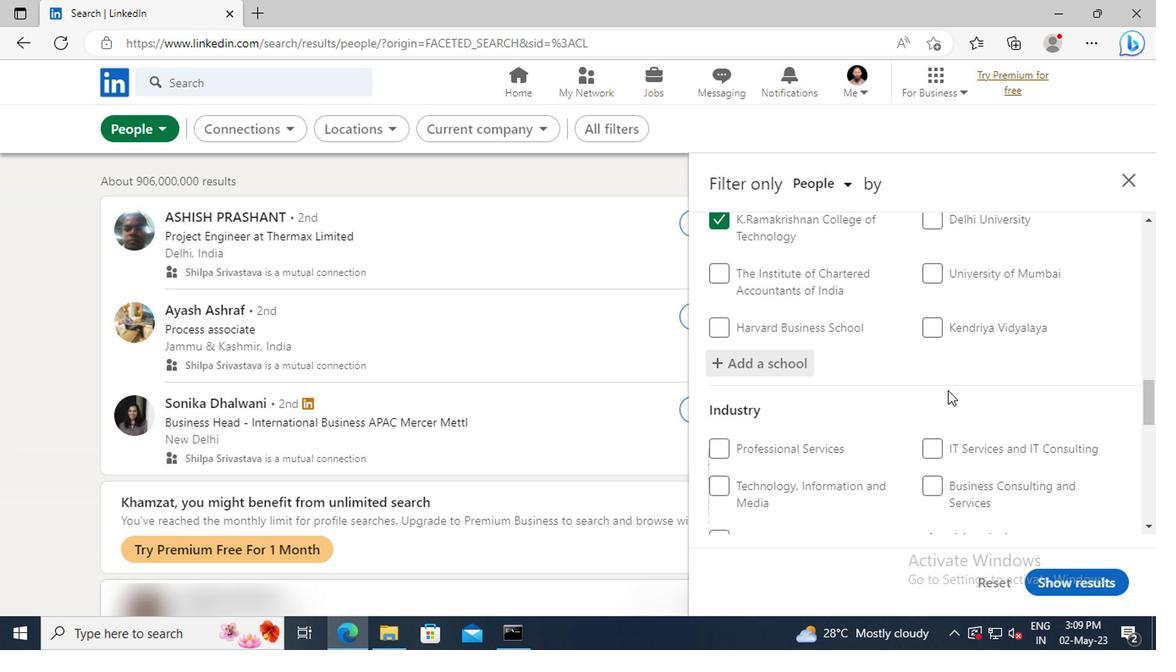 
Action: Mouse scrolled (944, 391) with delta (0, 0)
Screenshot: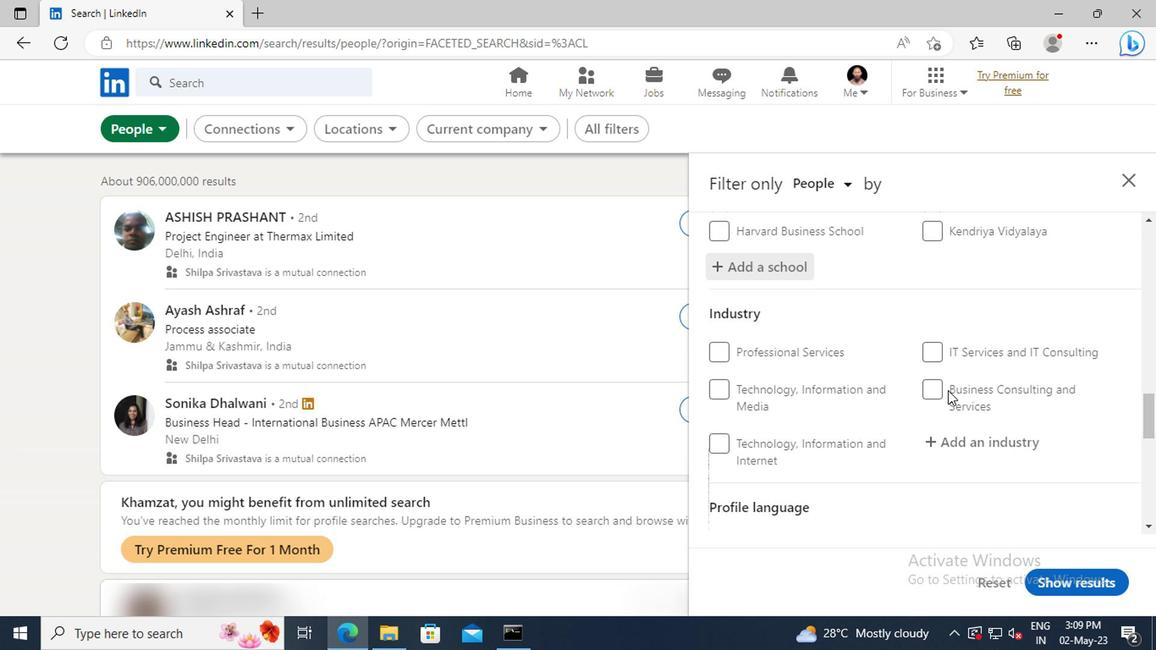 
Action: Mouse moved to (942, 395)
Screenshot: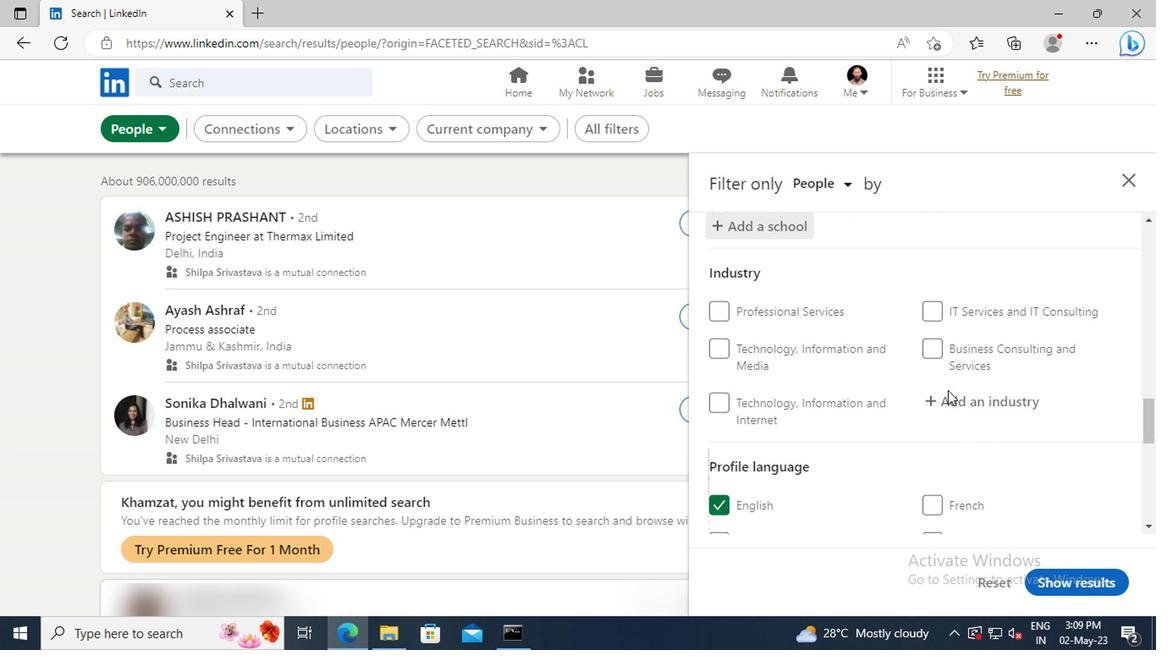 
Action: Mouse pressed left at (942, 395)
Screenshot: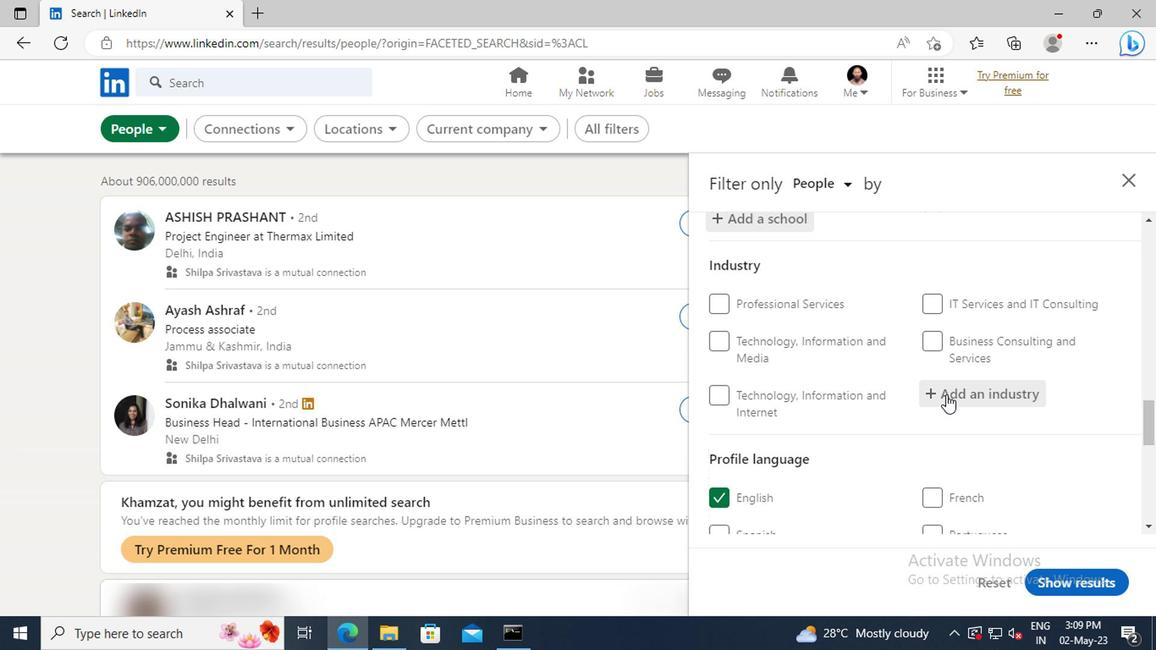 
Action: Key pressed <Key.shift>FRUIT<Key.space>
Screenshot: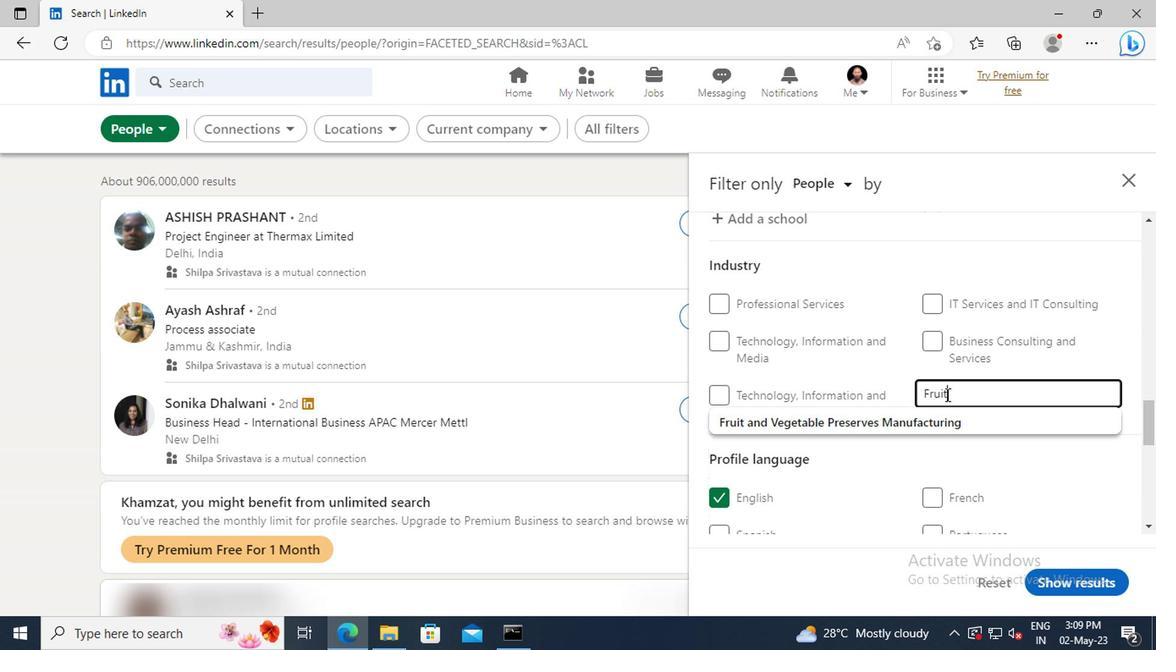
Action: Mouse moved to (944, 428)
Screenshot: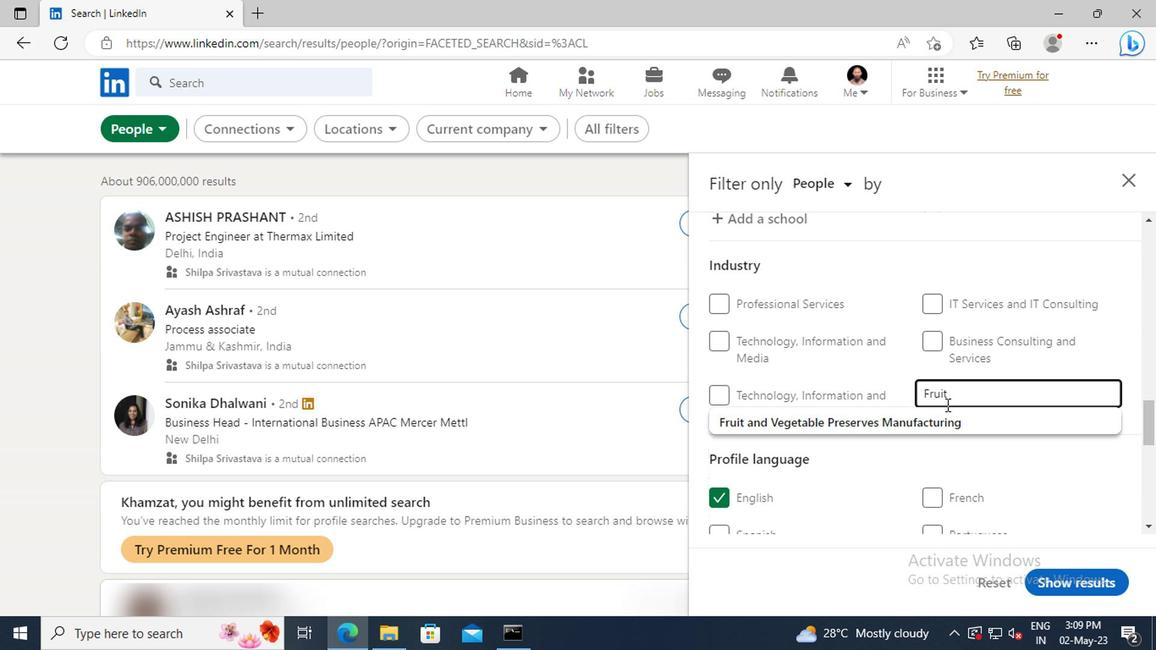 
Action: Mouse pressed left at (944, 428)
Screenshot: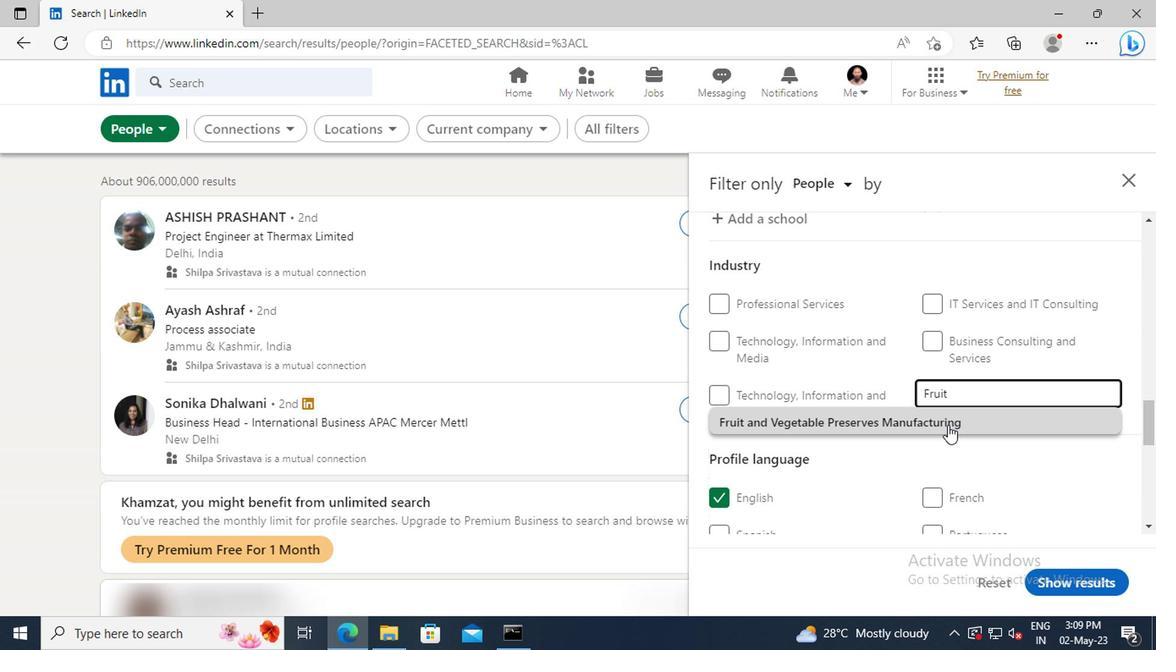 
Action: Mouse scrolled (944, 428) with delta (0, 0)
Screenshot: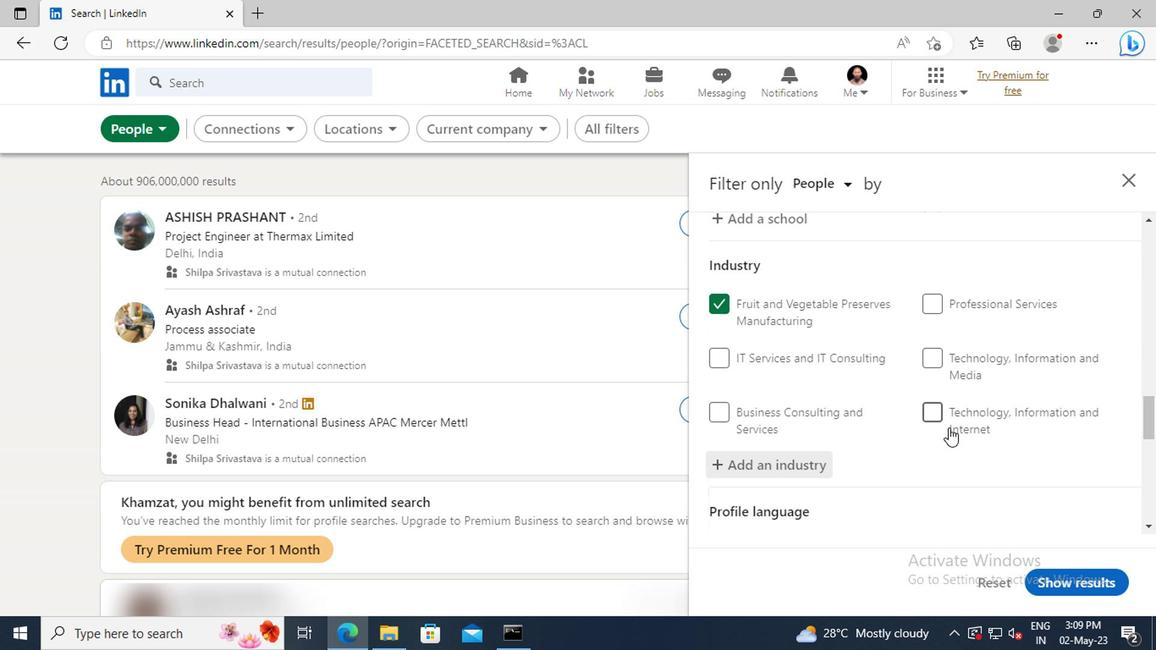 
Action: Mouse scrolled (944, 428) with delta (0, 0)
Screenshot: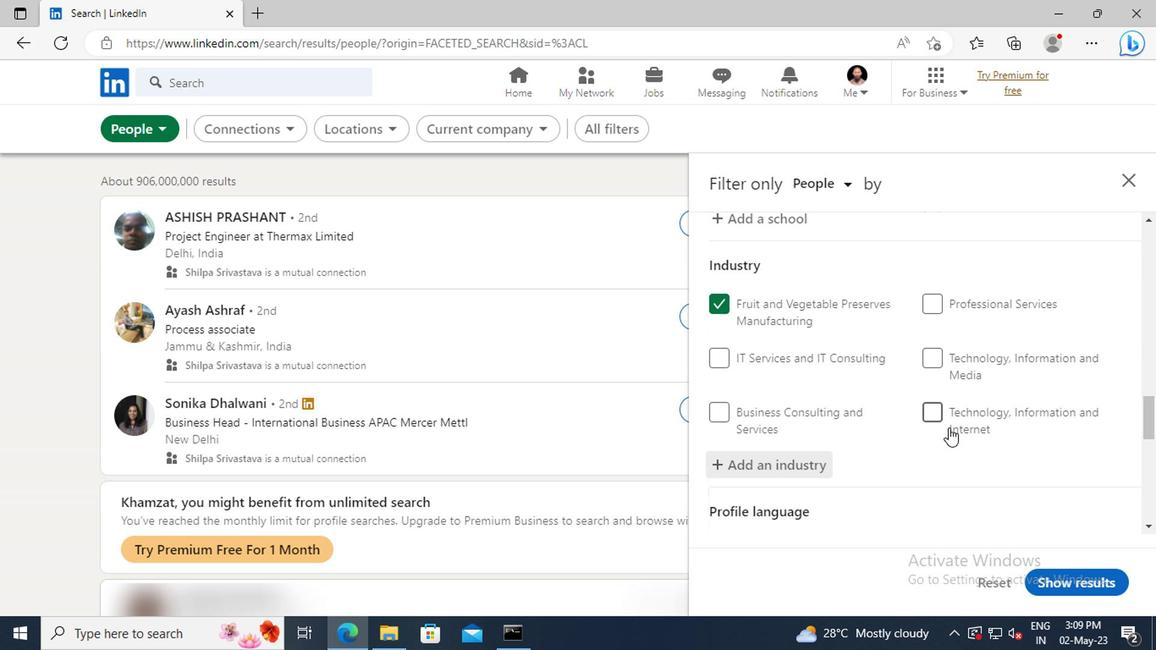
Action: Mouse moved to (945, 398)
Screenshot: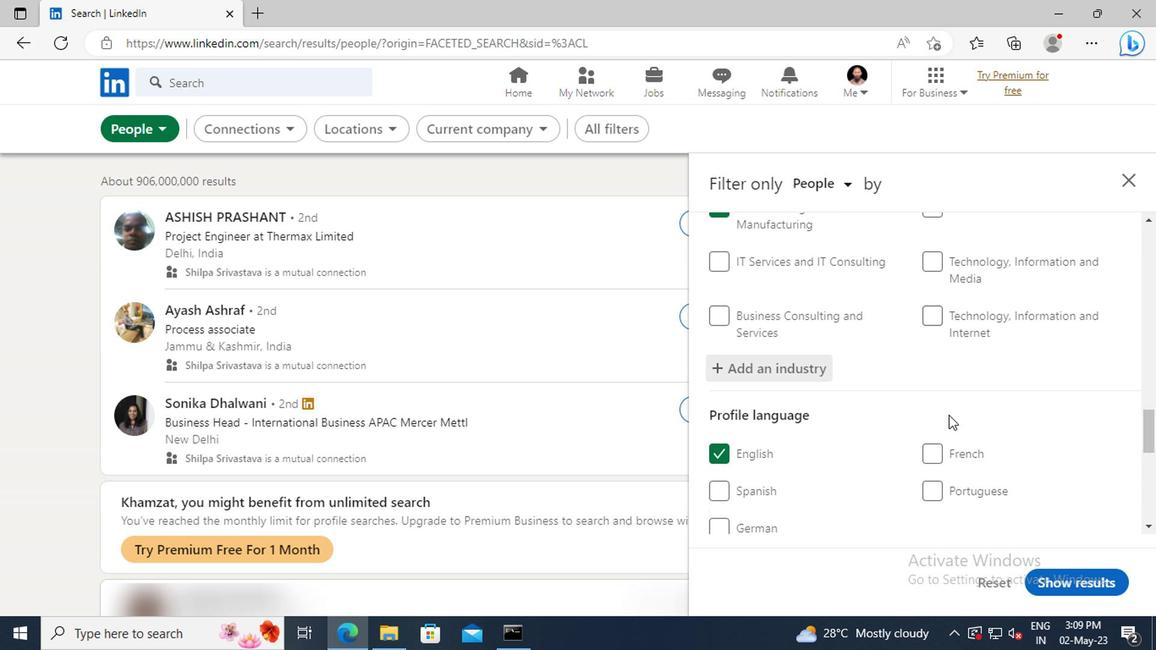 
Action: Mouse scrolled (945, 397) with delta (0, 0)
Screenshot: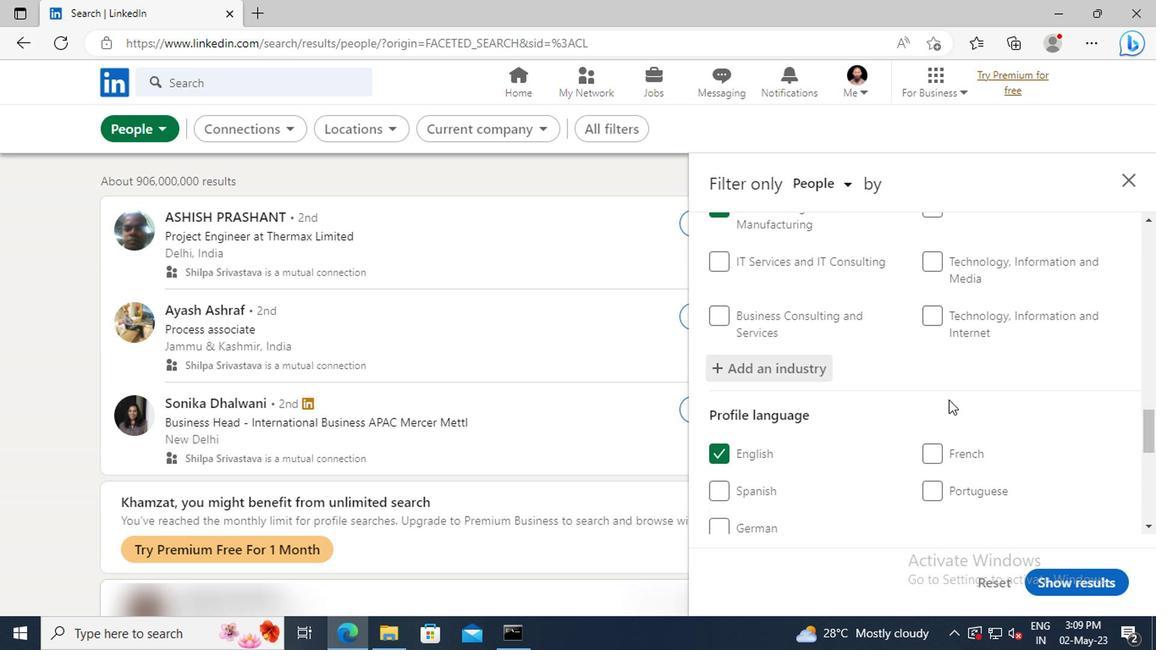 
Action: Mouse moved to (946, 381)
Screenshot: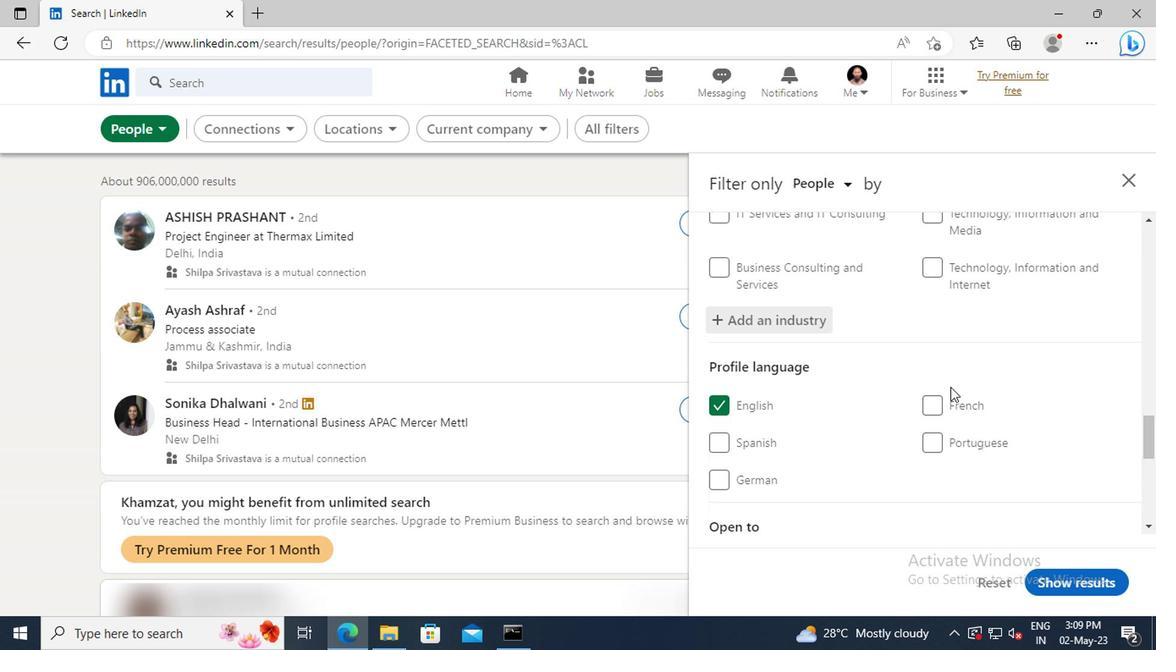 
Action: Mouse scrolled (946, 380) with delta (0, 0)
Screenshot: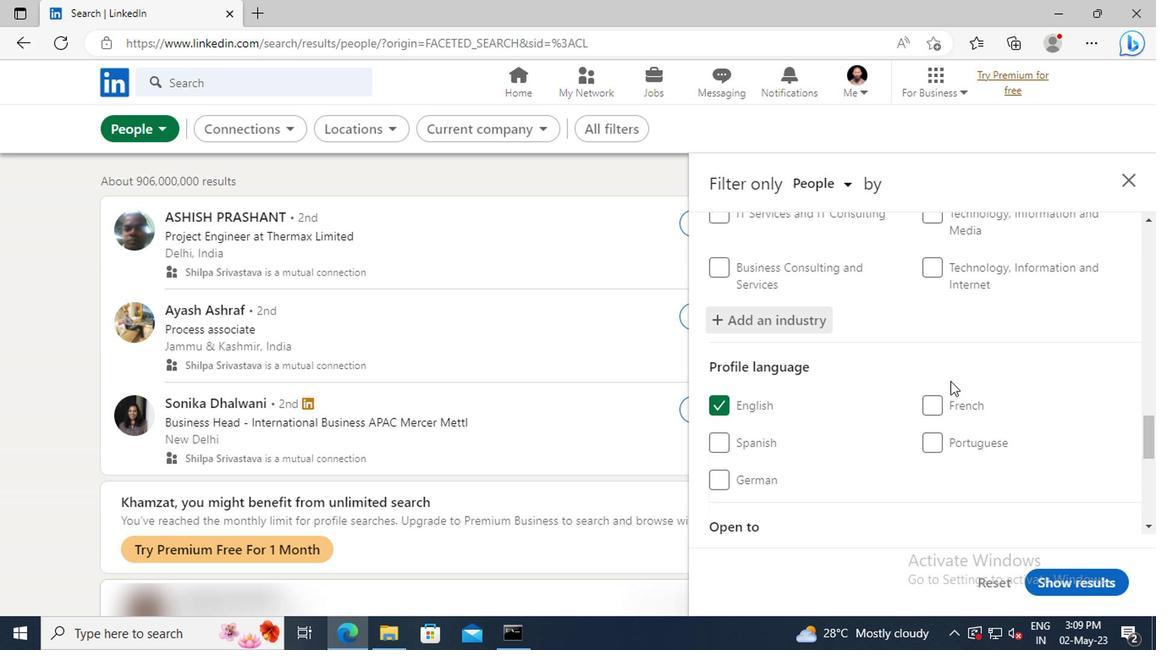 
Action: Mouse scrolled (946, 380) with delta (0, 0)
Screenshot: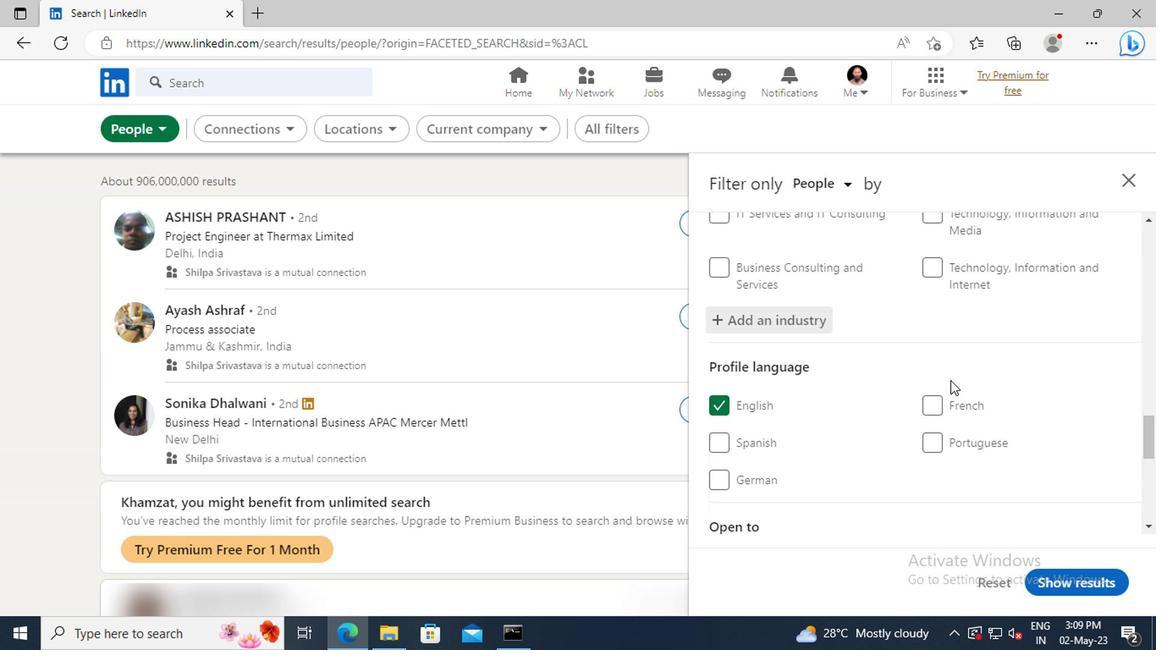 
Action: Mouse moved to (945, 367)
Screenshot: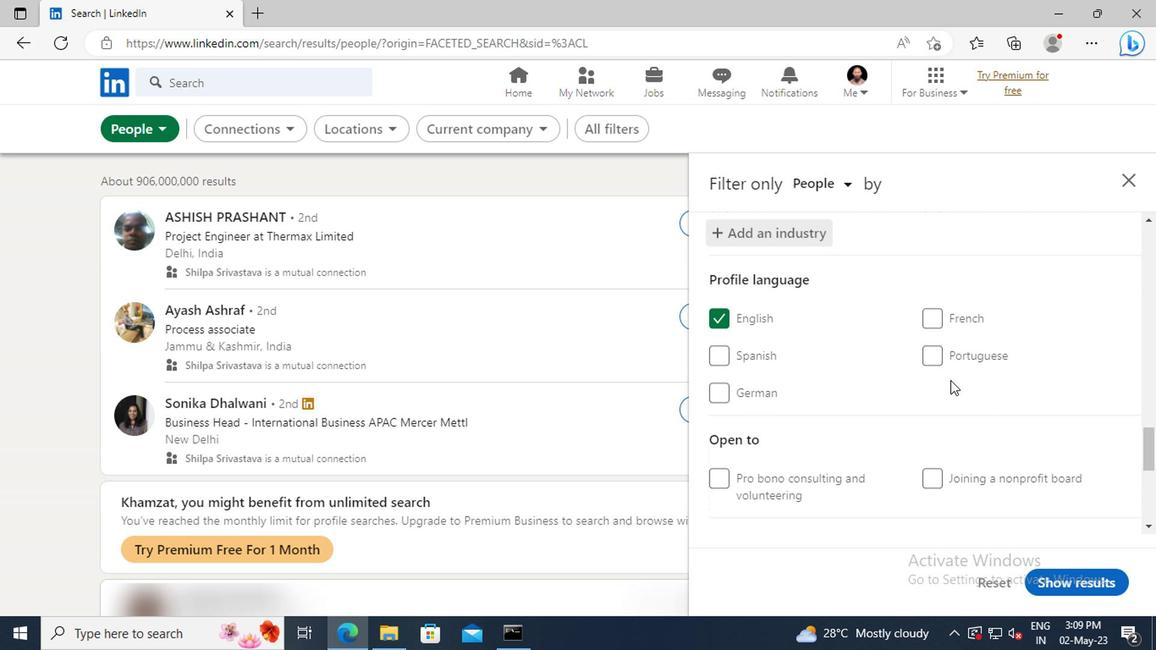 
Action: Mouse scrolled (945, 366) with delta (0, -1)
Screenshot: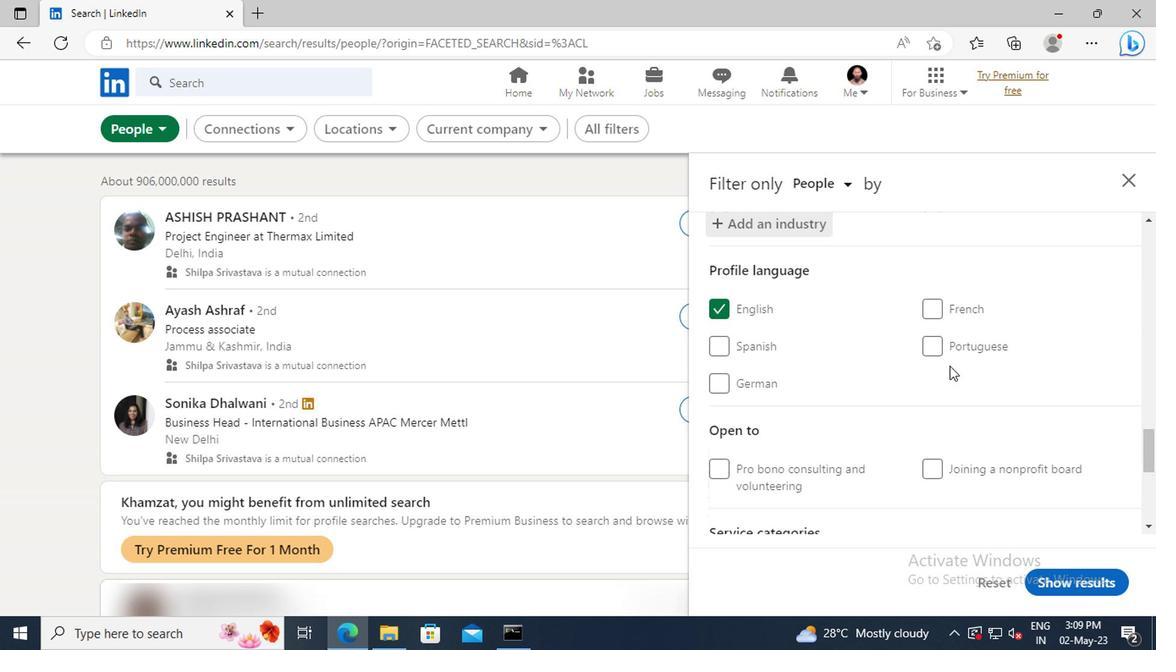 
Action: Mouse scrolled (945, 366) with delta (0, -1)
Screenshot: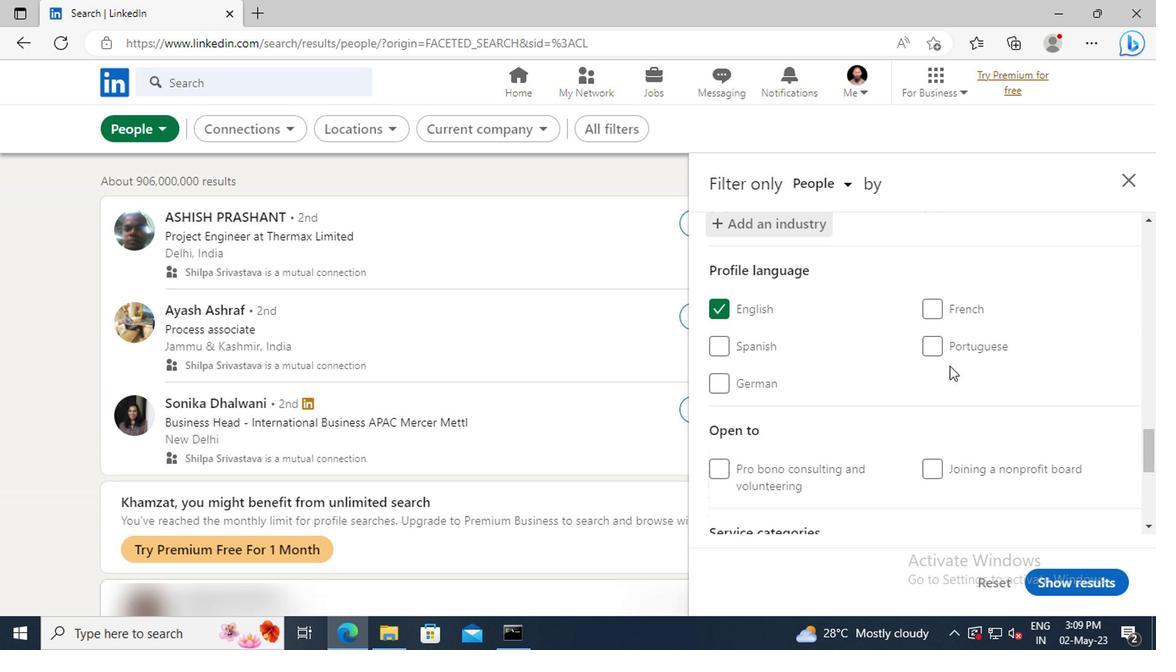 
Action: Mouse moved to (944, 357)
Screenshot: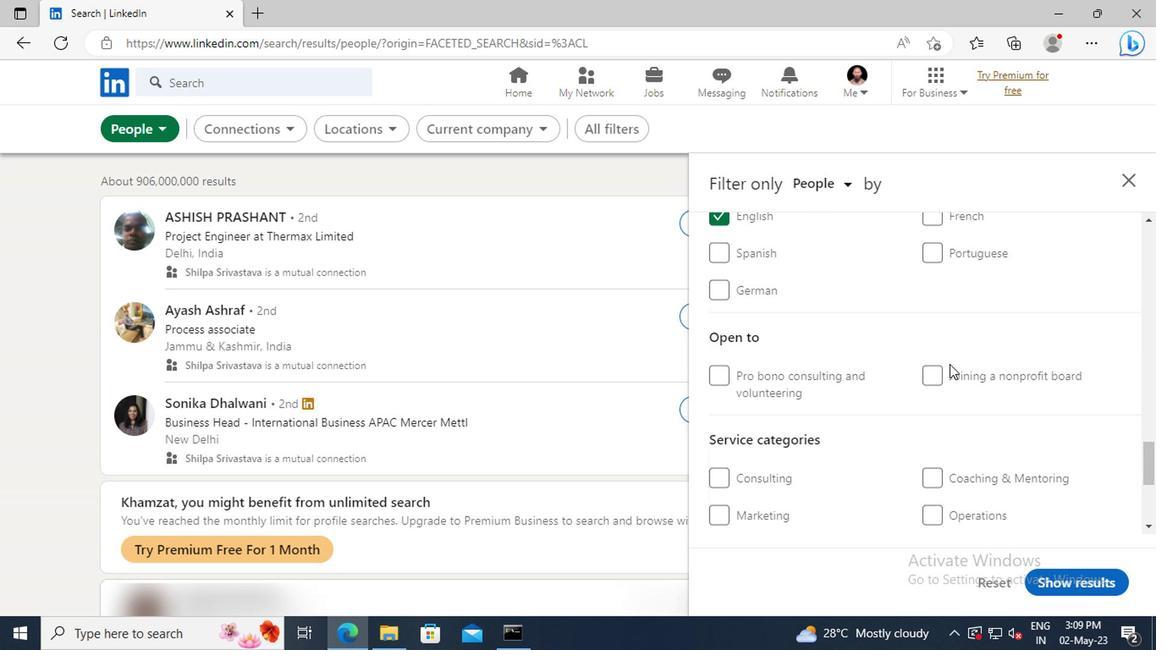 
Action: Mouse scrolled (944, 356) with delta (0, -1)
Screenshot: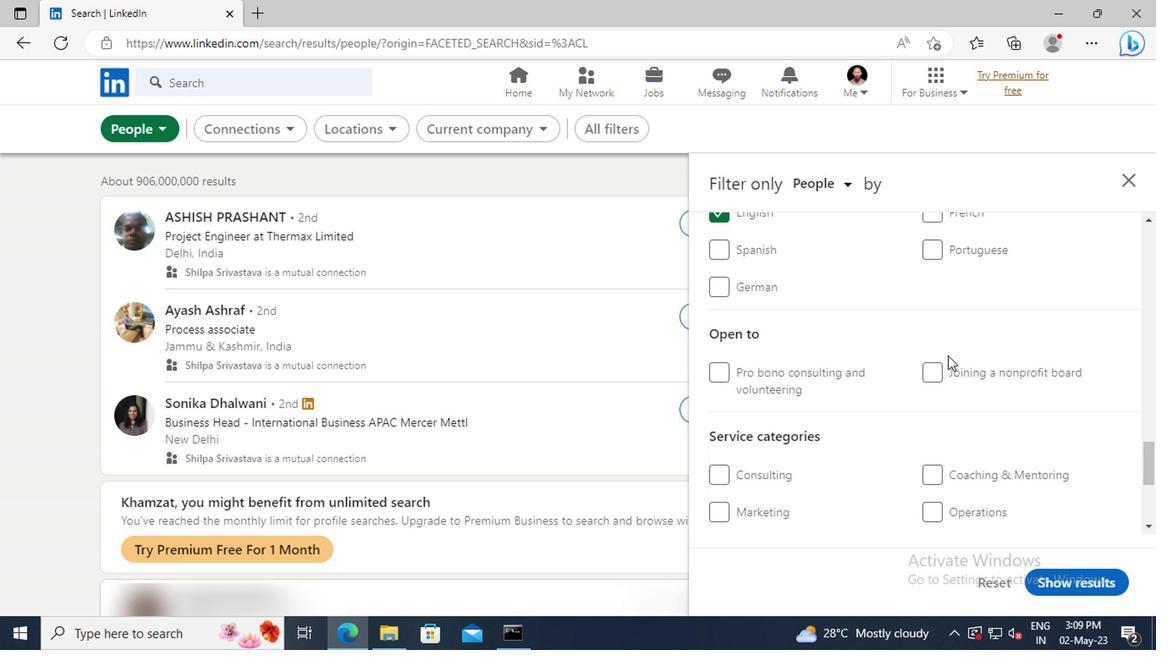 
Action: Mouse scrolled (944, 356) with delta (0, -1)
Screenshot: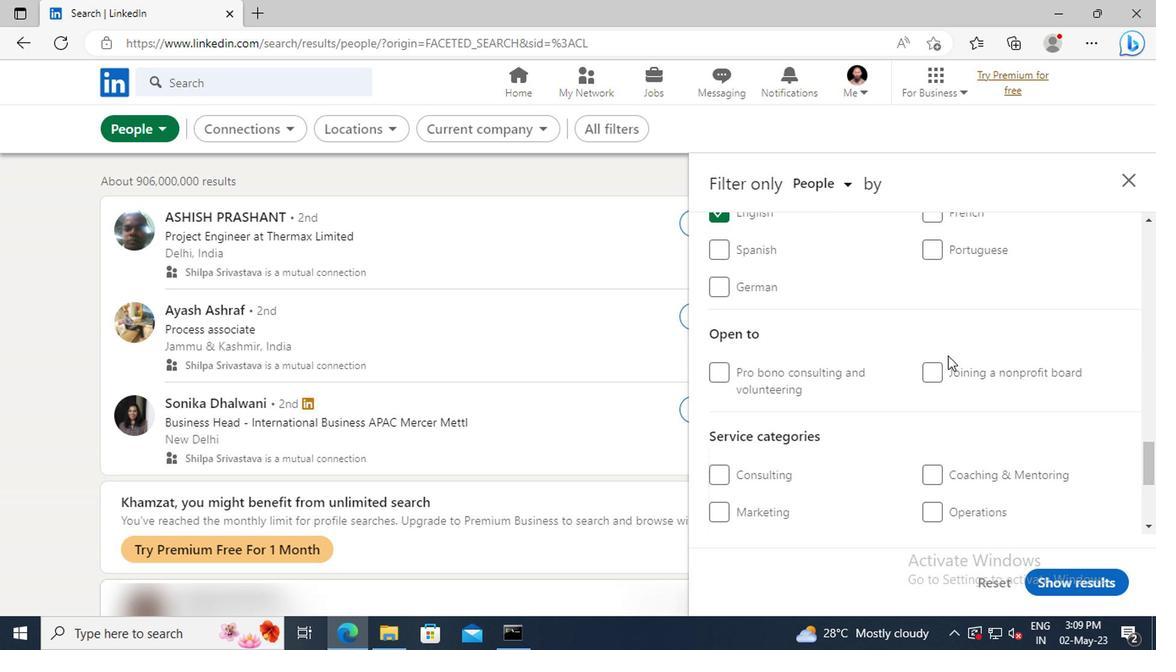 
Action: Mouse scrolled (944, 356) with delta (0, -1)
Screenshot: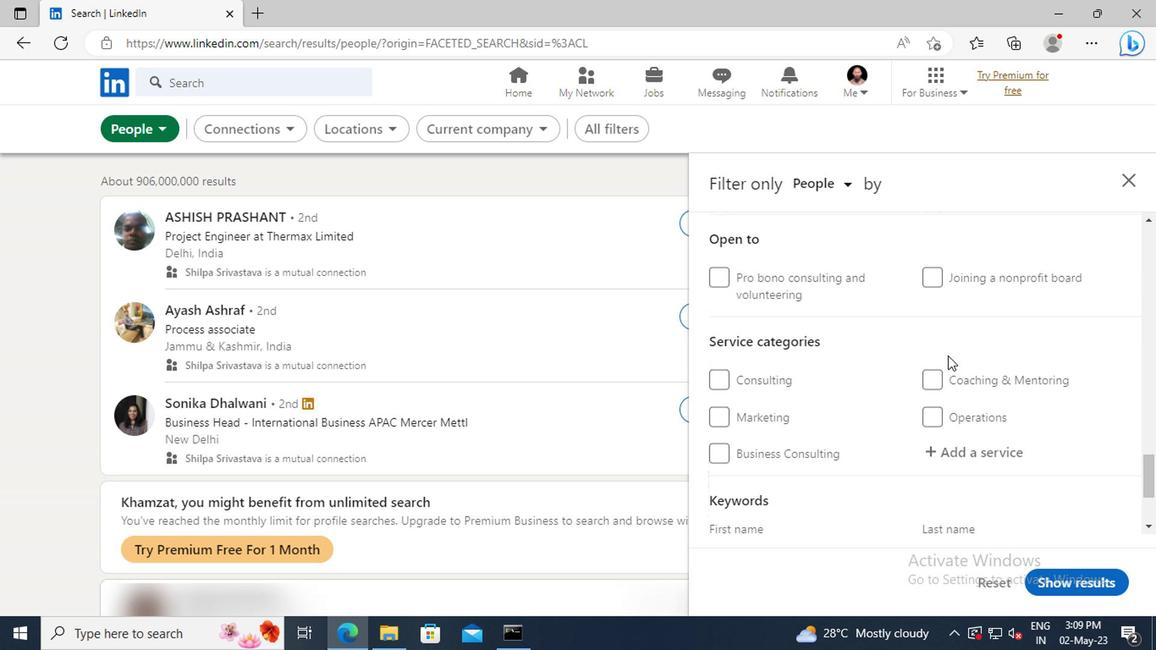 
Action: Mouse scrolled (944, 356) with delta (0, -1)
Screenshot: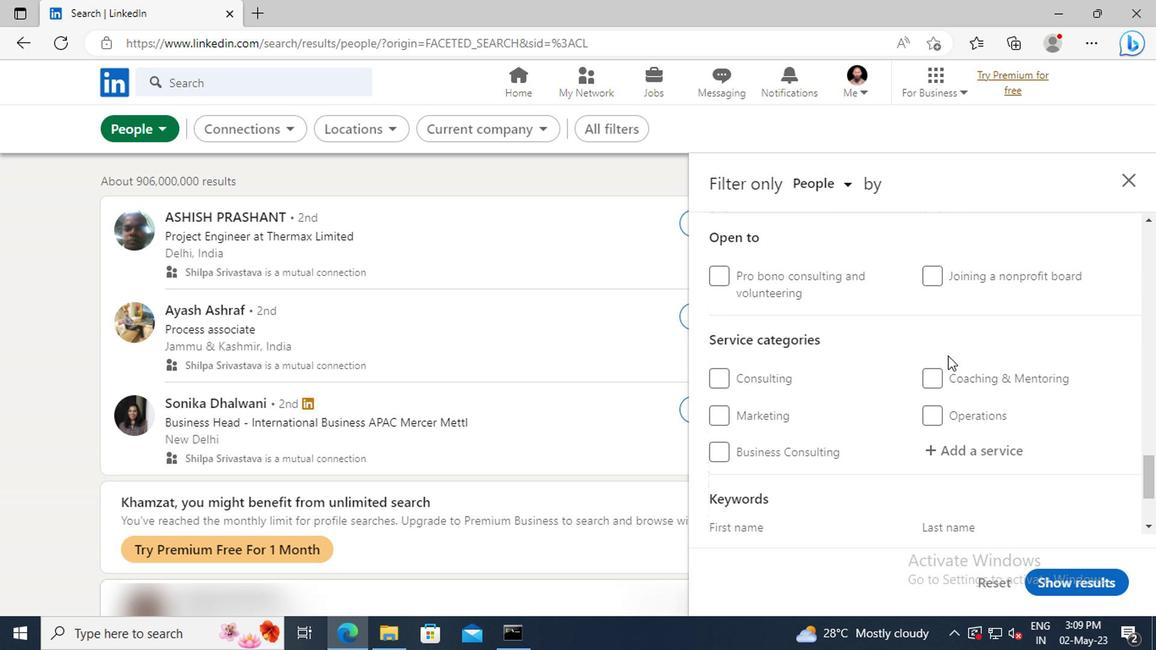 
Action: Mouse moved to (946, 357)
Screenshot: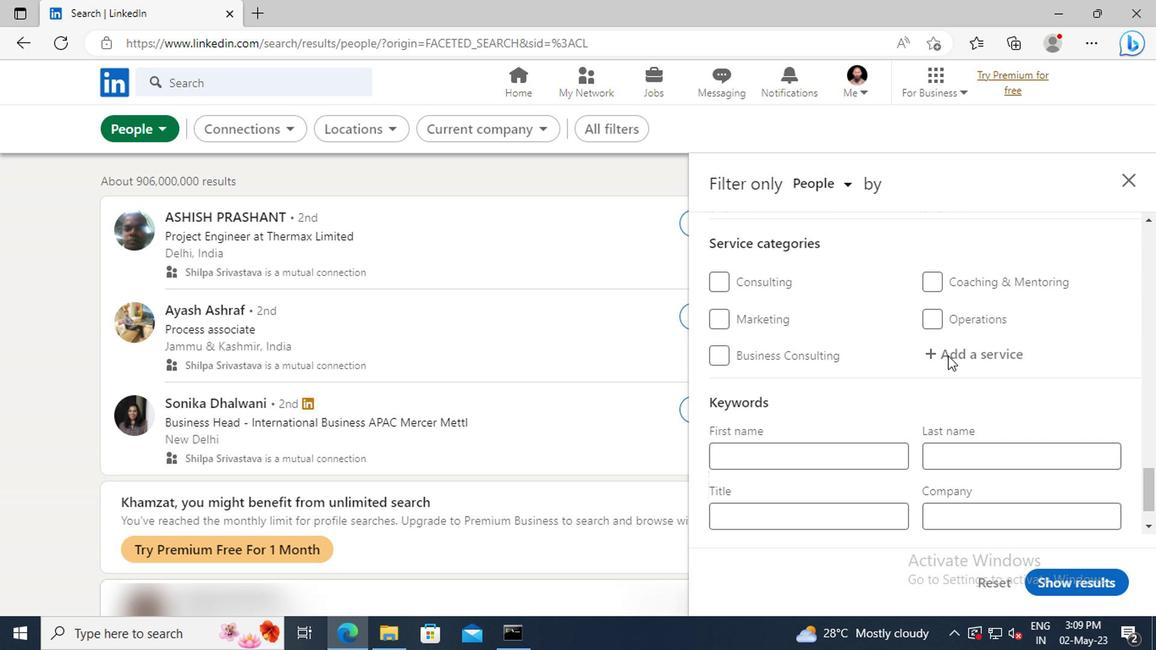 
Action: Mouse pressed left at (946, 357)
Screenshot: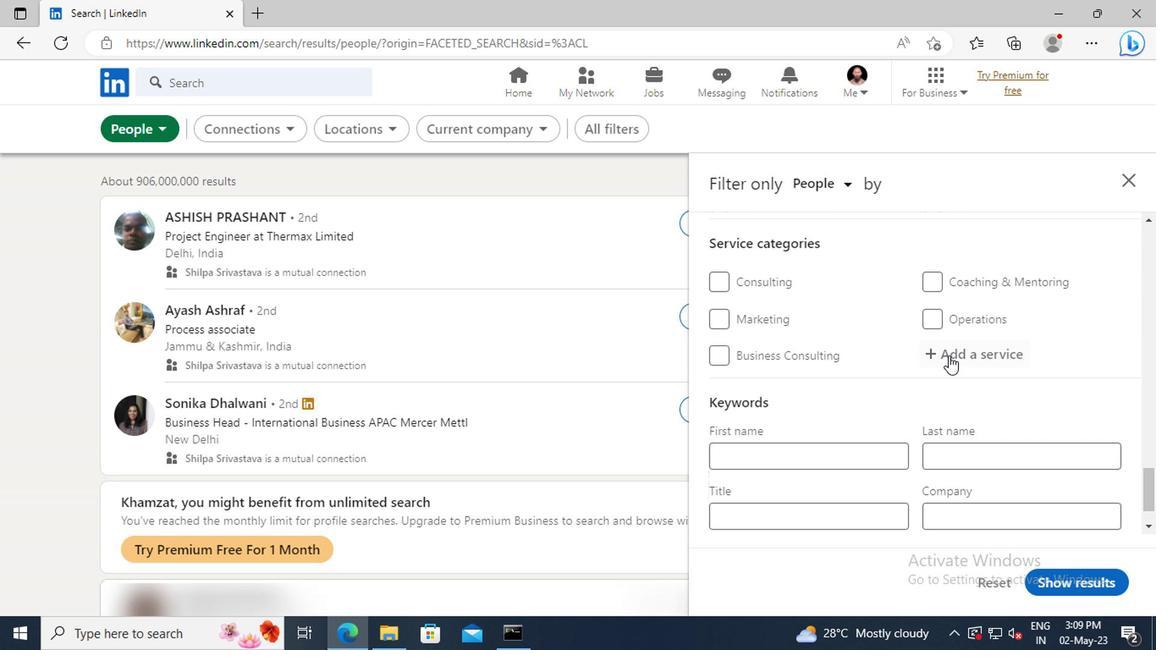 
Action: Key pressed <Key.shift>VIDEO<Key.space><Key.shift>EDI
Screenshot: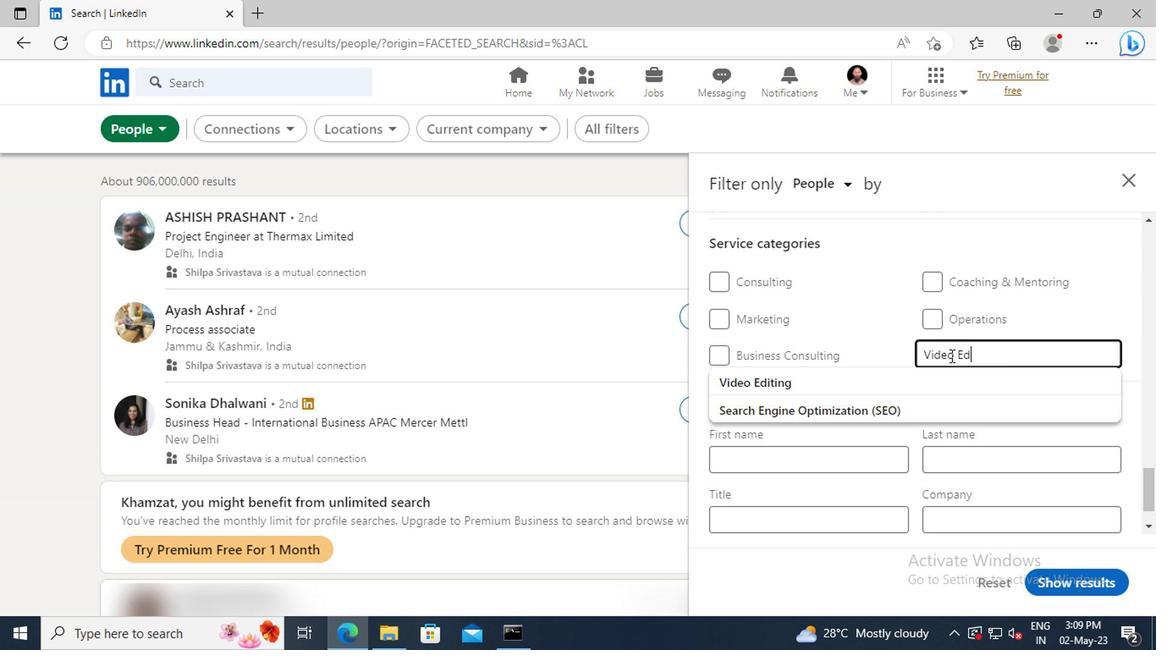 
Action: Mouse moved to (950, 385)
Screenshot: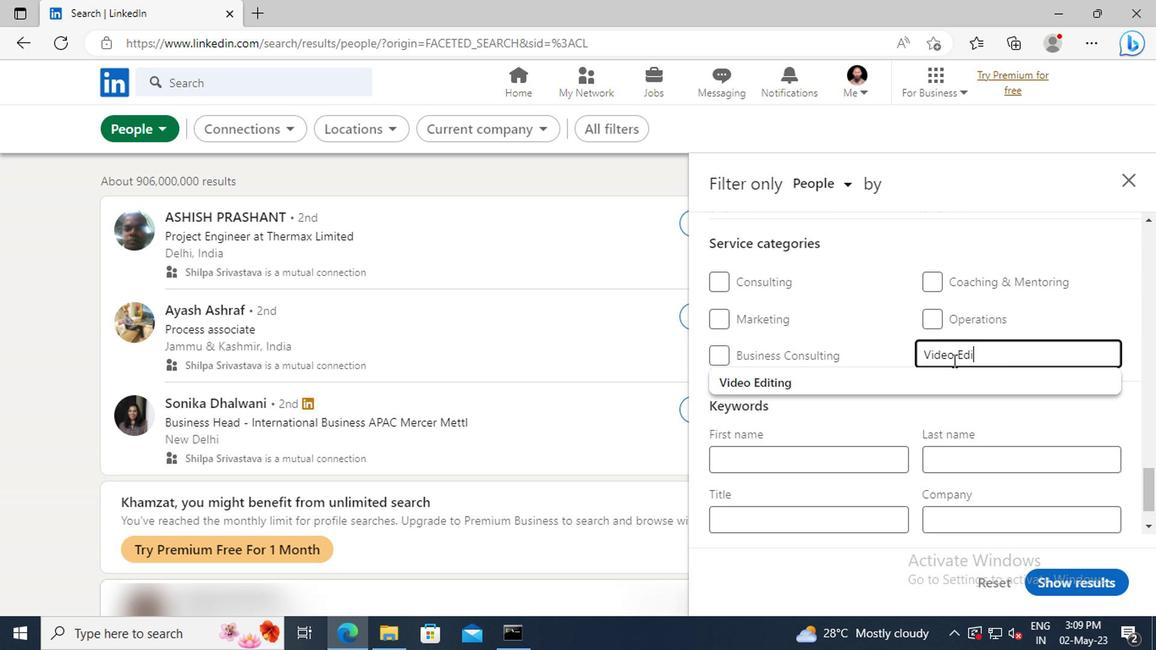 
Action: Mouse pressed left at (950, 385)
Screenshot: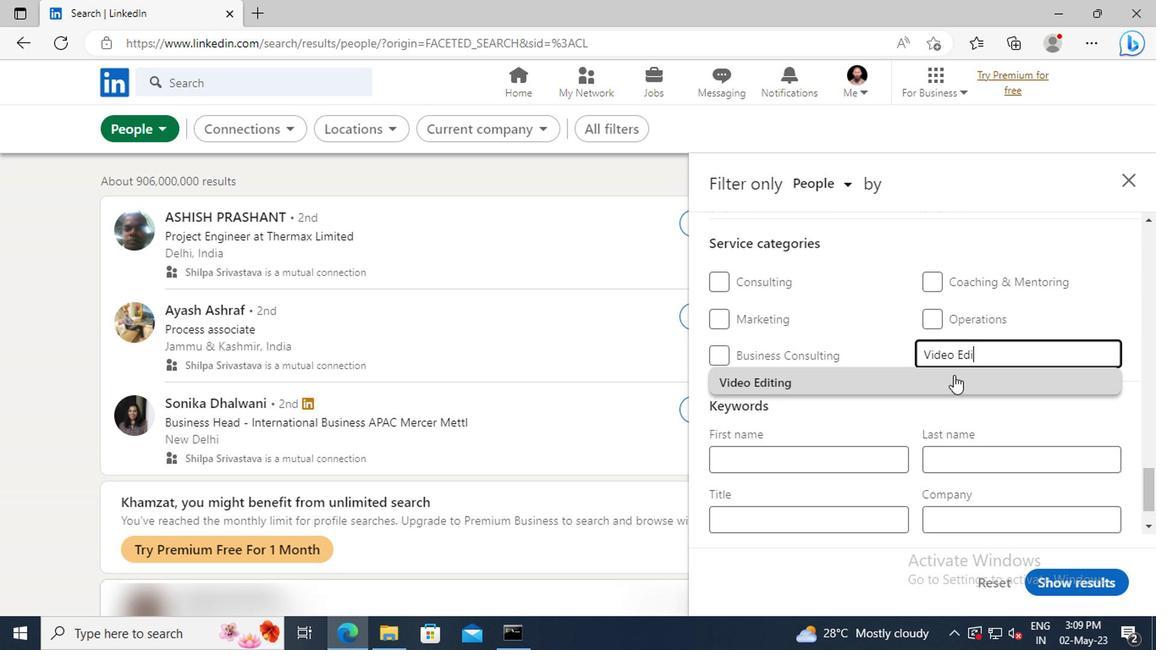 
Action: Mouse scrolled (950, 384) with delta (0, 0)
Screenshot: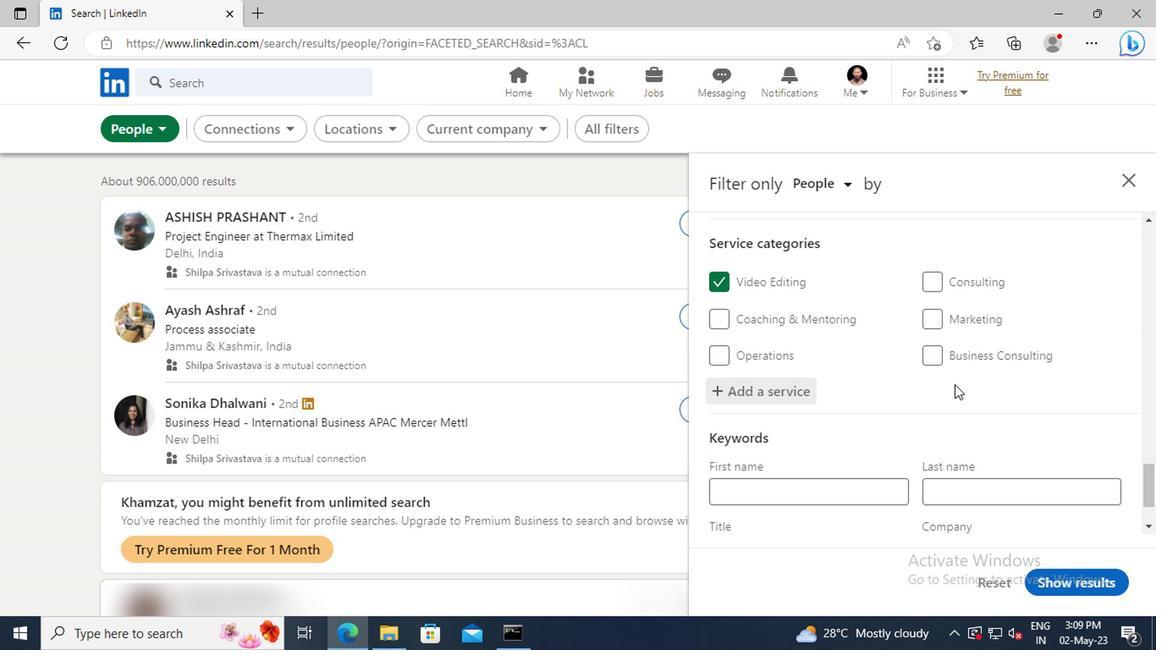
Action: Mouse scrolled (950, 384) with delta (0, 0)
Screenshot: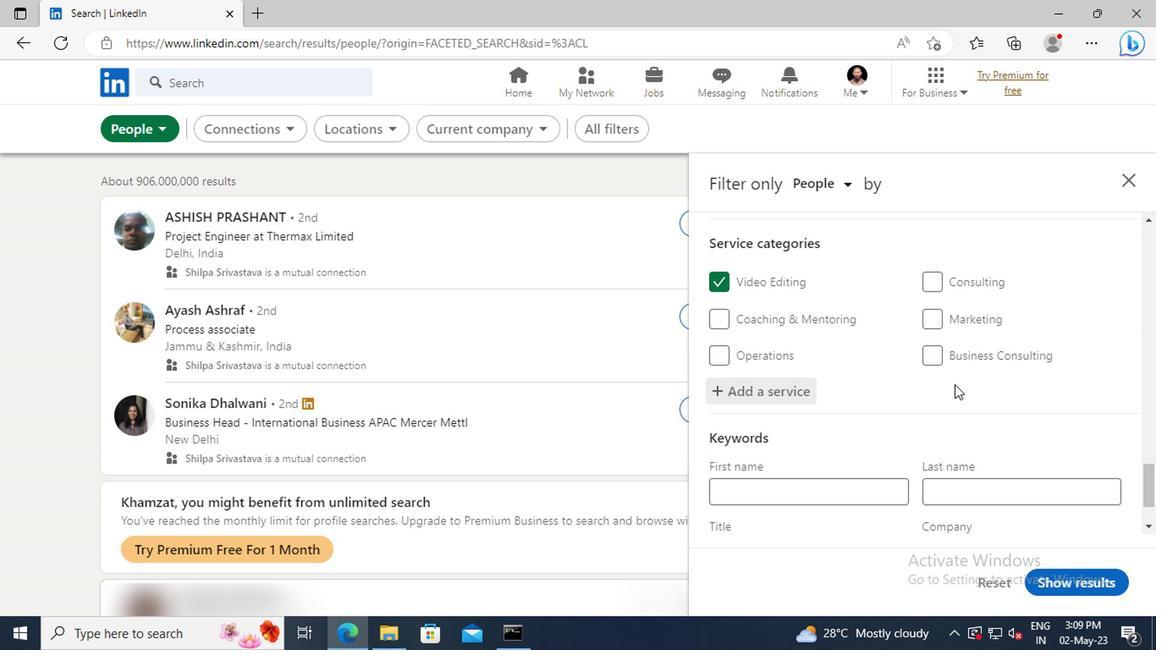 
Action: Mouse scrolled (950, 384) with delta (0, 0)
Screenshot: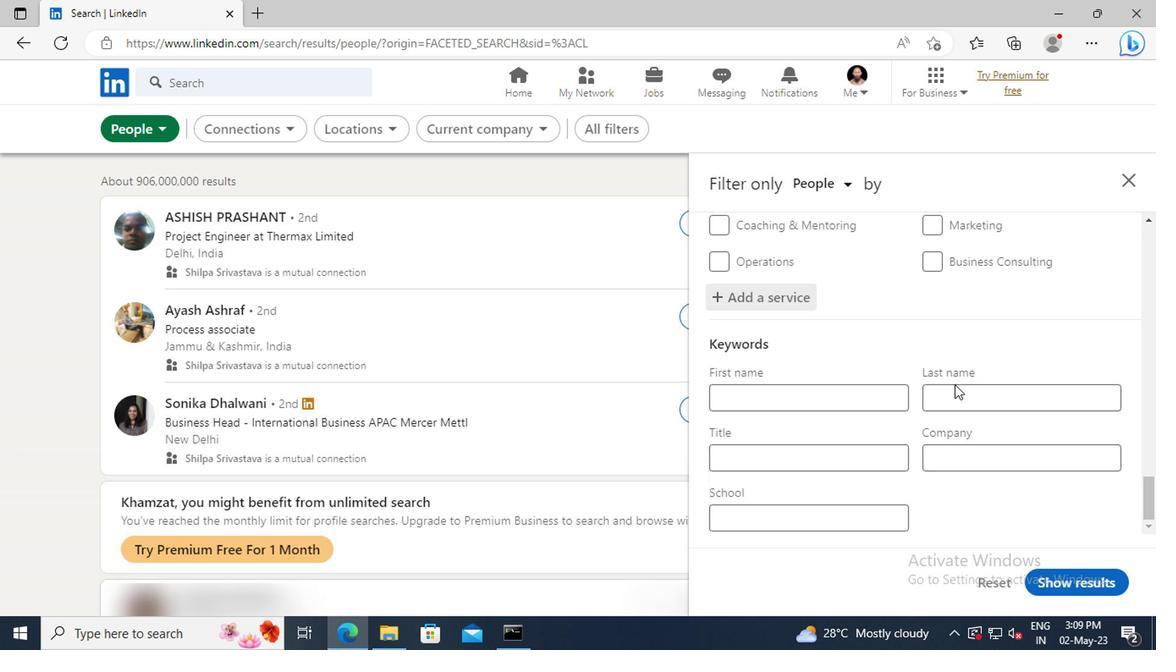 
Action: Mouse scrolled (950, 384) with delta (0, 0)
Screenshot: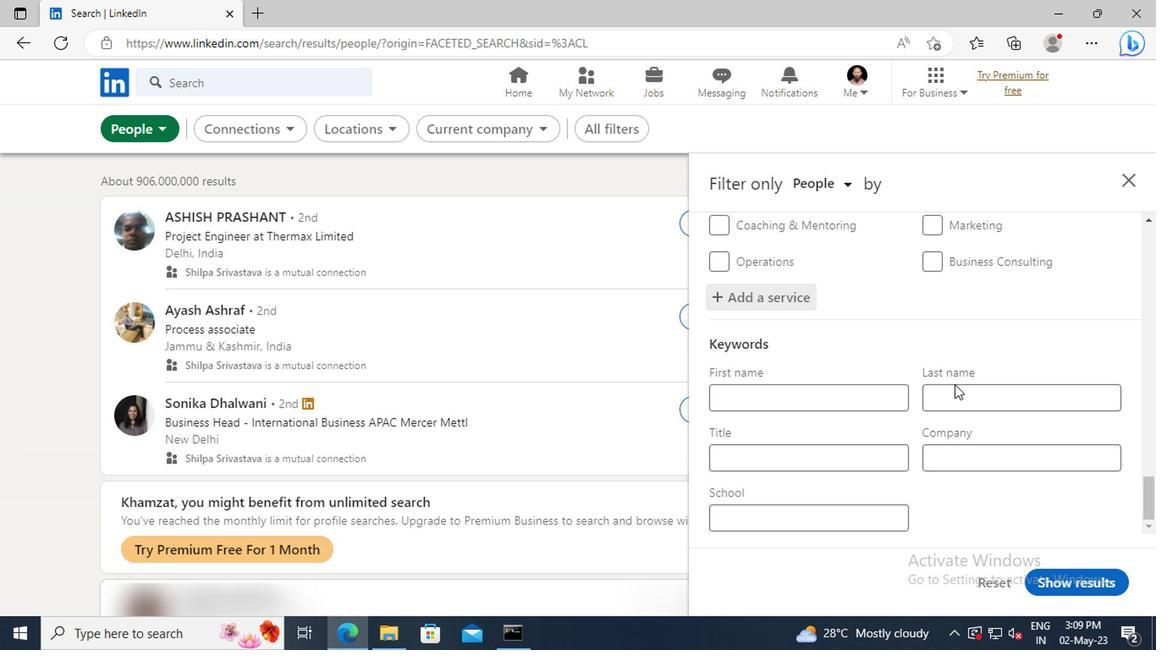 
Action: Mouse scrolled (950, 384) with delta (0, 0)
Screenshot: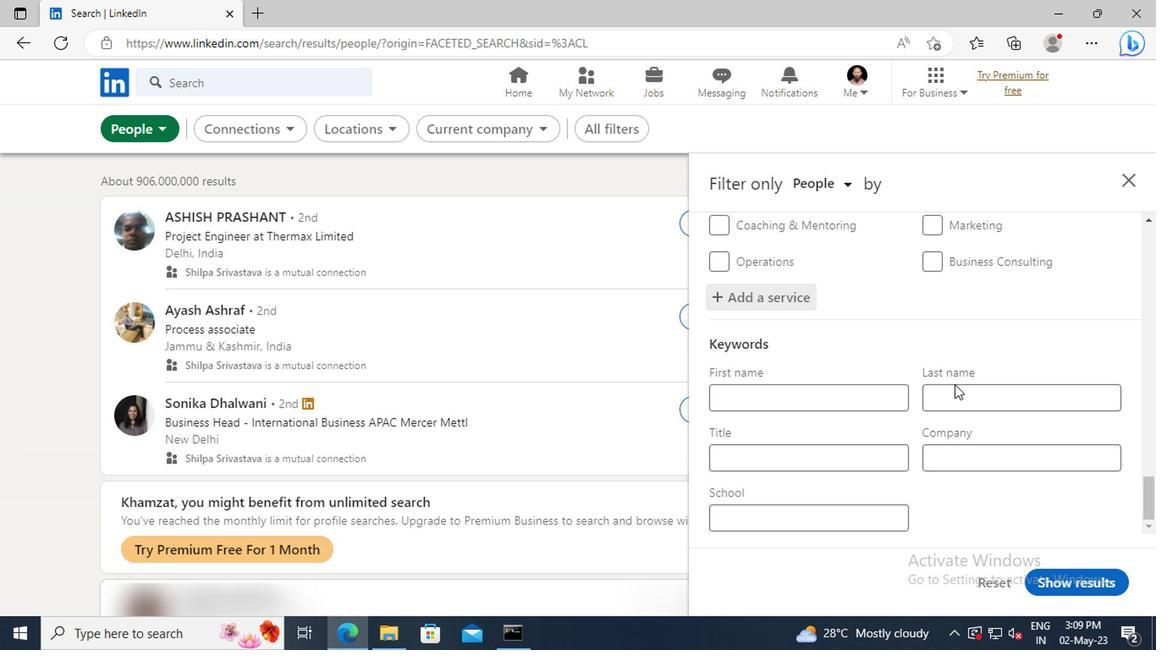 
Action: Mouse moved to (839, 456)
Screenshot: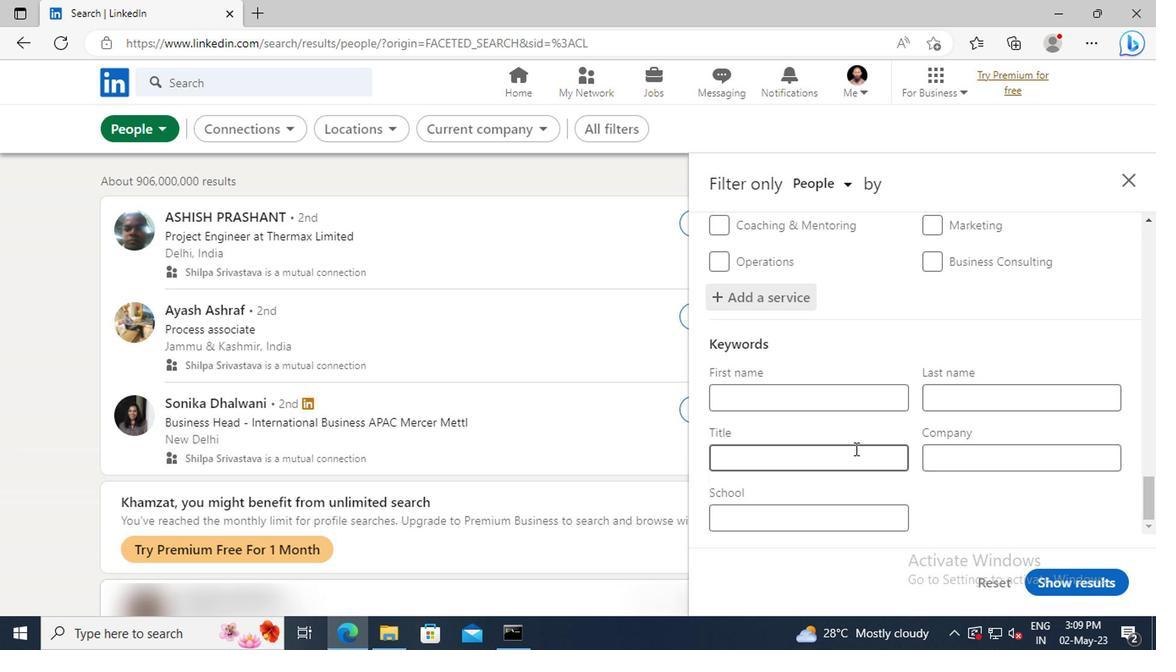 
Action: Mouse pressed left at (839, 456)
Screenshot: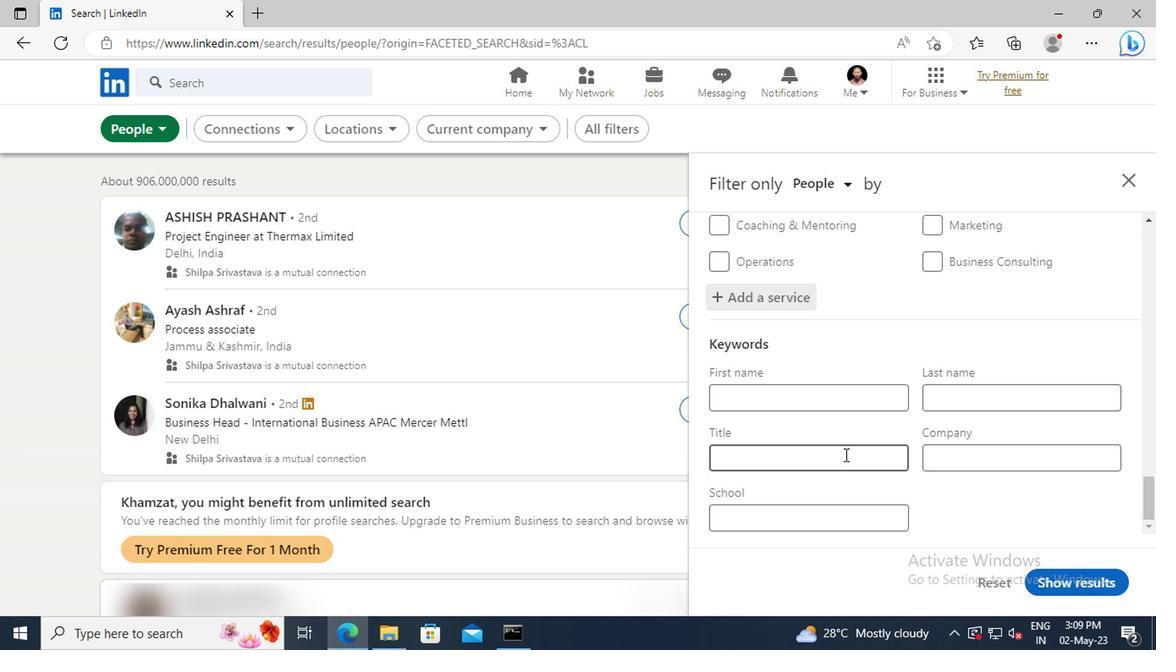 
Action: Key pressed <Key.shift>MARKETING<Key.space><Key.shift>SPECIALIST<Key.enter>
Screenshot: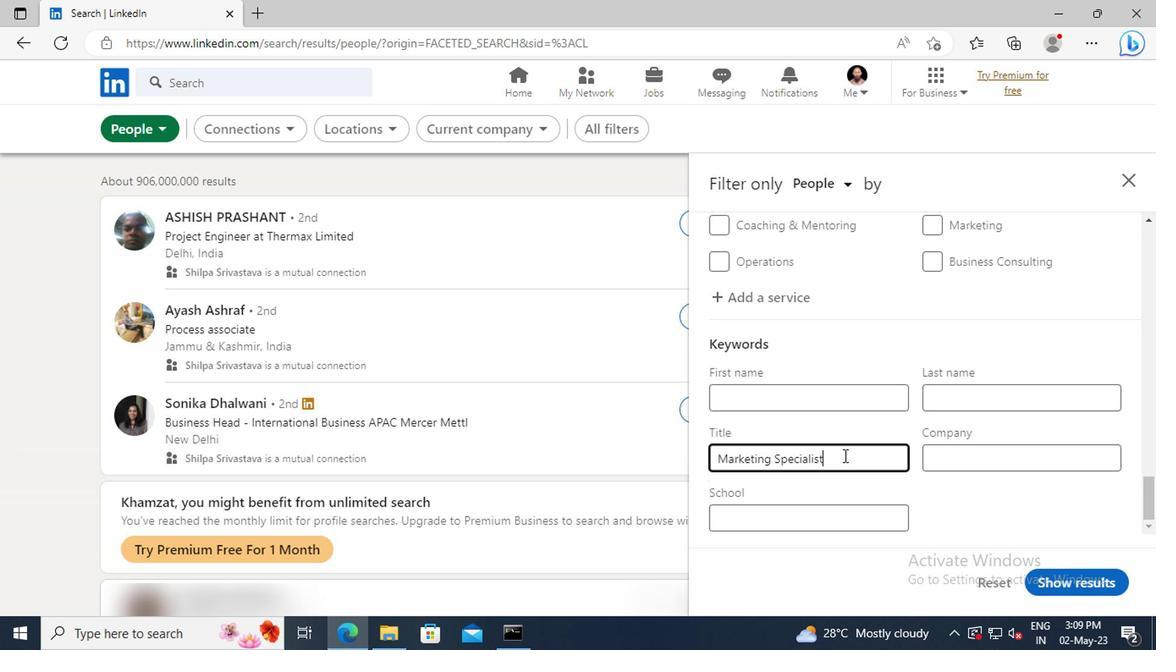 
Action: Mouse moved to (1050, 576)
Screenshot: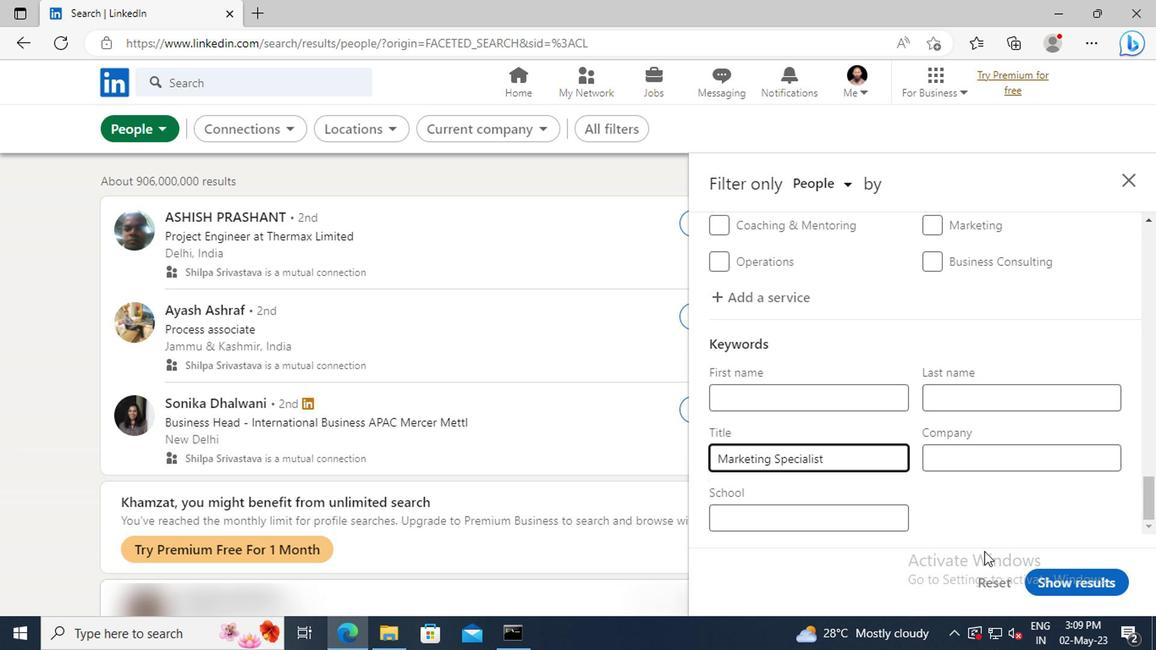 
Action: Mouse pressed left at (1050, 576)
Screenshot: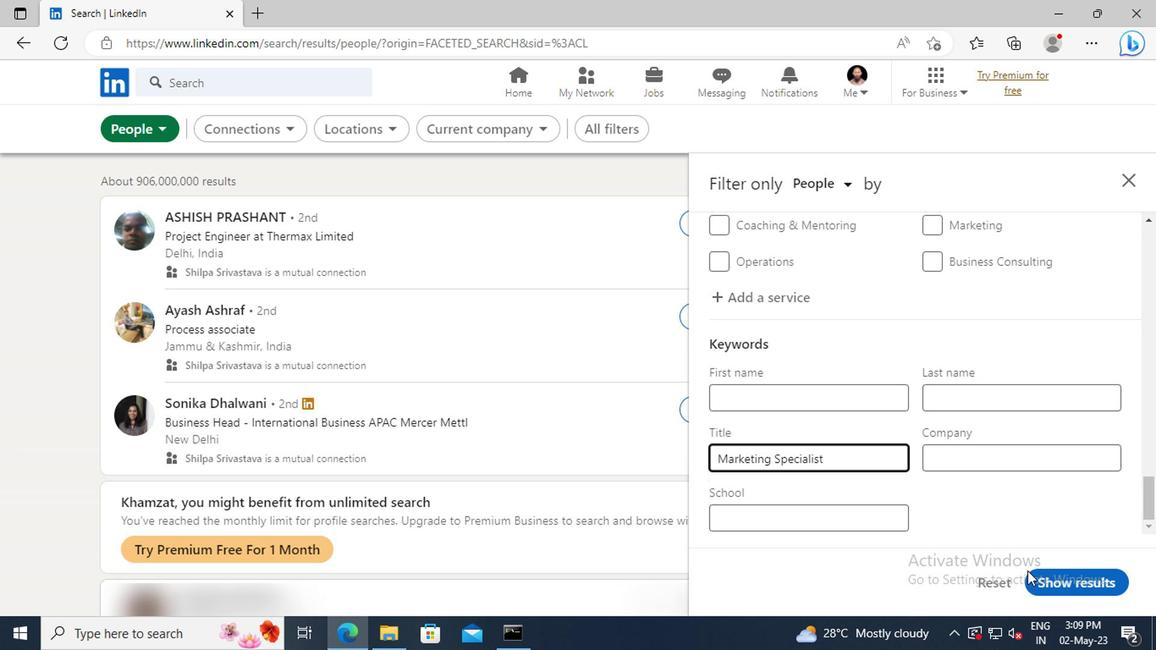 
